 Task: Find a house in Seaford, Australia for 2 adults from 10th to 18th August with Wifi, Free parking, TV, self check-in, and host language English, within a price range of ₹10,000 to ₹14,000.
Action: Mouse moved to (575, 152)
Screenshot: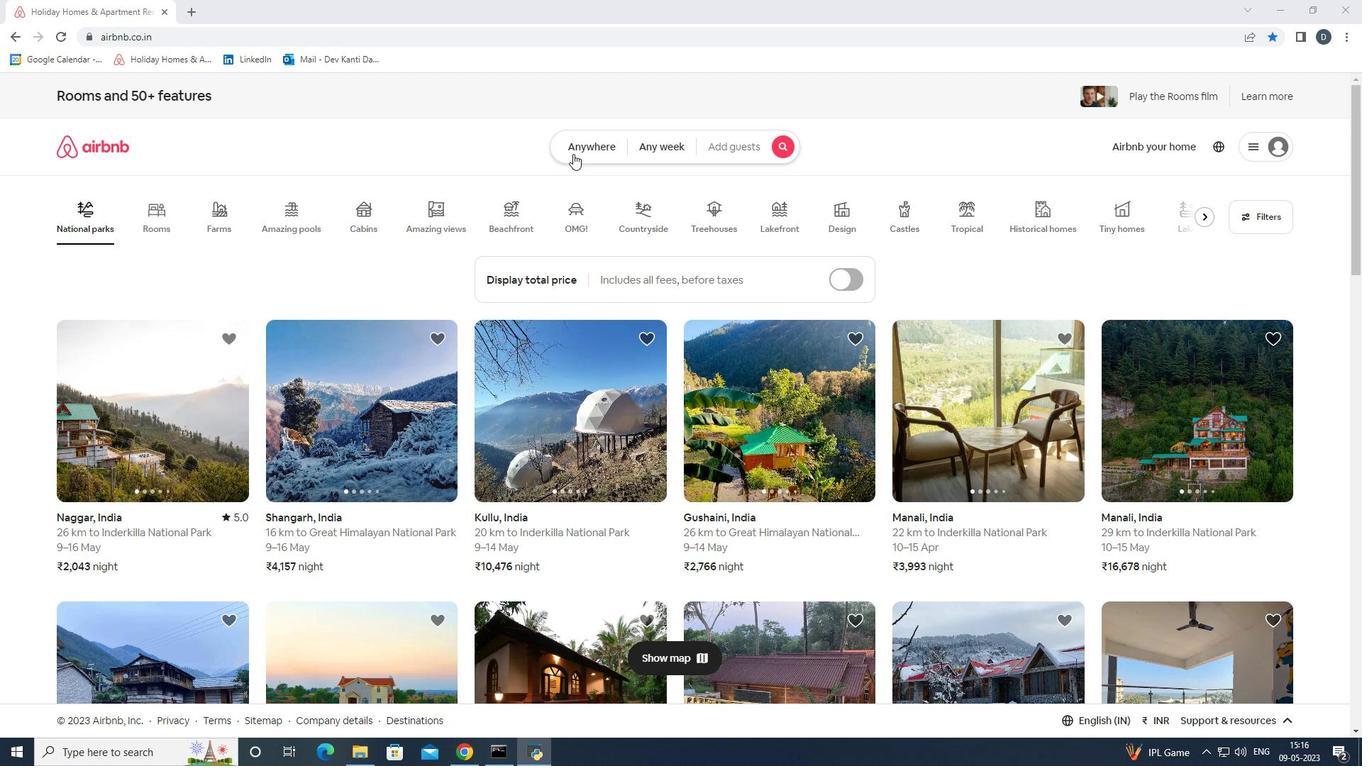 
Action: Mouse pressed left at (575, 152)
Screenshot: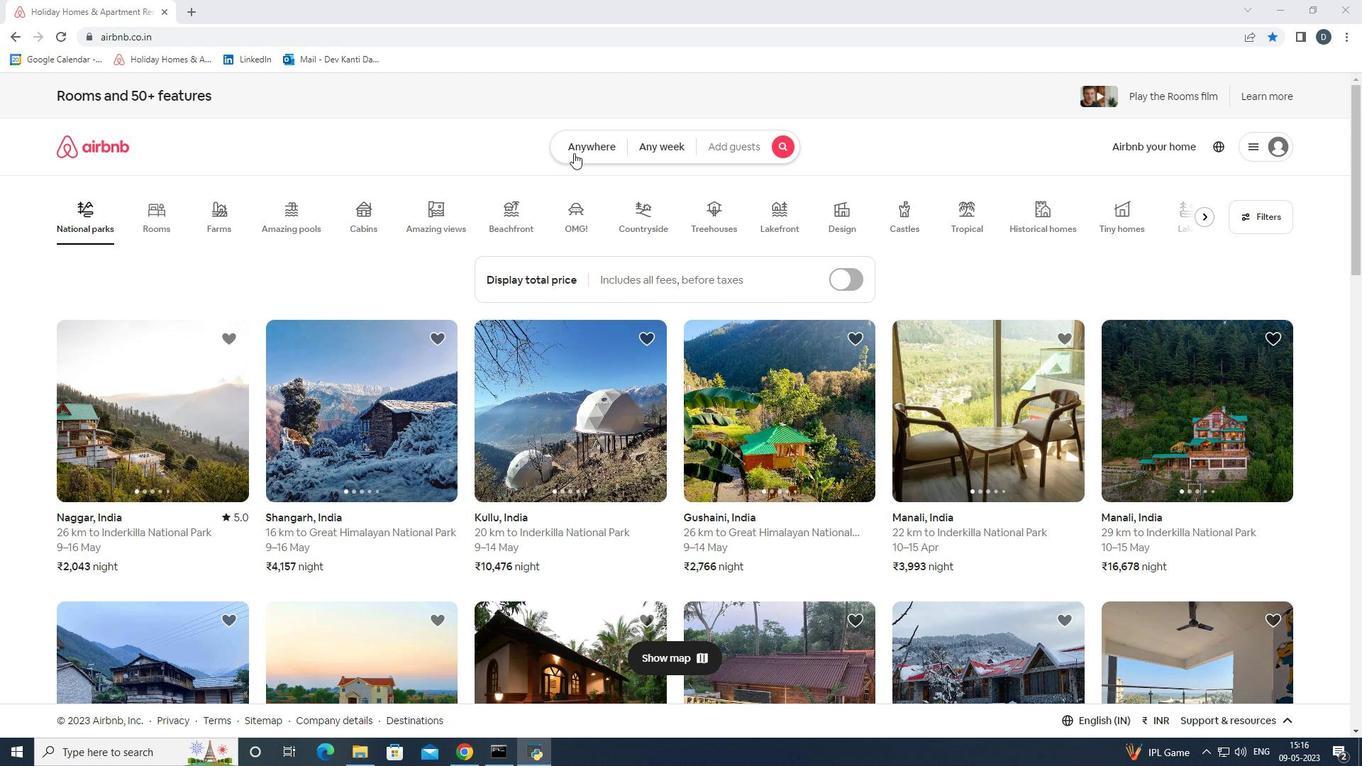 
Action: Mouse moved to (534, 209)
Screenshot: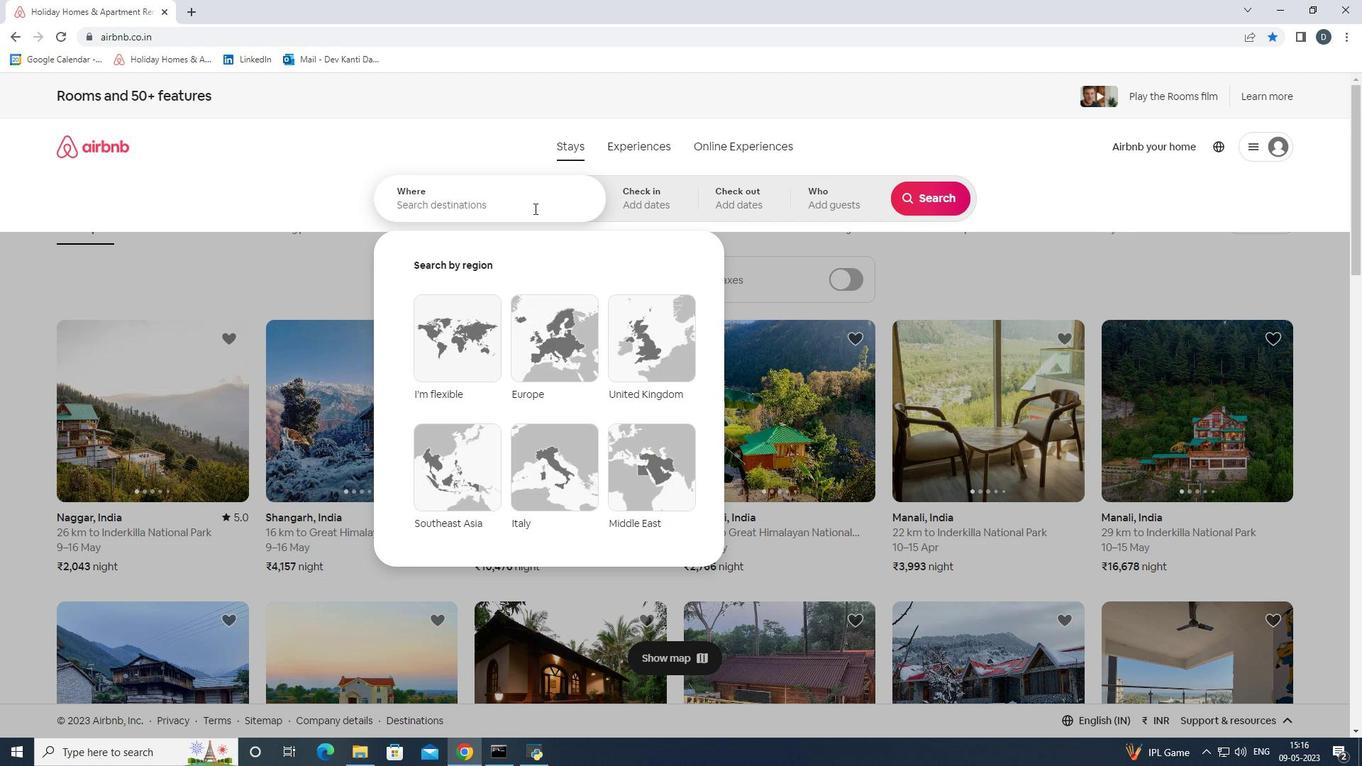 
Action: Mouse pressed left at (534, 209)
Screenshot: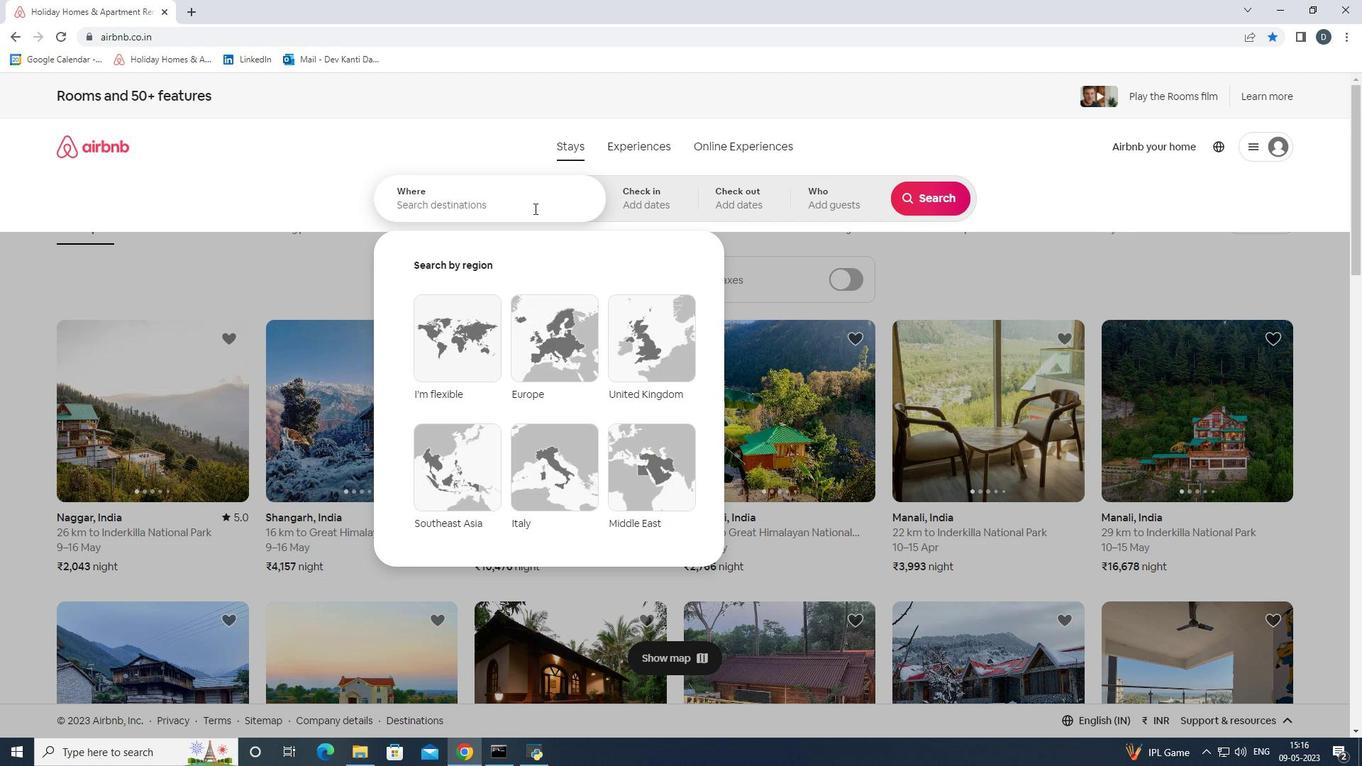 
Action: Key pressed <Key.shift><Key.shift>Seaford,<Key.space><Key.shift><Key.shift><Key.shift><Key.shift><Key.shift><Key.shift><Key.shift>Australia<Key.enter>
Screenshot: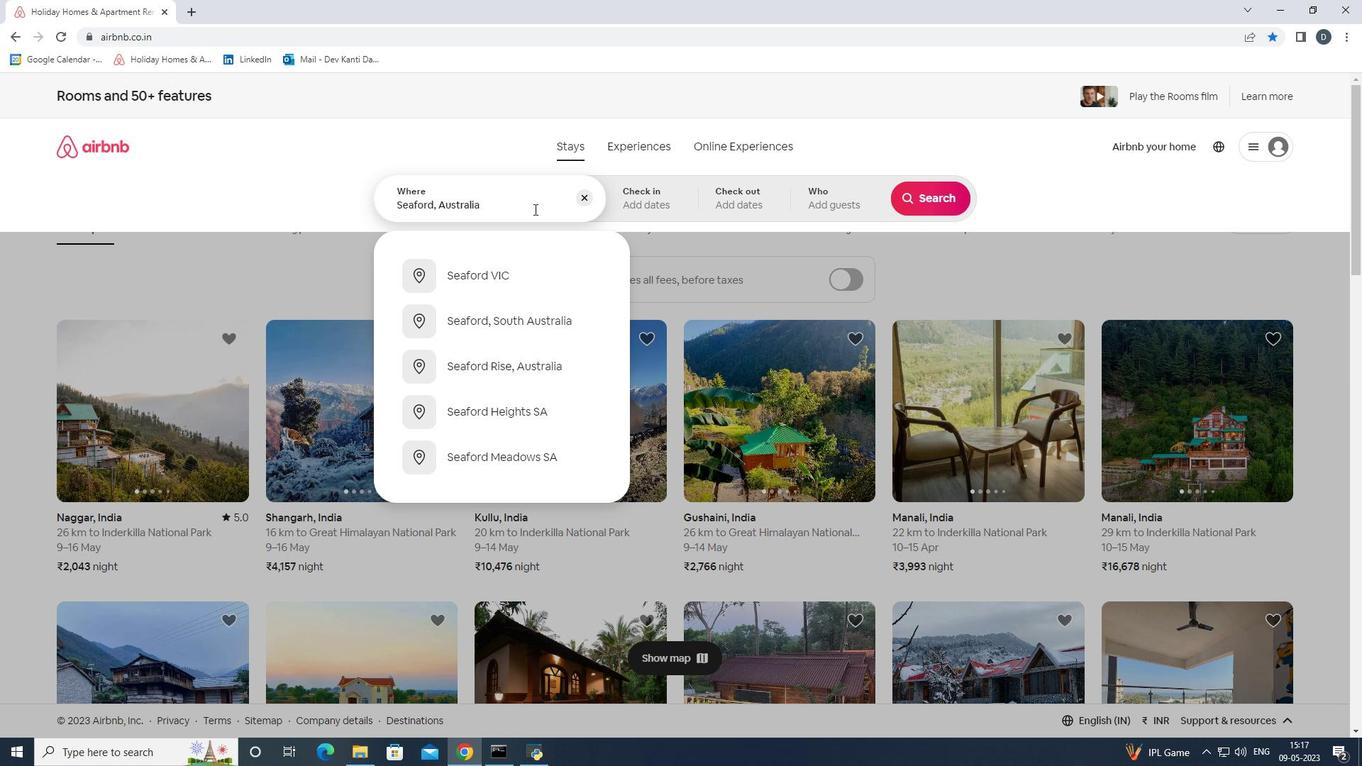 
Action: Mouse moved to (927, 313)
Screenshot: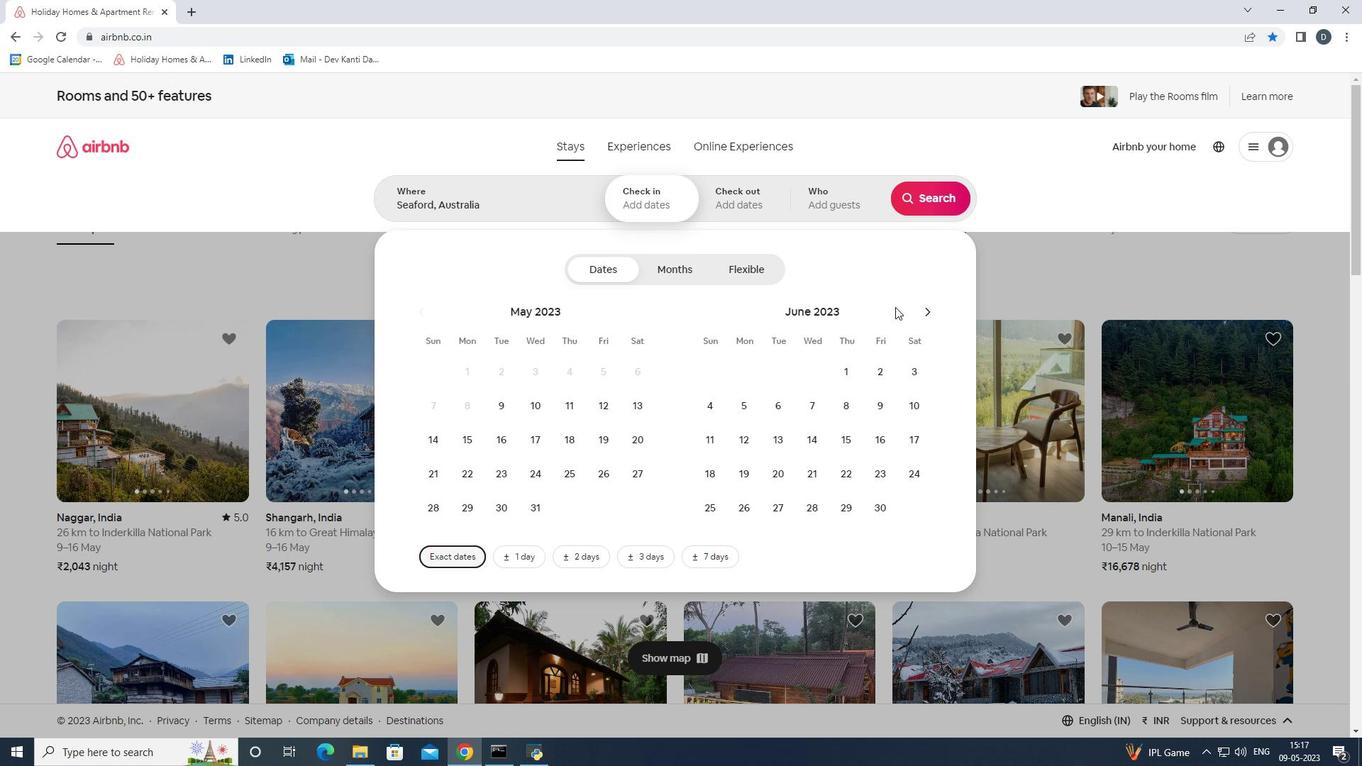 
Action: Mouse pressed left at (927, 313)
Screenshot: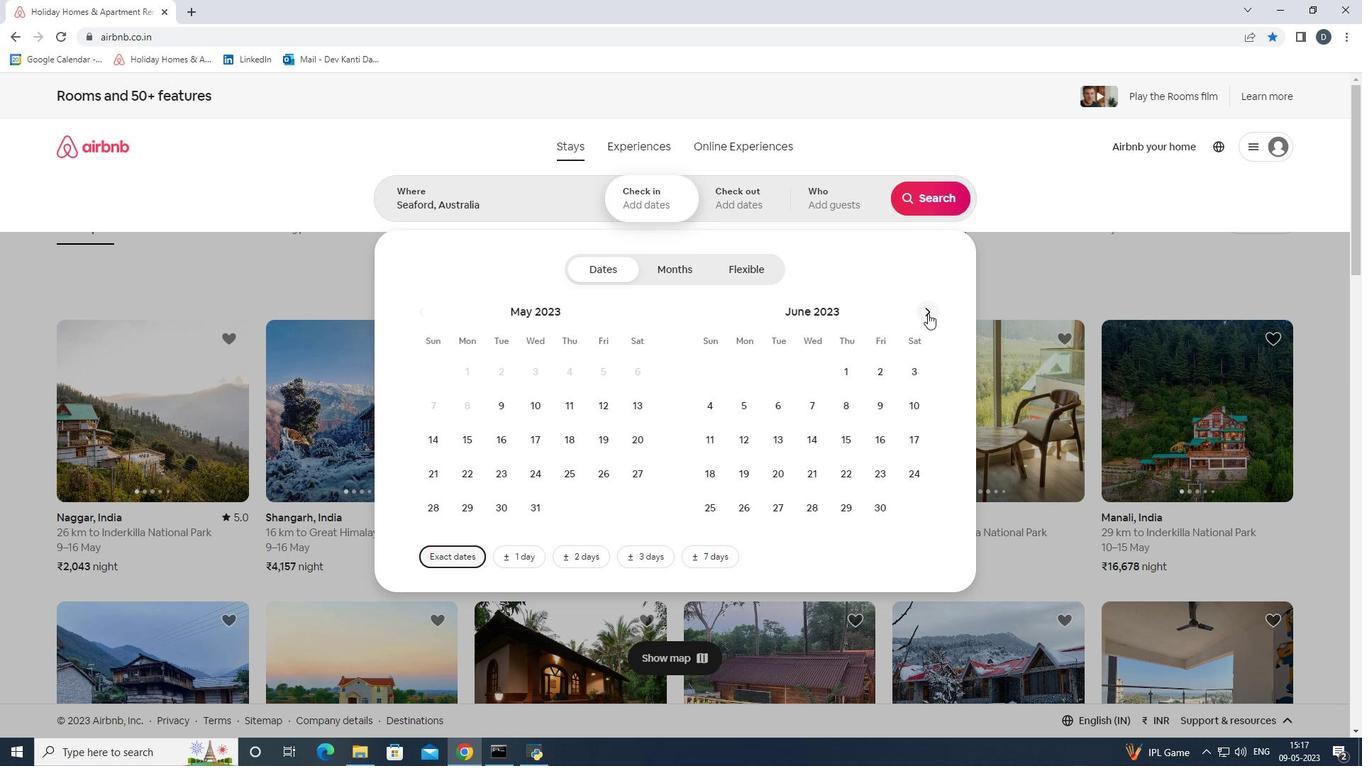 
Action: Mouse pressed left at (927, 313)
Screenshot: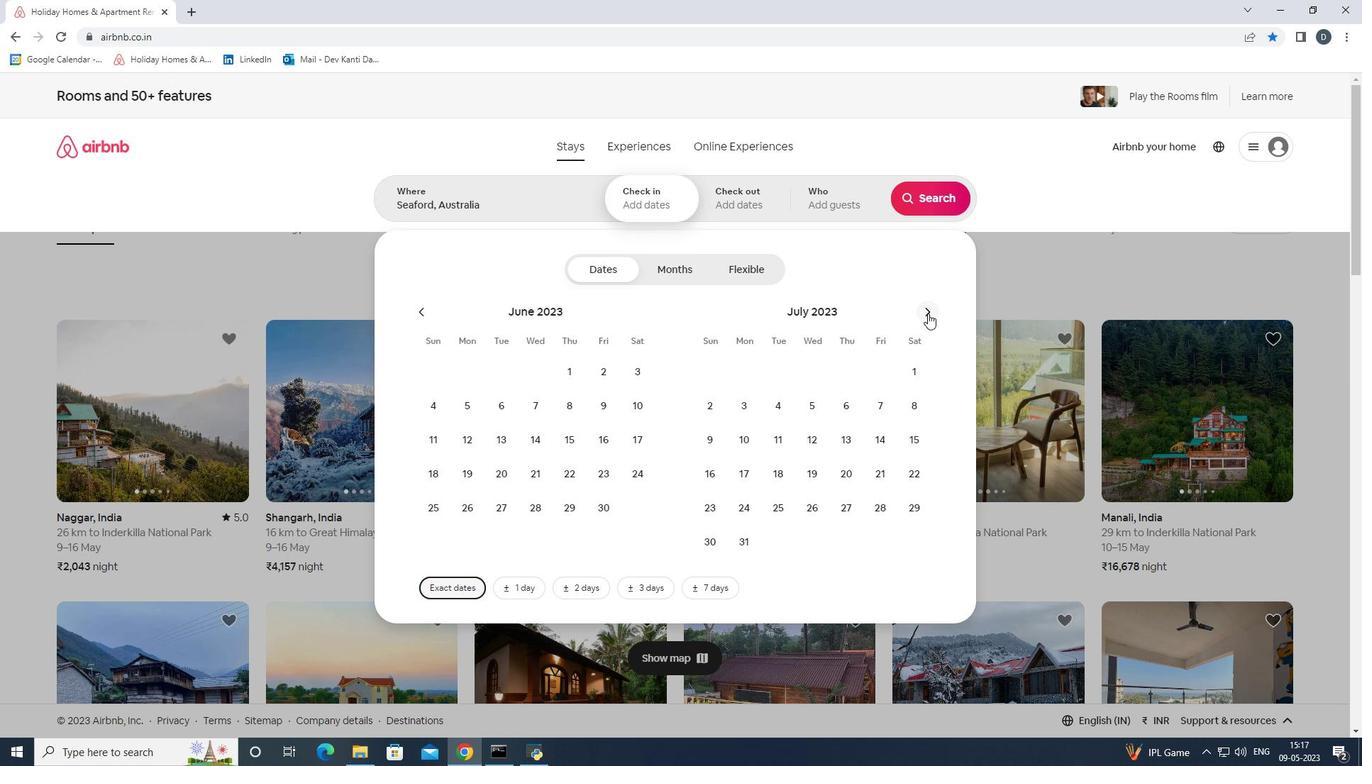 
Action: Mouse moved to (854, 402)
Screenshot: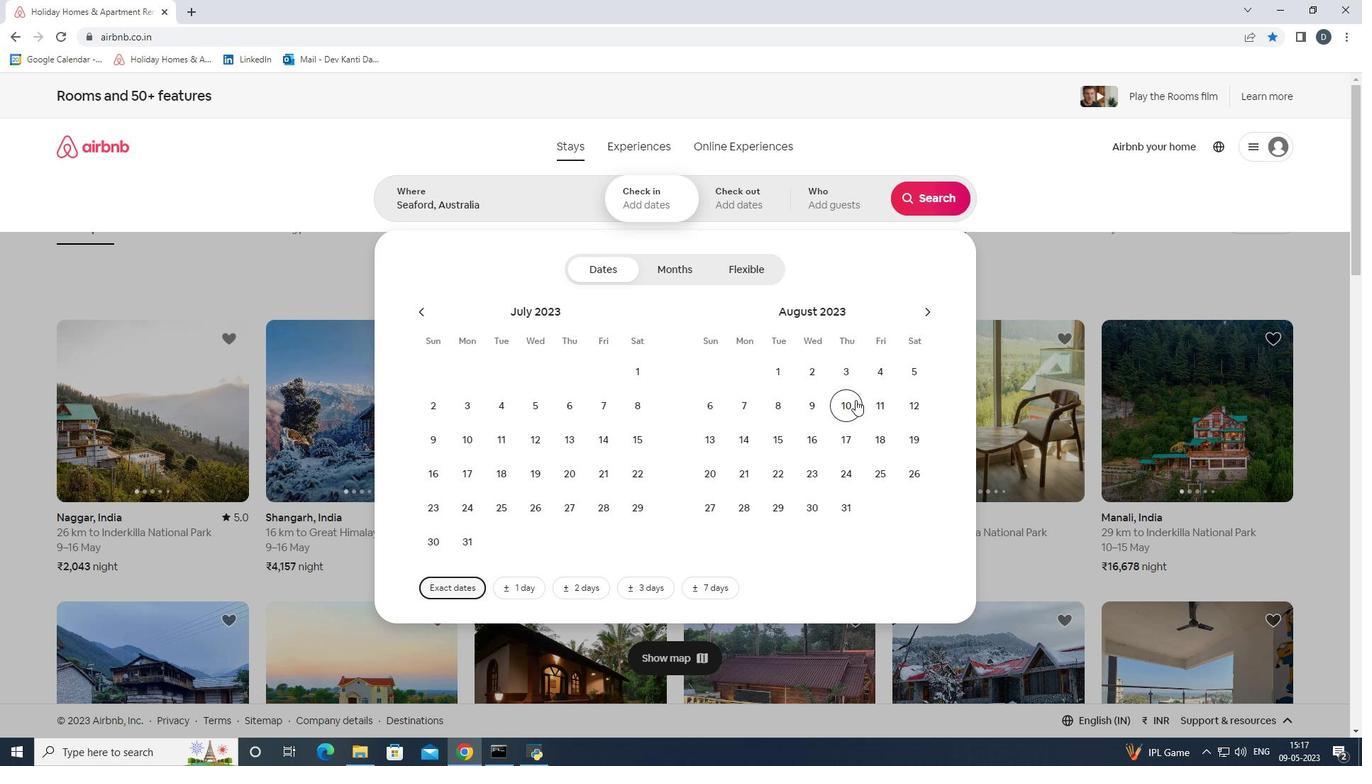 
Action: Mouse pressed left at (854, 402)
Screenshot: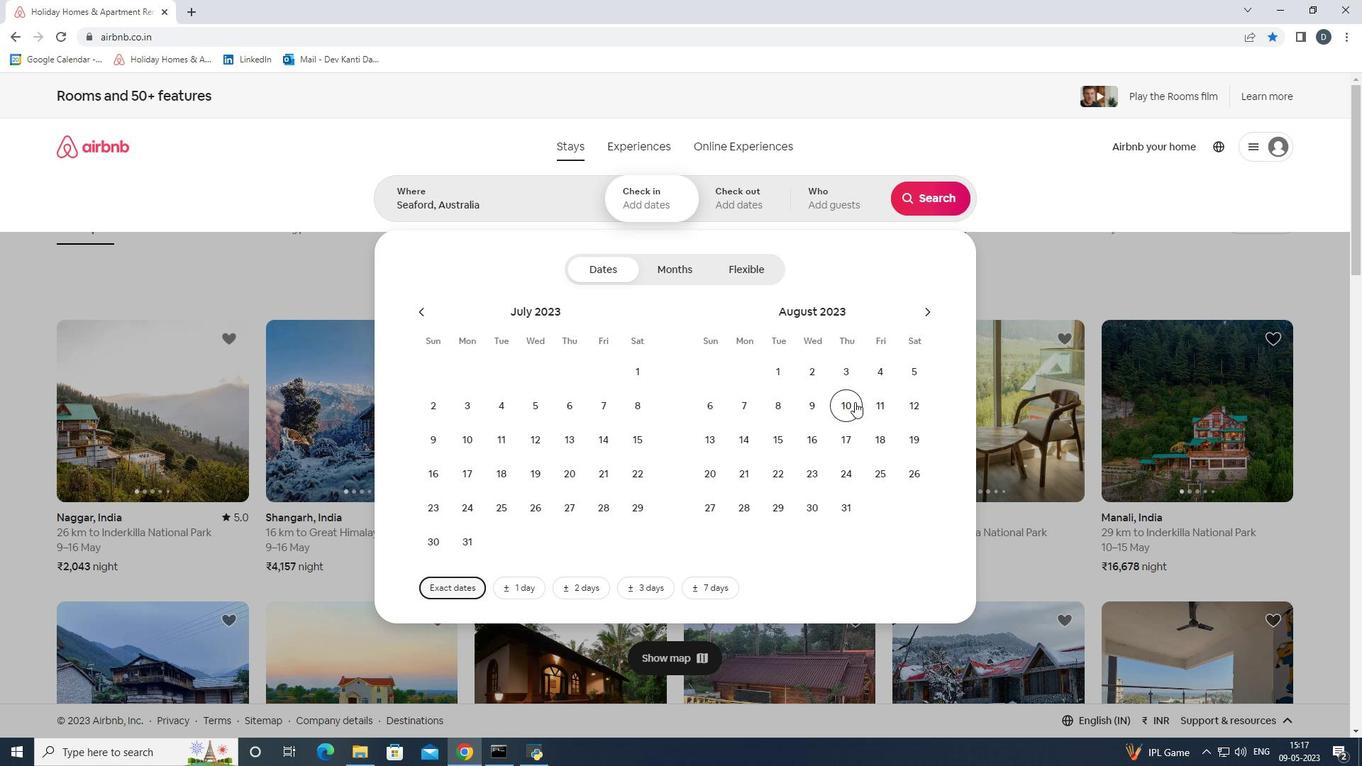 
Action: Mouse moved to (877, 434)
Screenshot: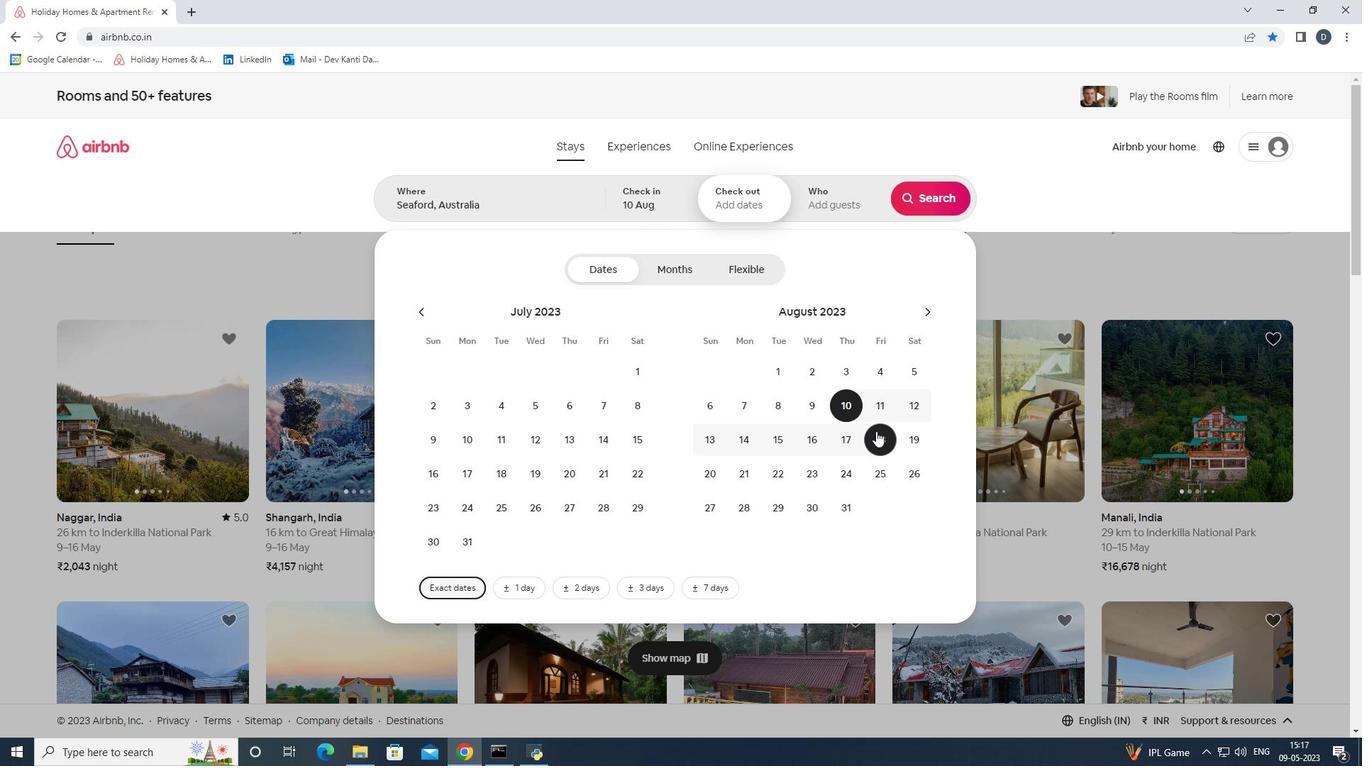 
Action: Mouse pressed left at (877, 434)
Screenshot: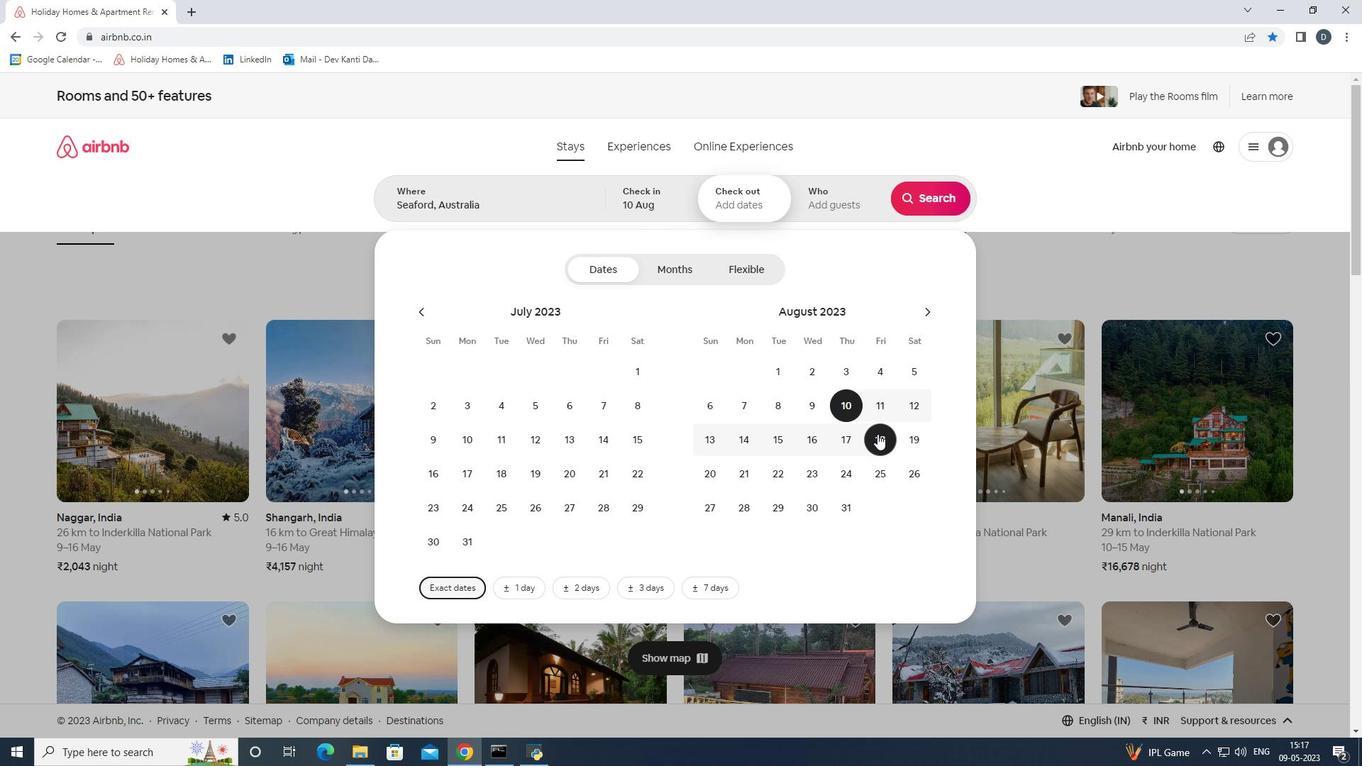 
Action: Mouse moved to (840, 212)
Screenshot: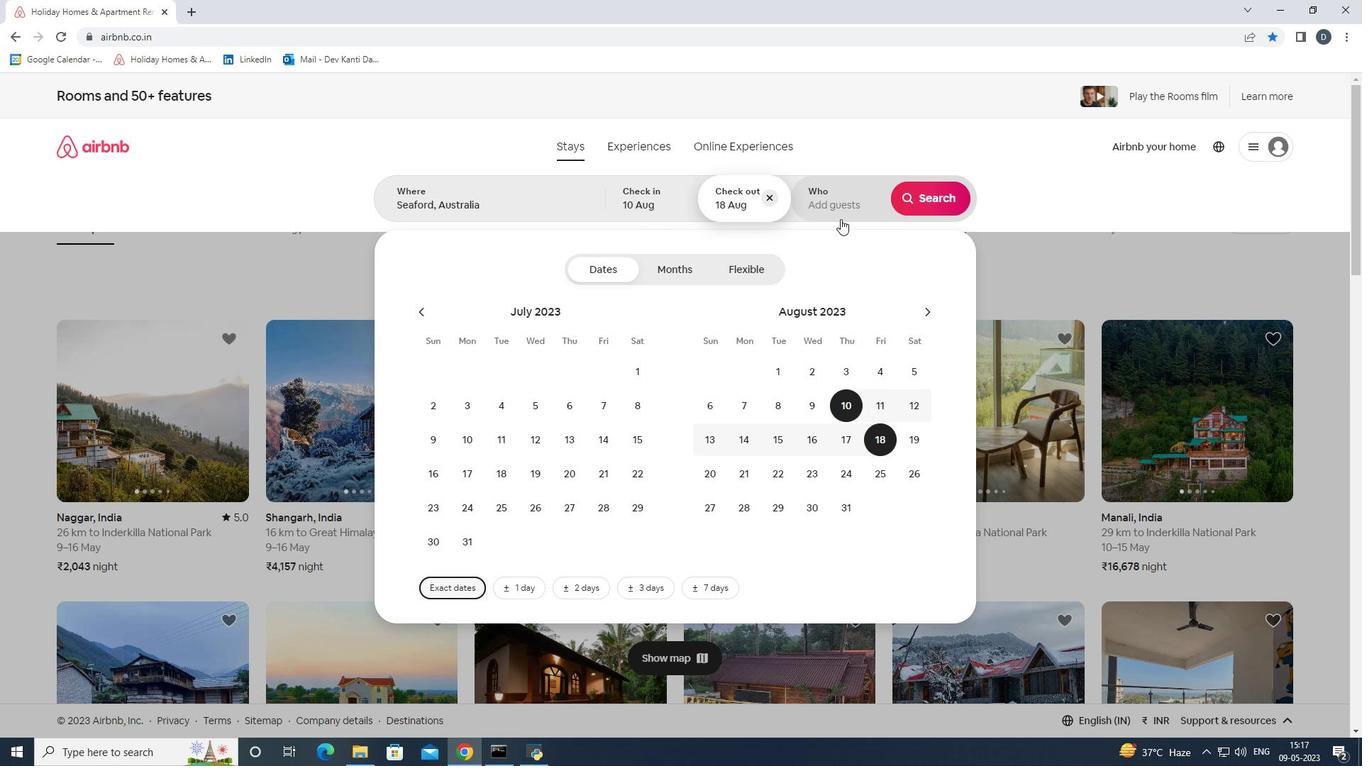 
Action: Mouse pressed left at (840, 212)
Screenshot: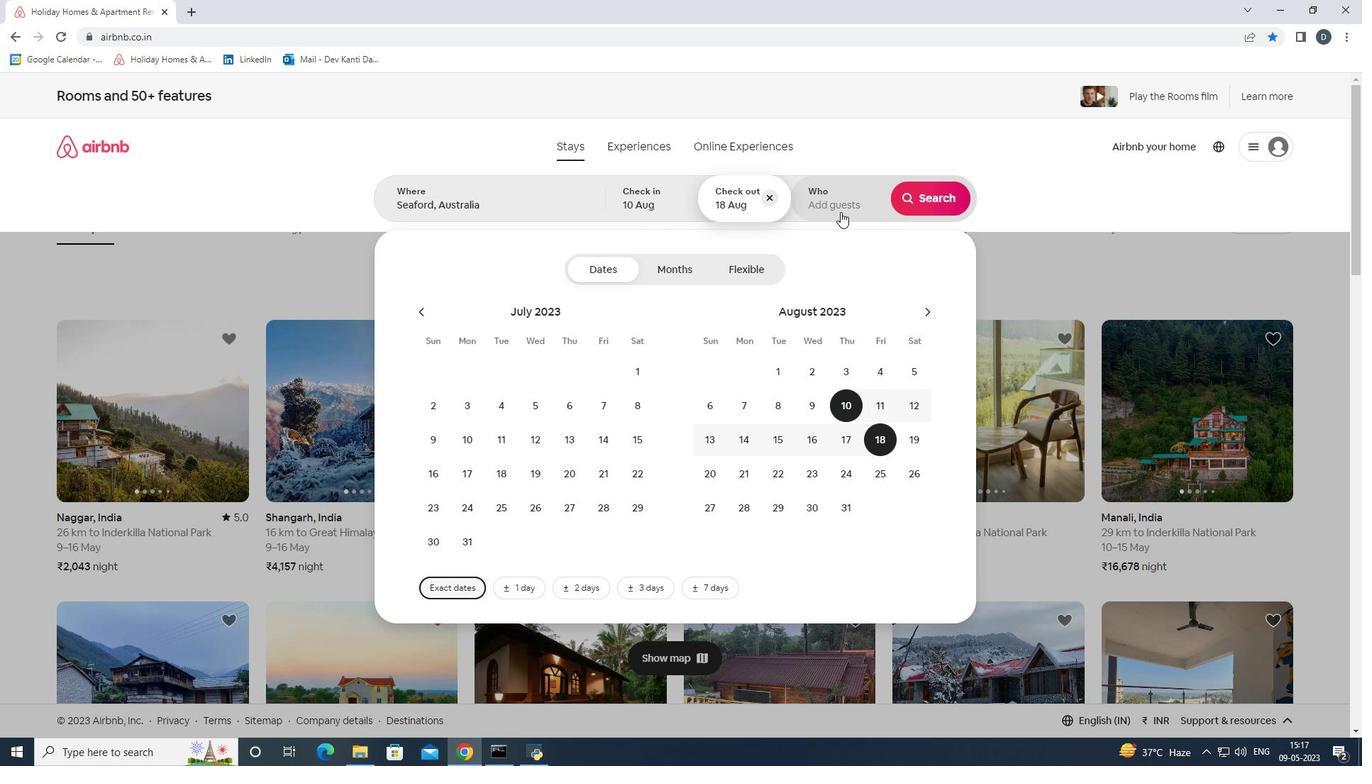 
Action: Mouse moved to (929, 274)
Screenshot: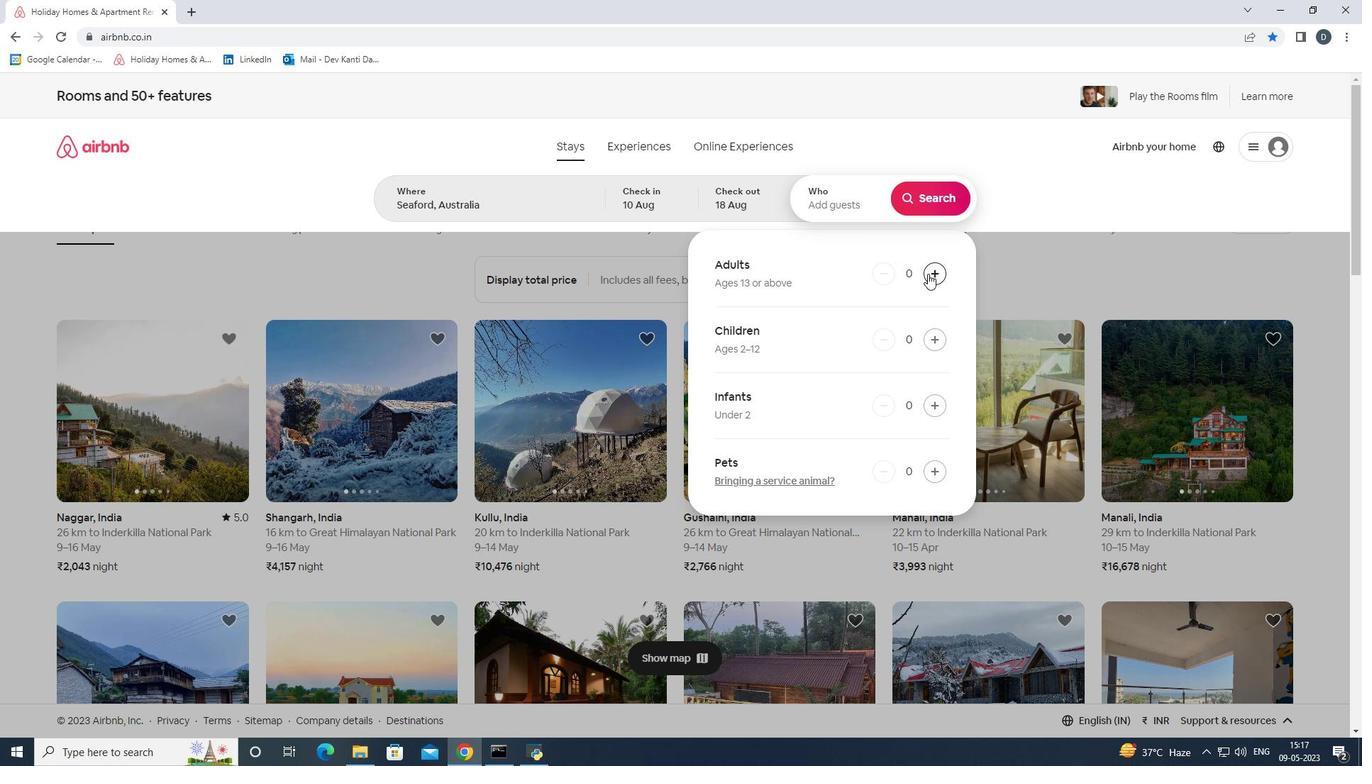
Action: Mouse pressed left at (929, 274)
Screenshot: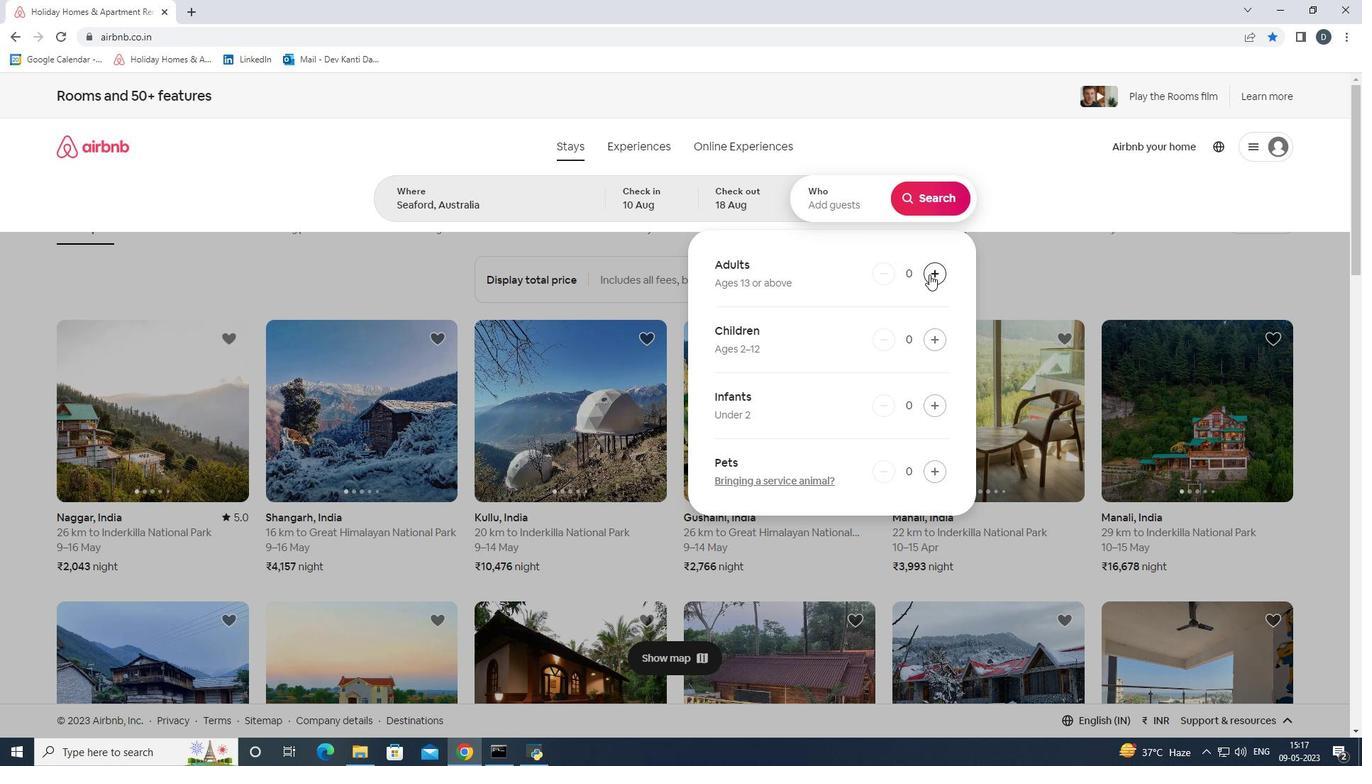 
Action: Mouse pressed left at (929, 274)
Screenshot: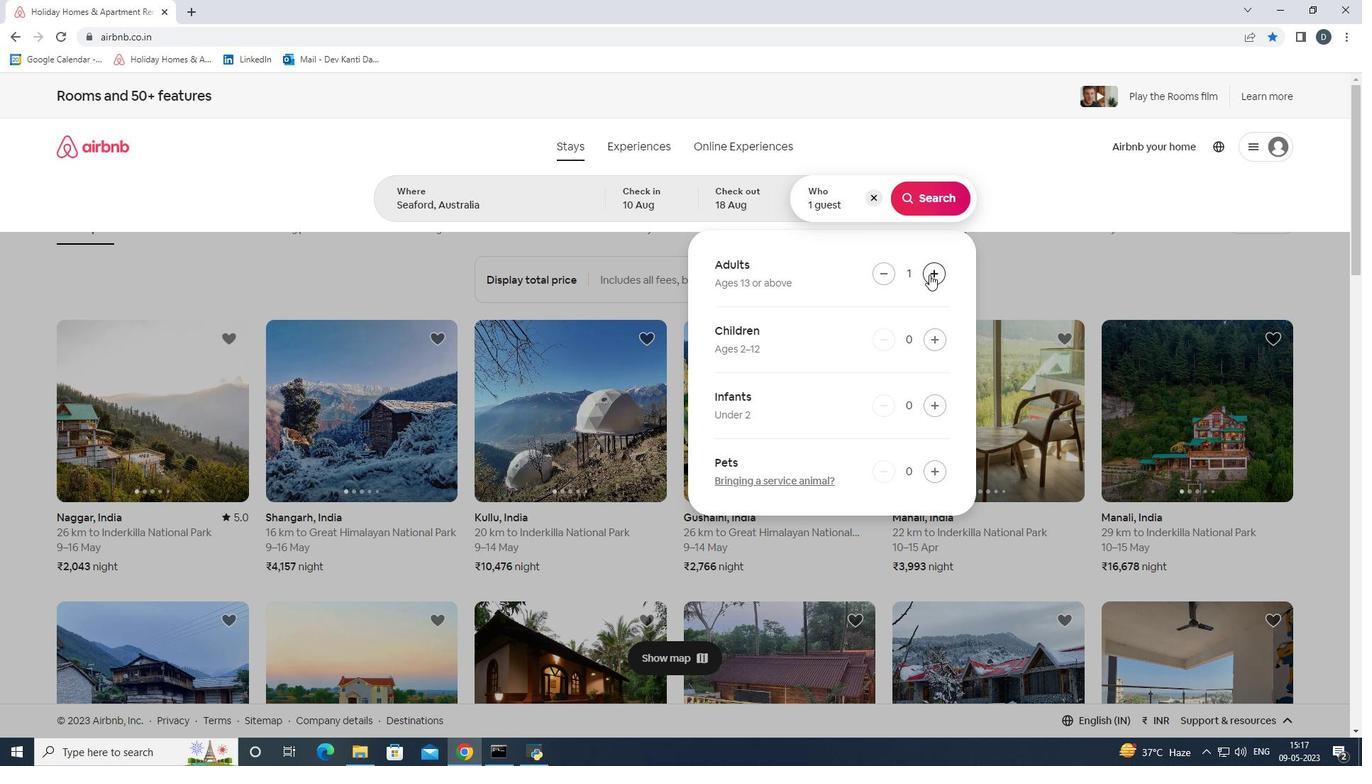 
Action: Mouse moved to (931, 209)
Screenshot: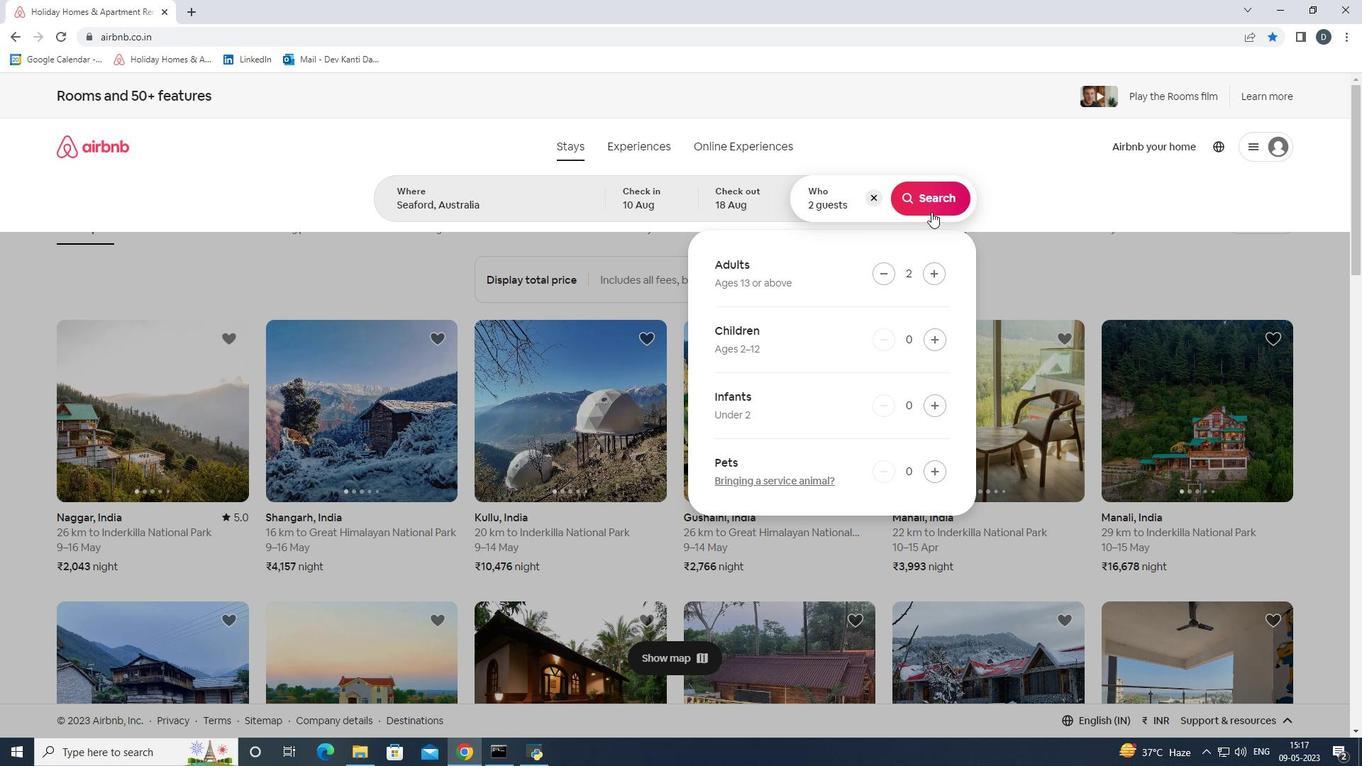 
Action: Mouse pressed left at (931, 209)
Screenshot: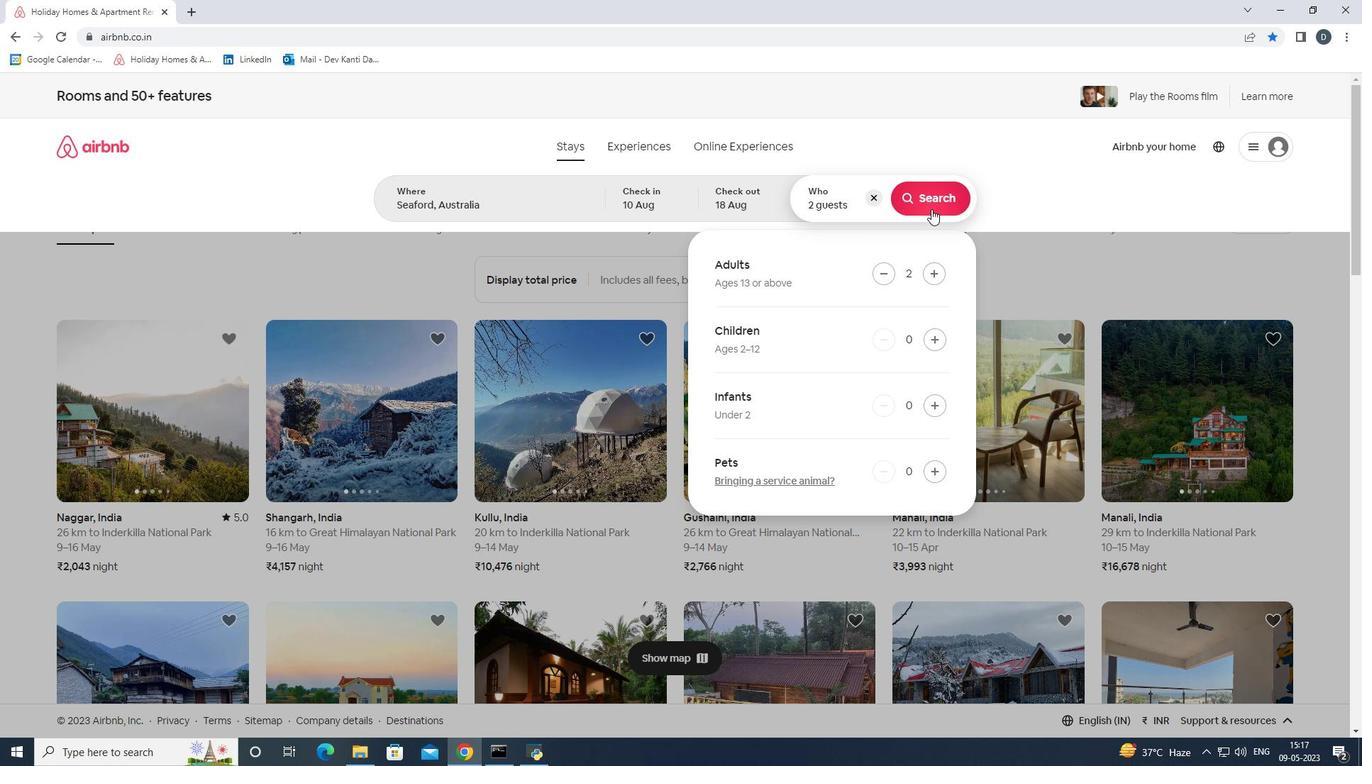 
Action: Mouse moved to (1290, 164)
Screenshot: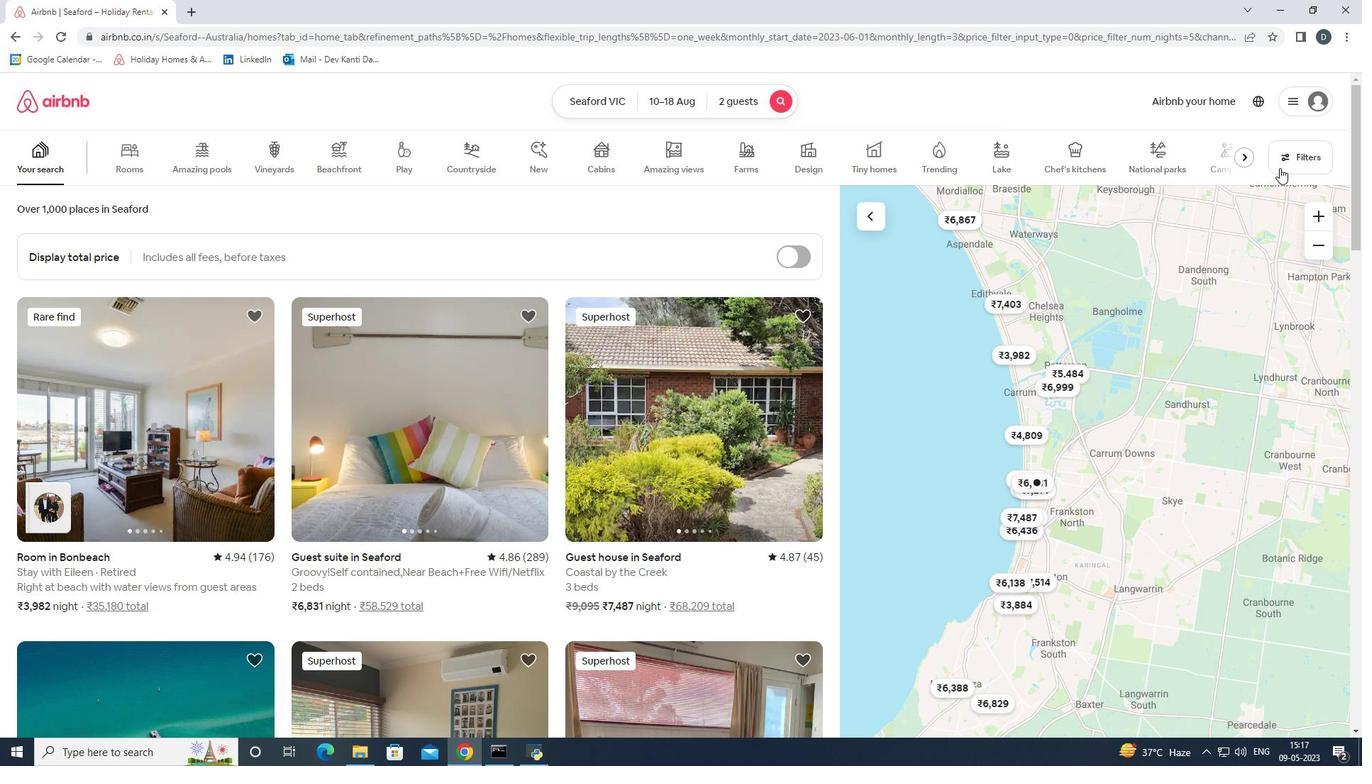 
Action: Mouse pressed left at (1290, 164)
Screenshot: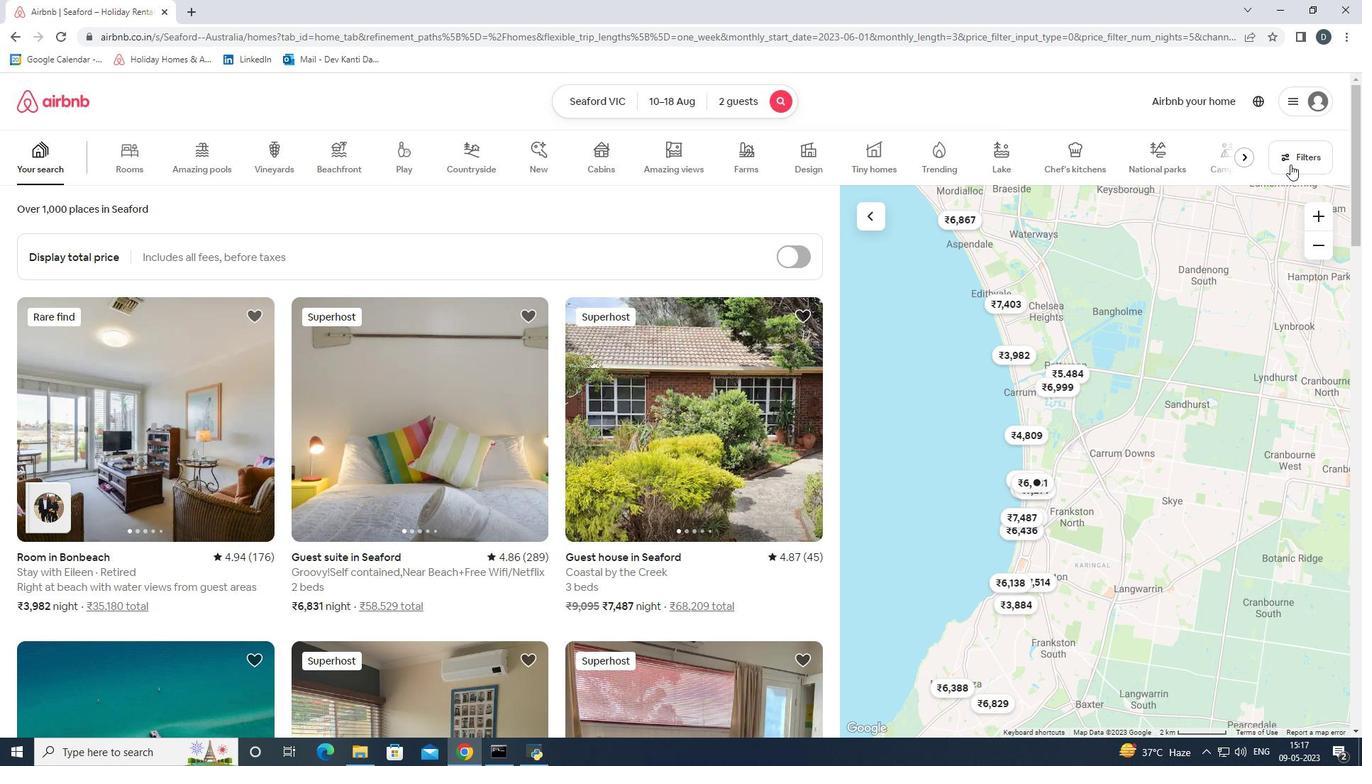 
Action: Mouse moved to (629, 508)
Screenshot: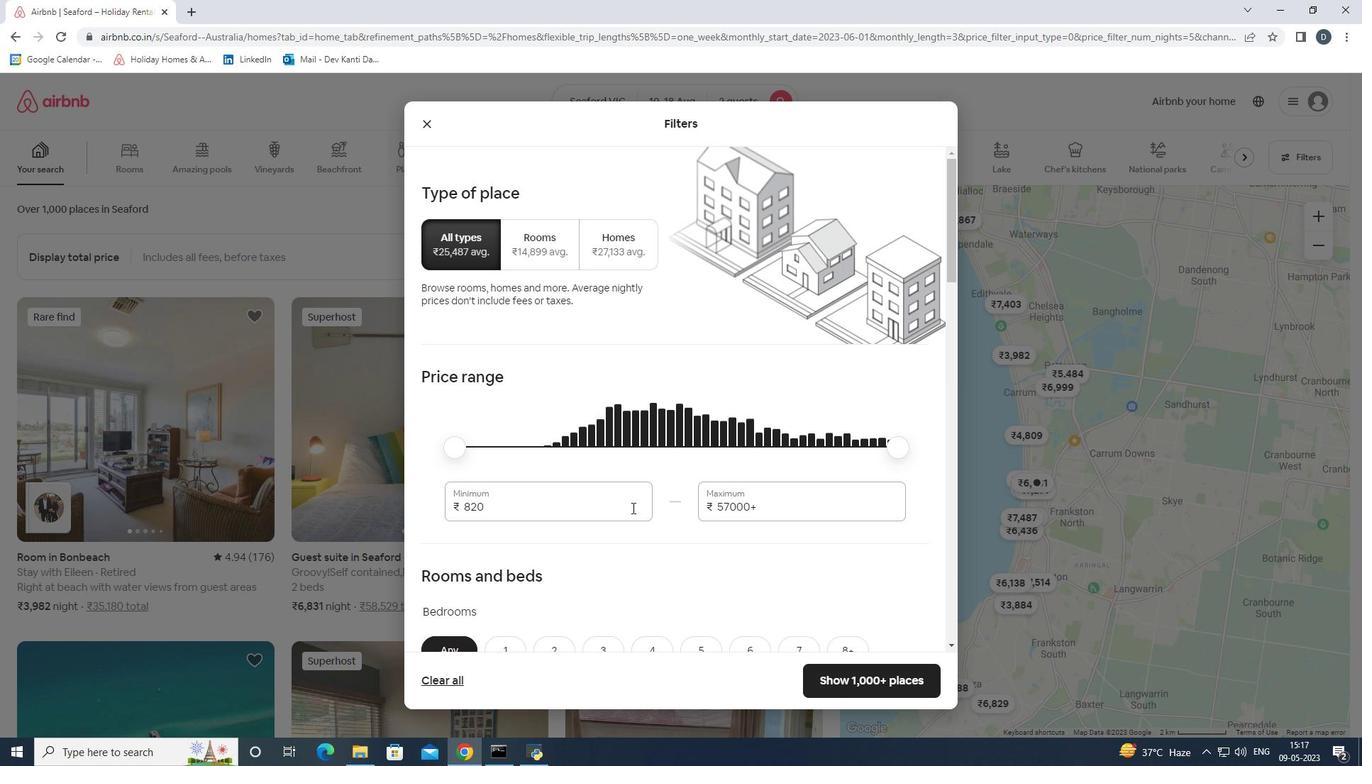 
Action: Mouse pressed left at (629, 508)
Screenshot: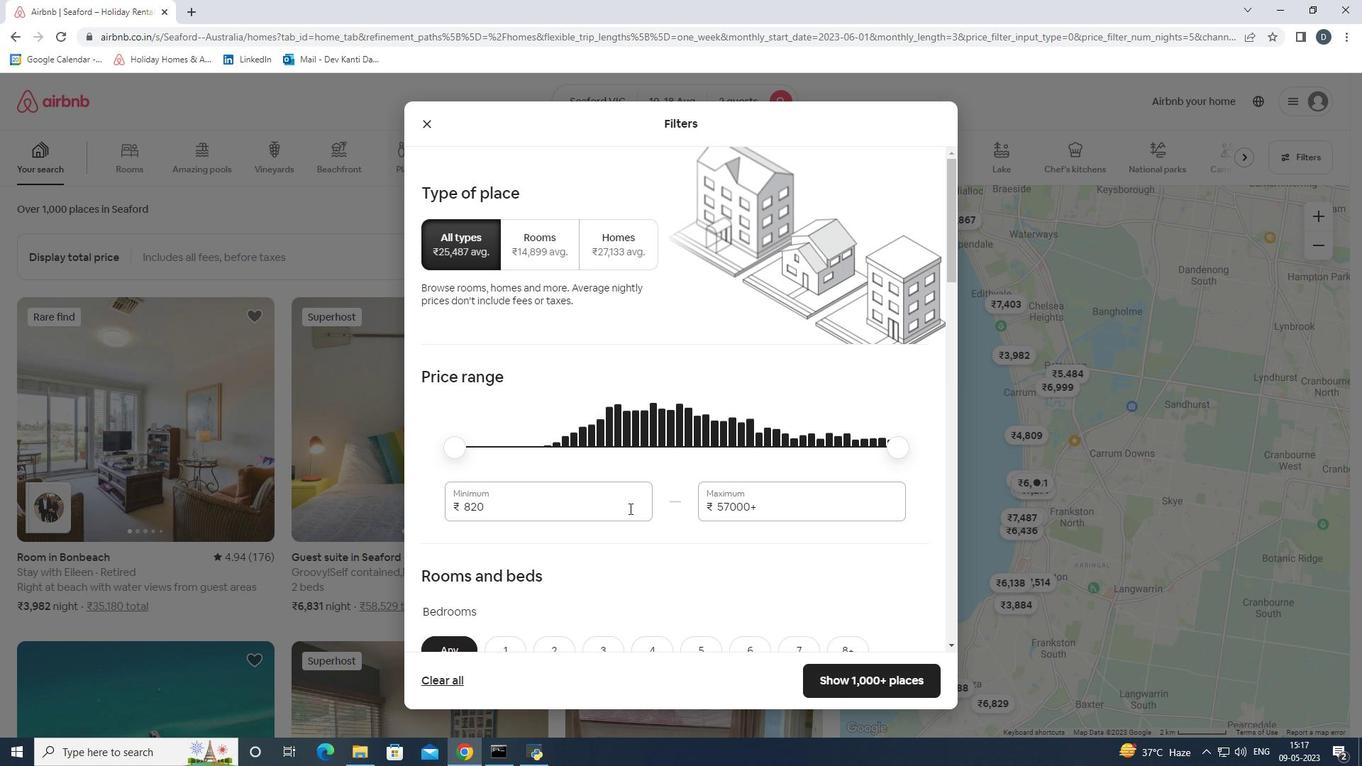 
Action: Mouse pressed left at (629, 508)
Screenshot: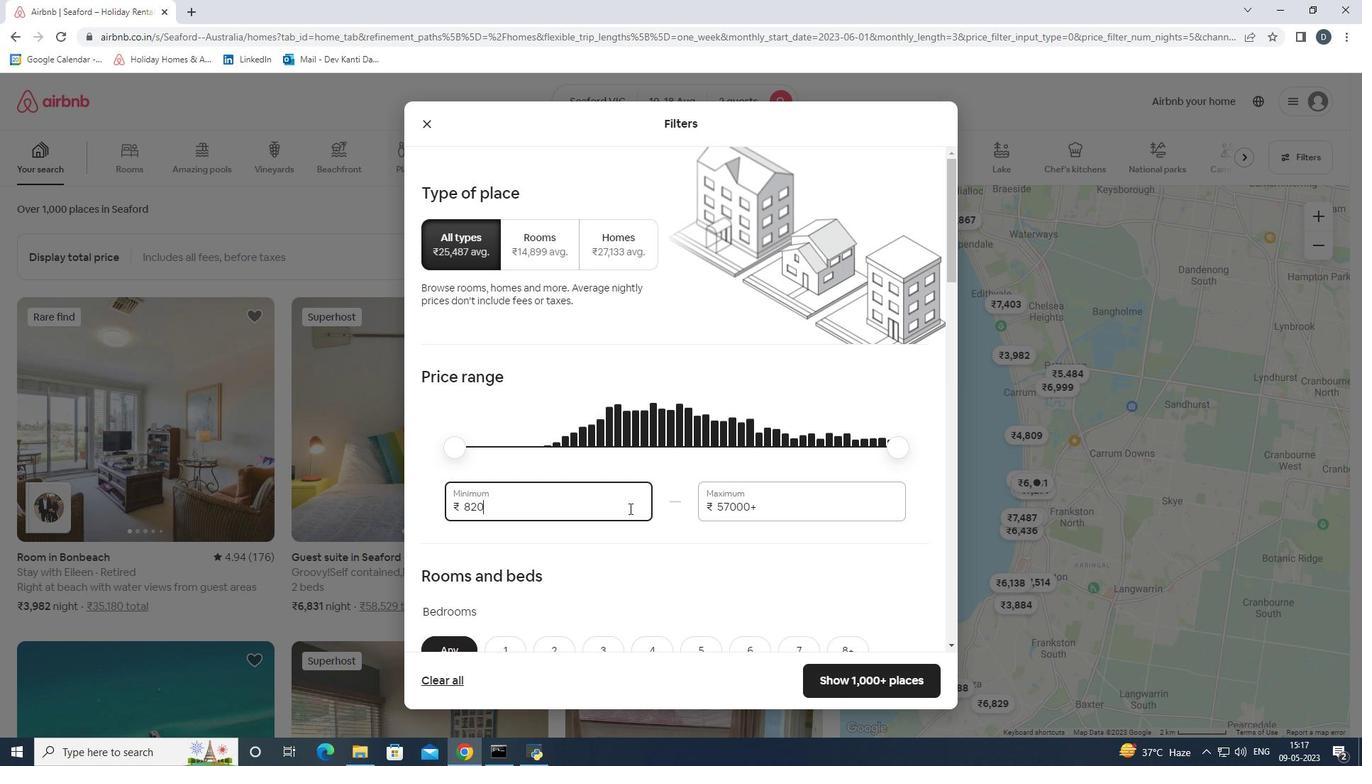 
Action: Mouse moved to (627, 507)
Screenshot: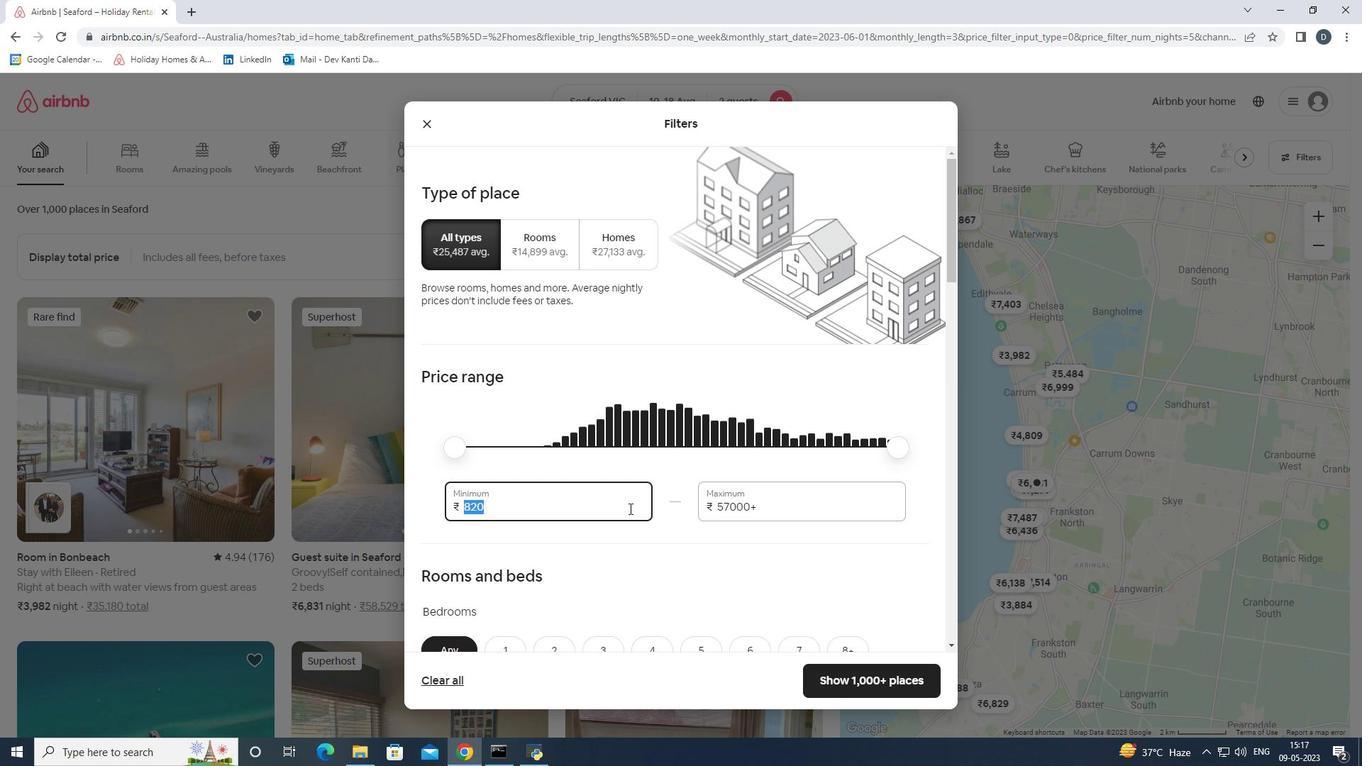 
Action: Key pressed 10000<Key.tab>14000
Screenshot: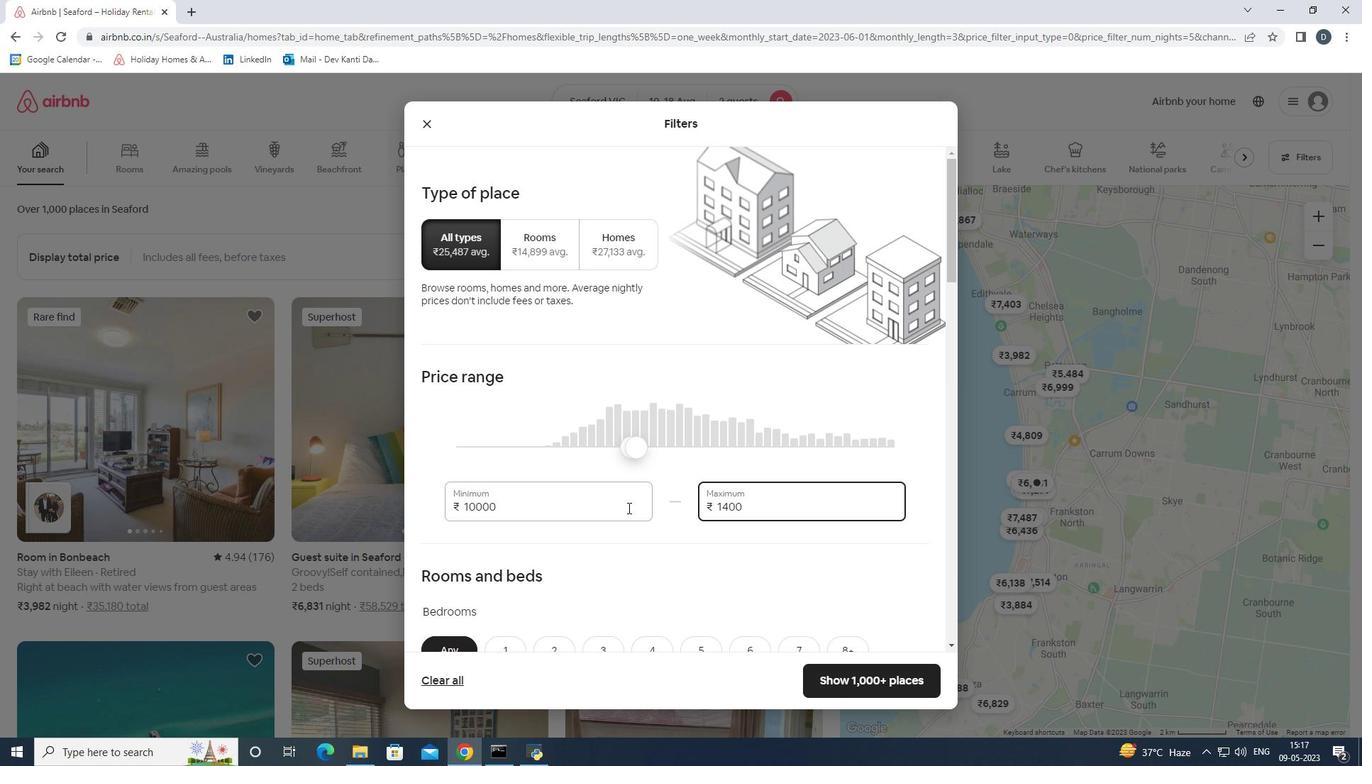 
Action: Mouse scrolled (627, 507) with delta (0, 0)
Screenshot: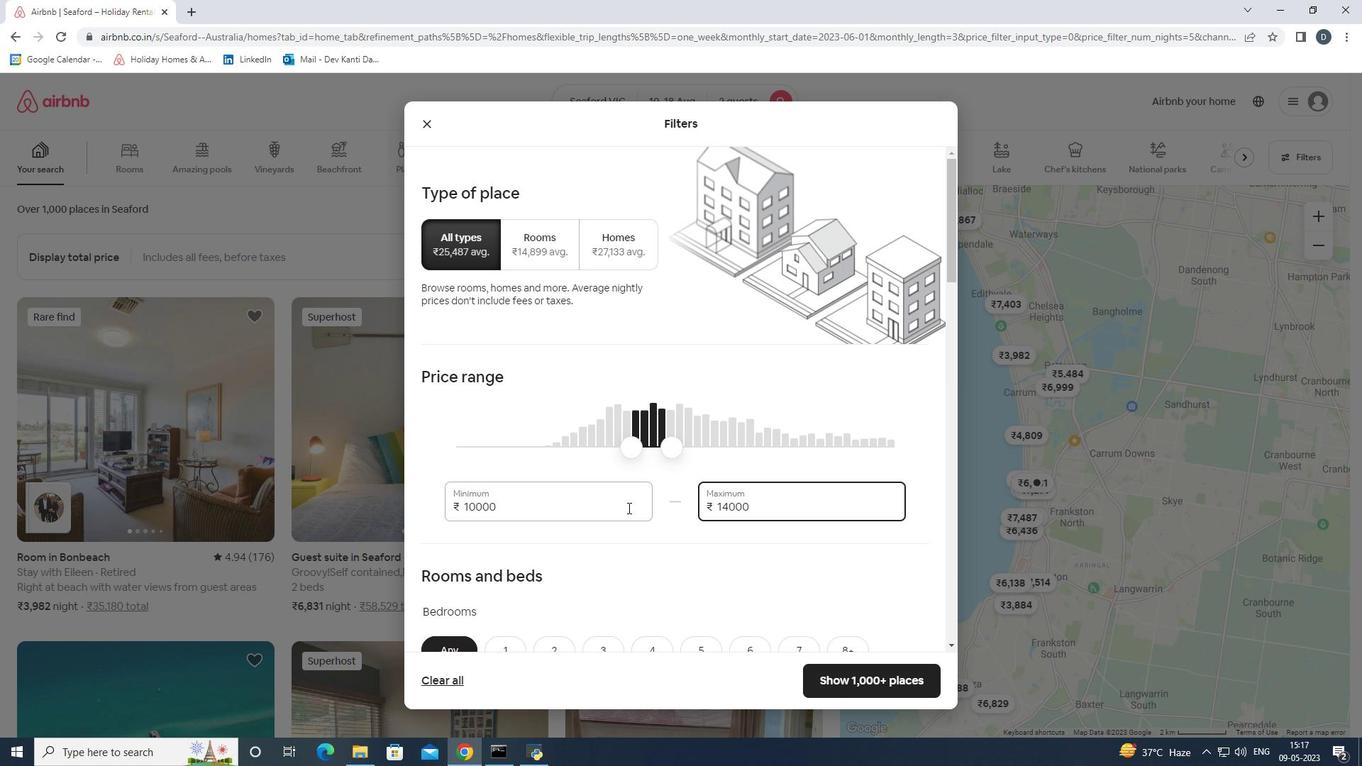 
Action: Mouse scrolled (627, 507) with delta (0, 0)
Screenshot: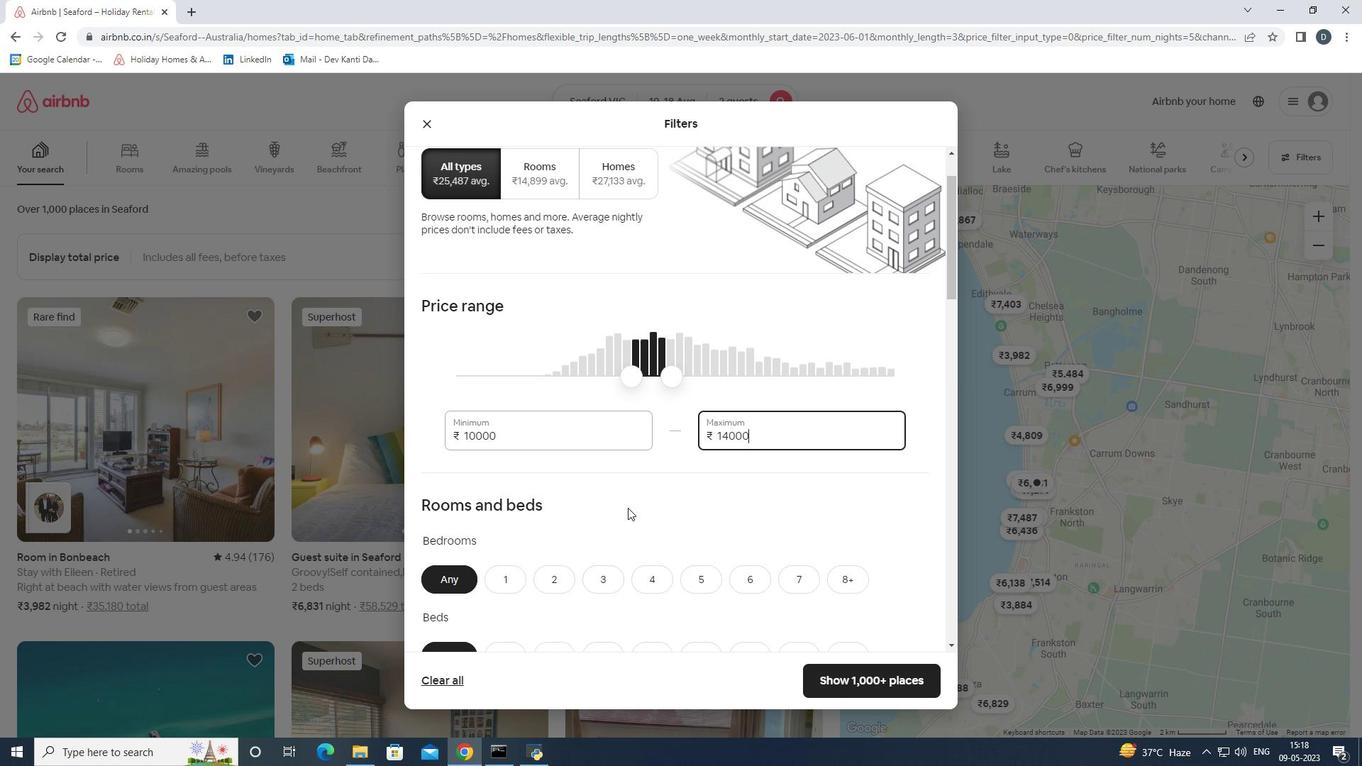 
Action: Mouse scrolled (627, 507) with delta (0, 0)
Screenshot: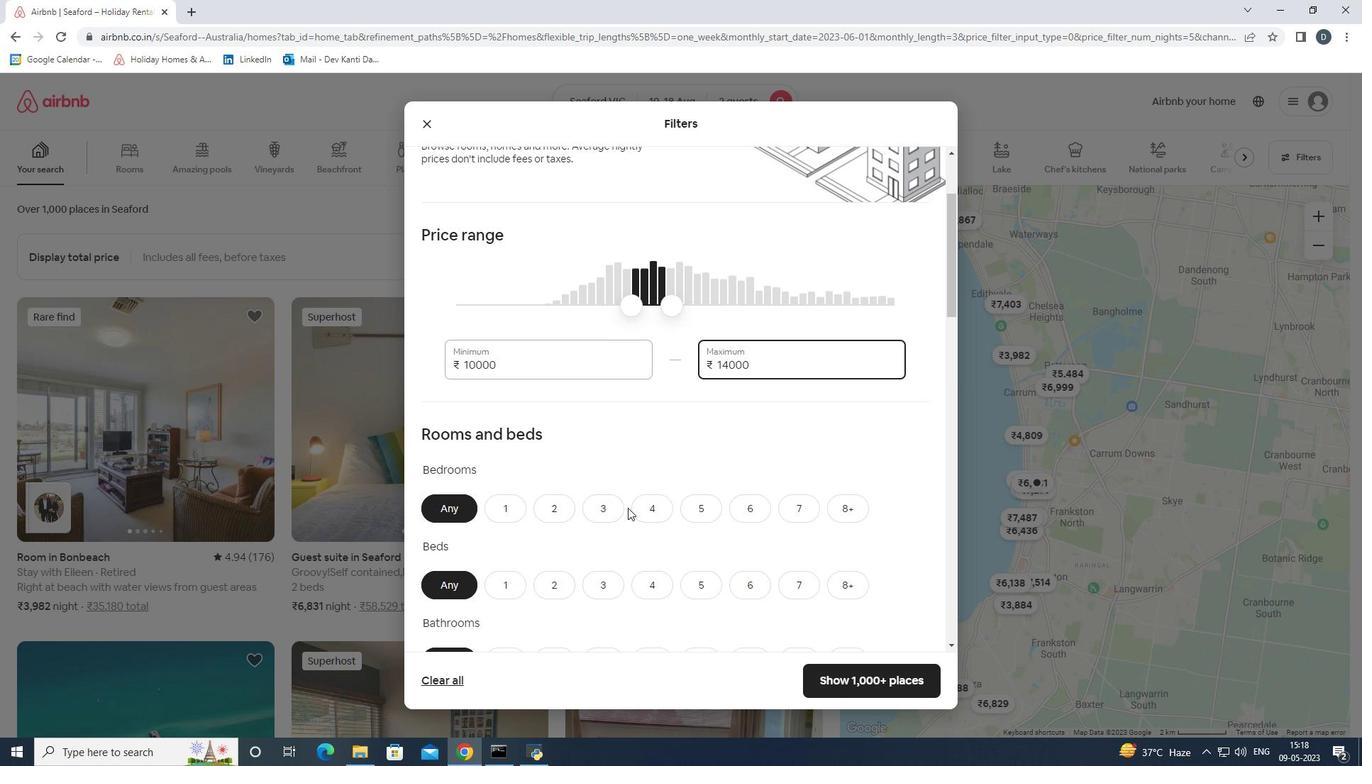 
Action: Mouse moved to (508, 446)
Screenshot: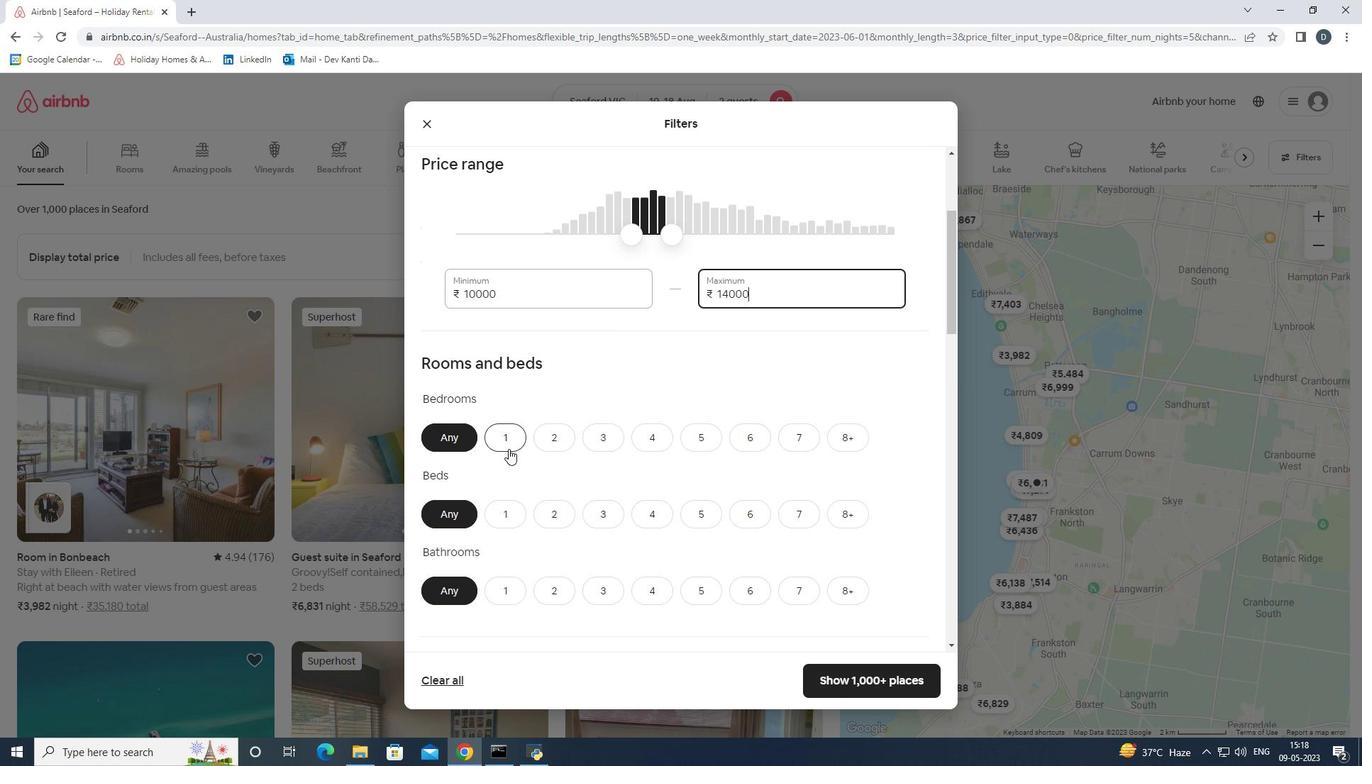 
Action: Mouse pressed left at (508, 446)
Screenshot: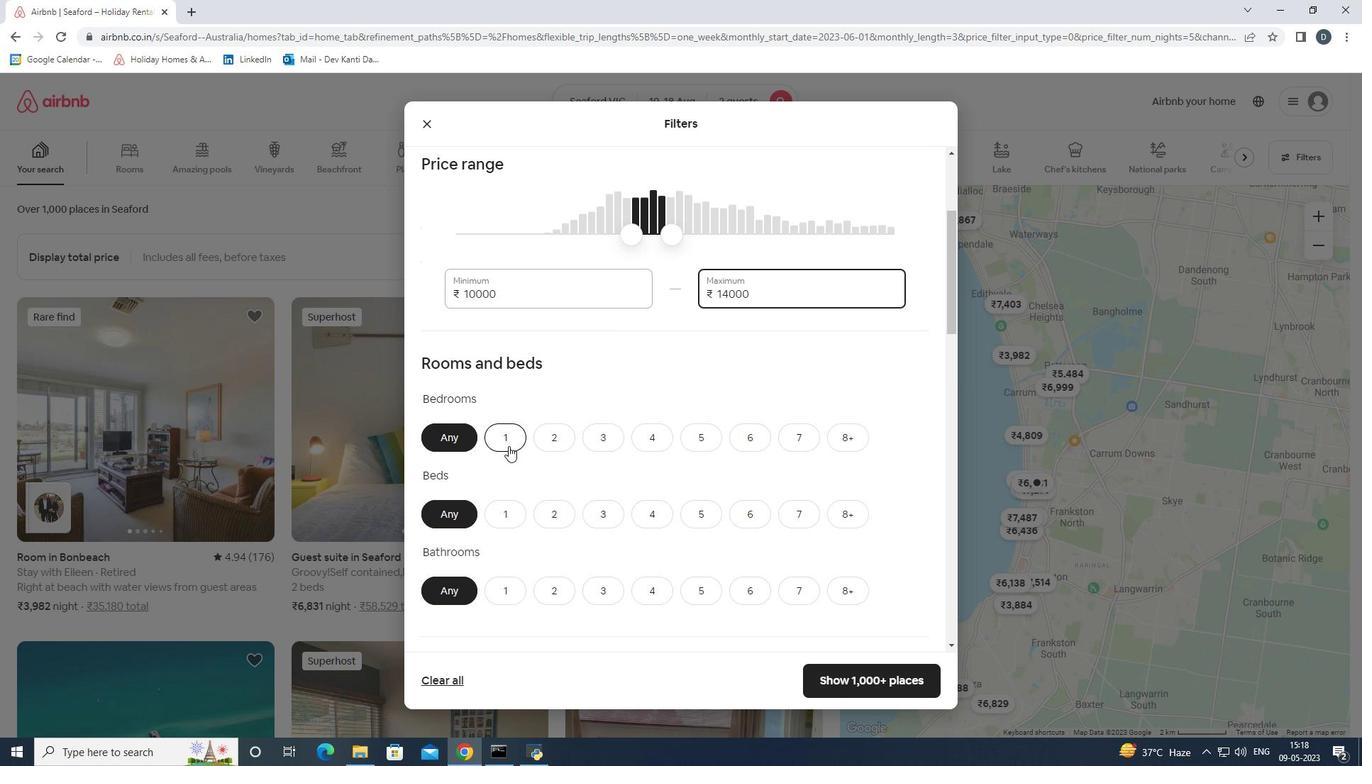 
Action: Mouse moved to (517, 510)
Screenshot: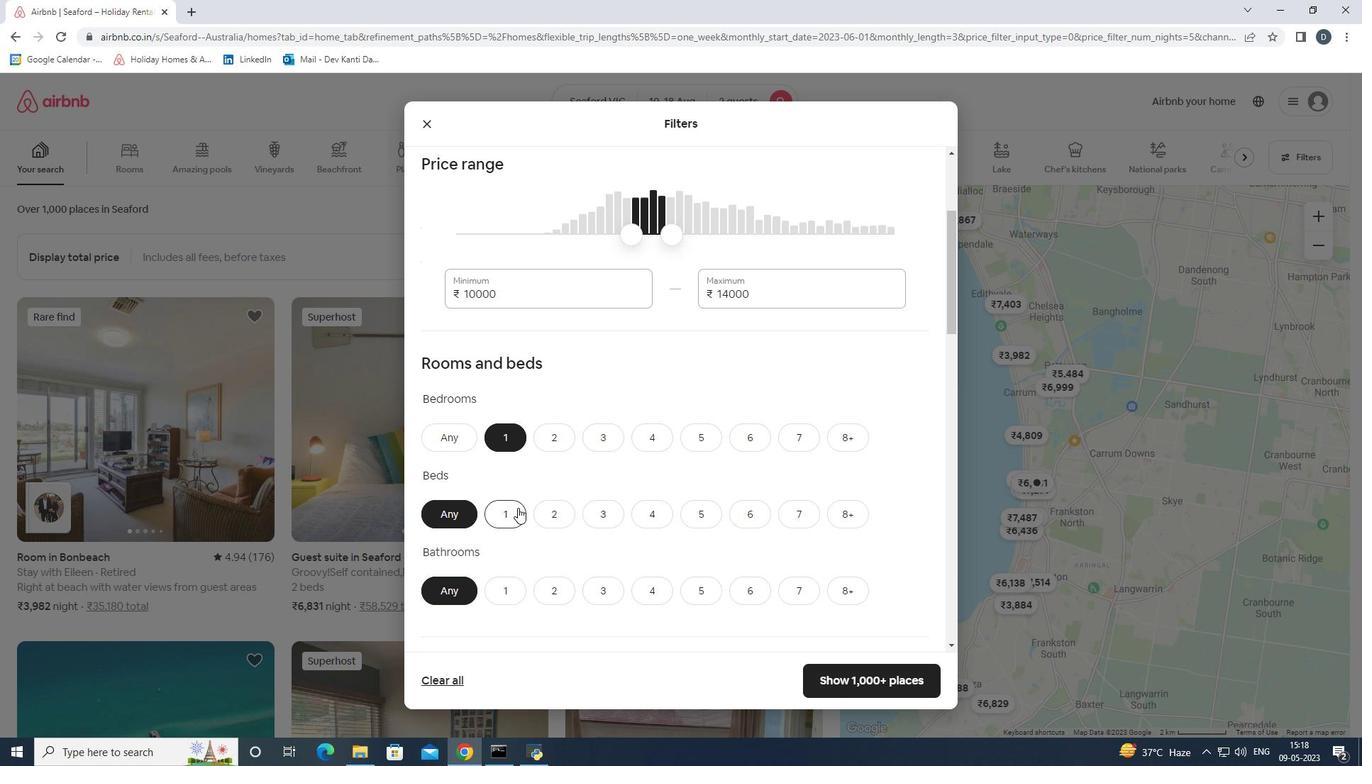 
Action: Mouse pressed left at (517, 510)
Screenshot: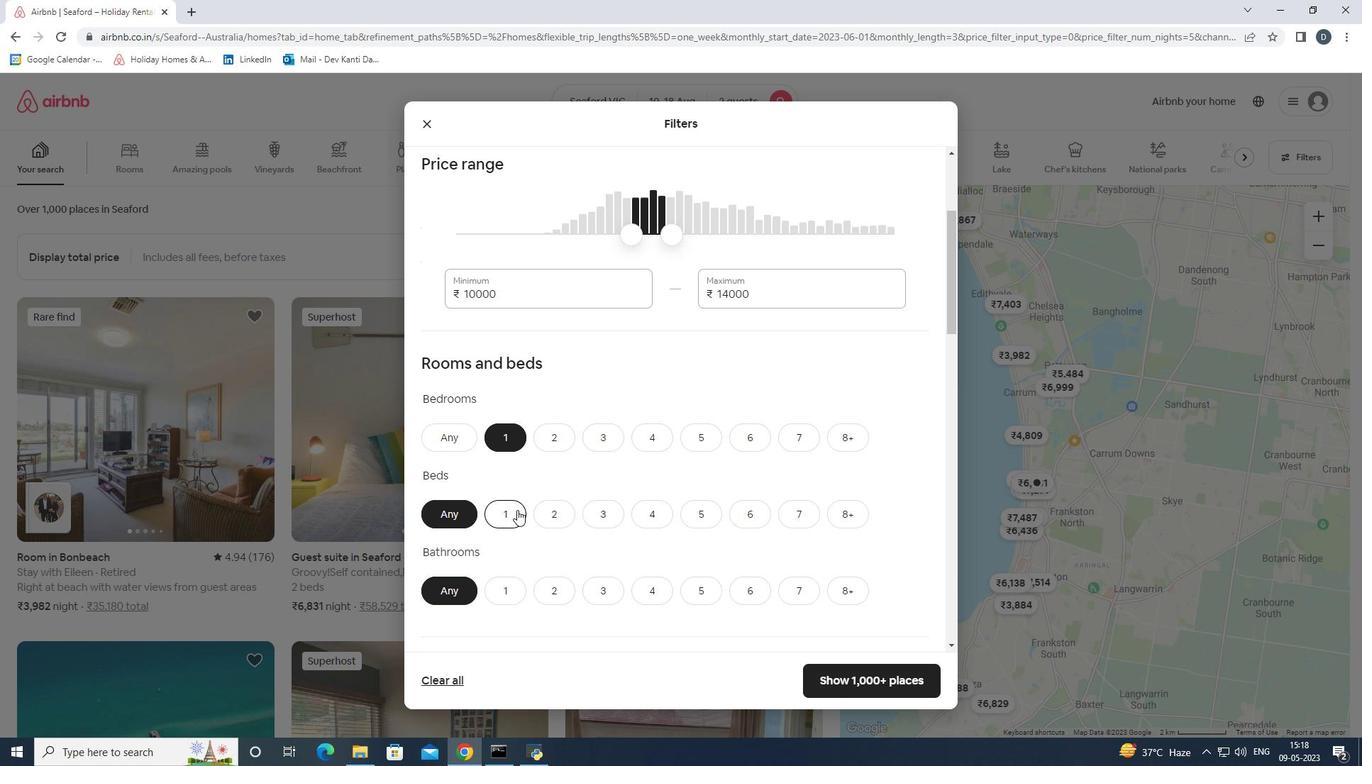 
Action: Mouse moved to (503, 578)
Screenshot: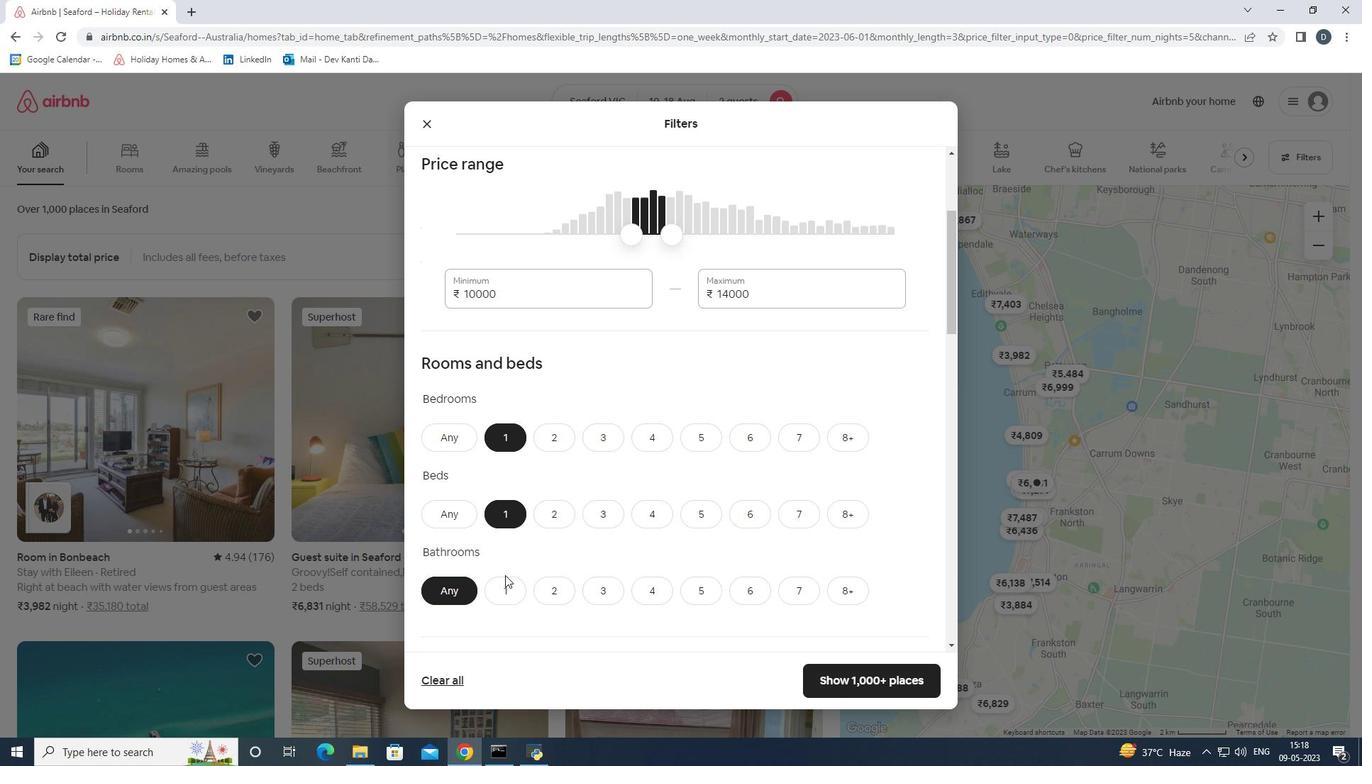 
Action: Mouse pressed left at (503, 578)
Screenshot: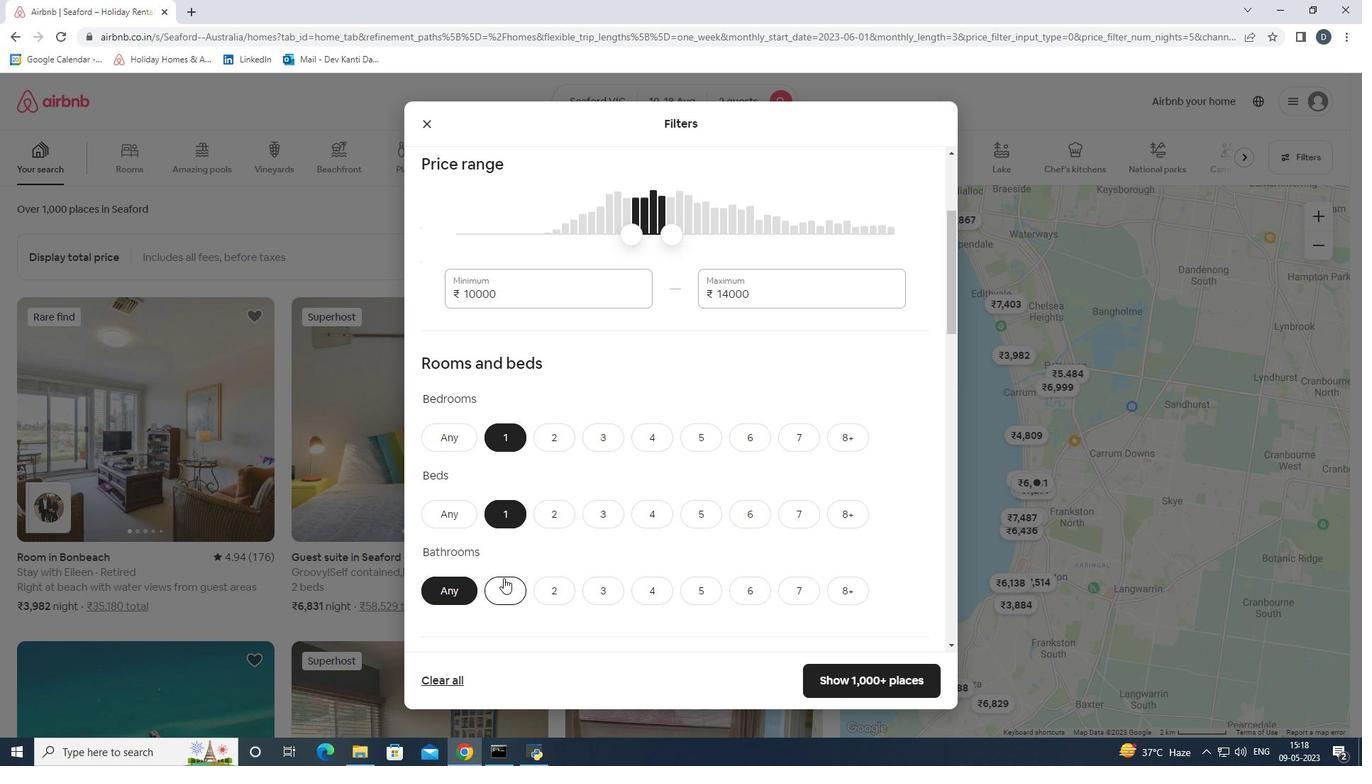 
Action: Mouse scrolled (503, 577) with delta (0, 0)
Screenshot: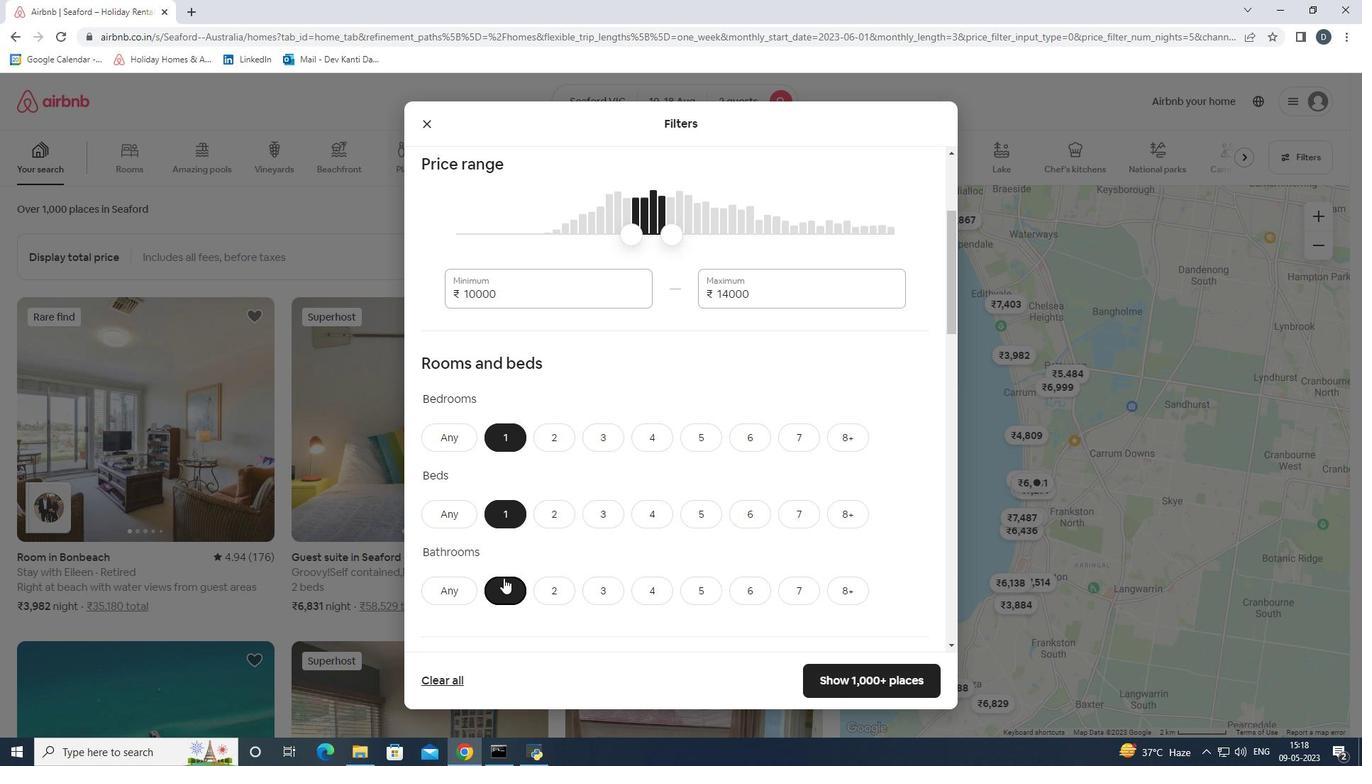 
Action: Mouse scrolled (503, 577) with delta (0, 0)
Screenshot: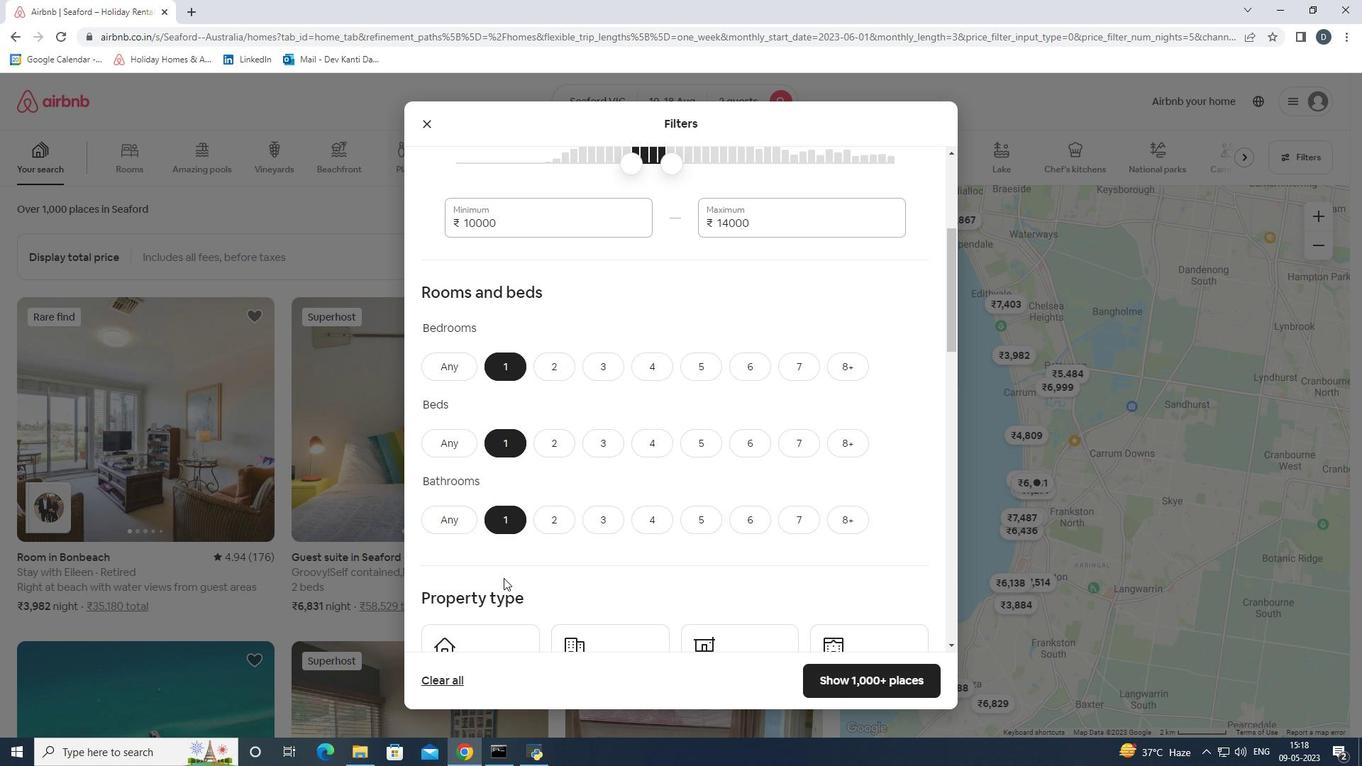 
Action: Mouse moved to (513, 576)
Screenshot: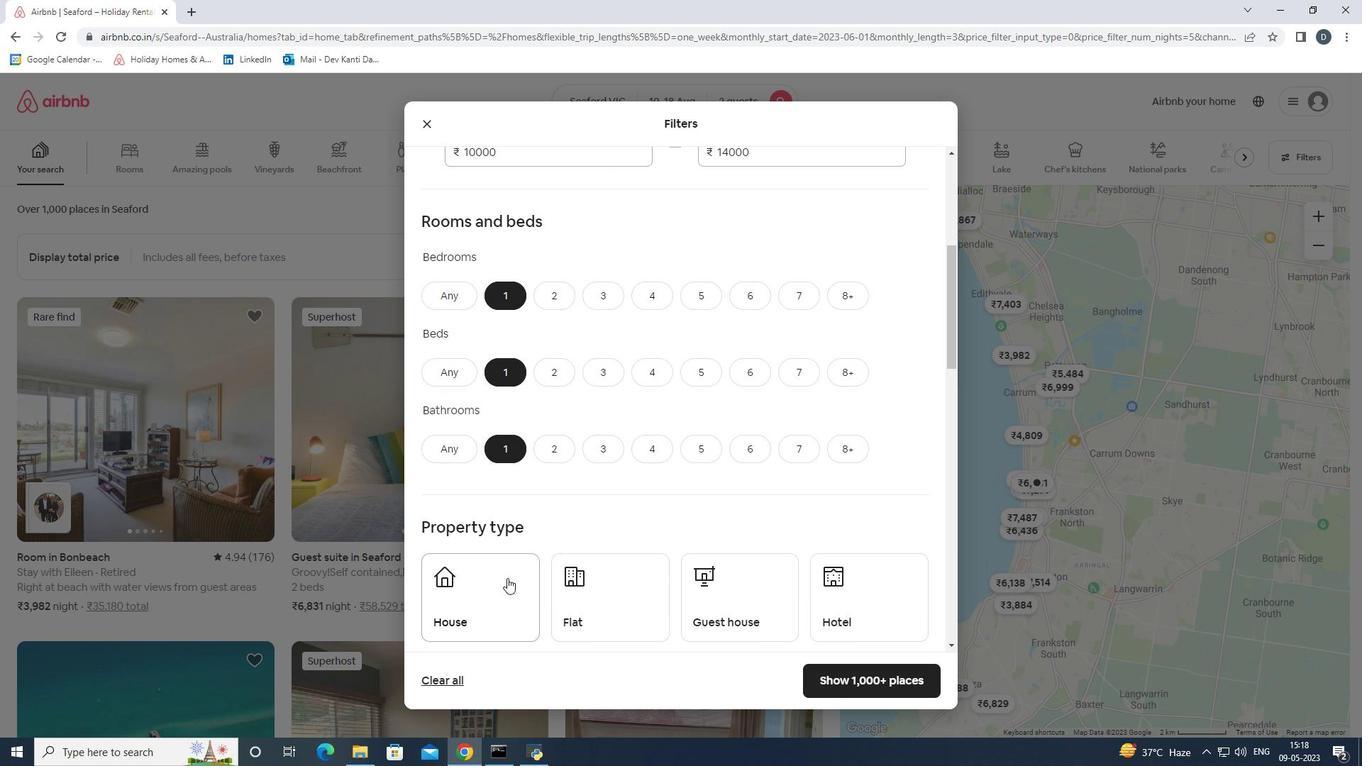 
Action: Mouse scrolled (513, 576) with delta (0, 0)
Screenshot: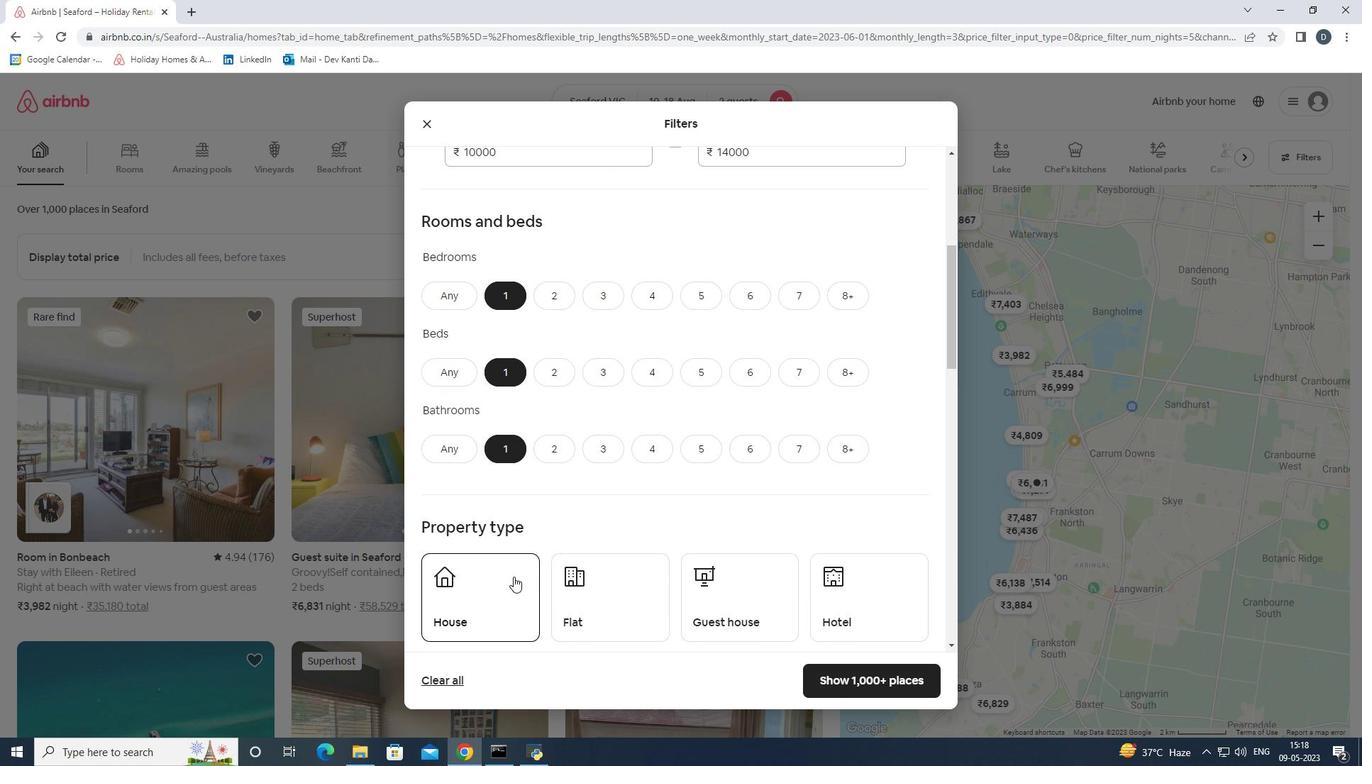 
Action: Mouse moved to (522, 544)
Screenshot: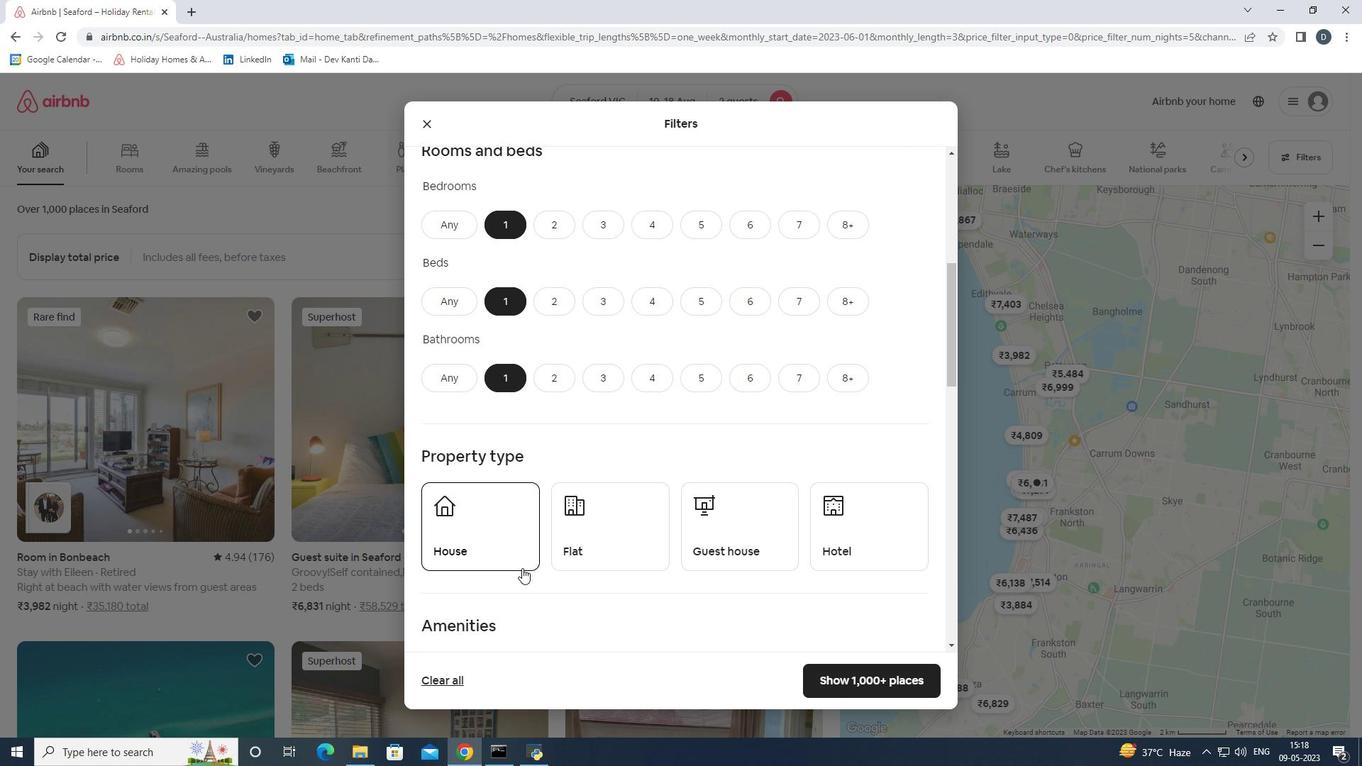 
Action: Mouse pressed left at (522, 544)
Screenshot: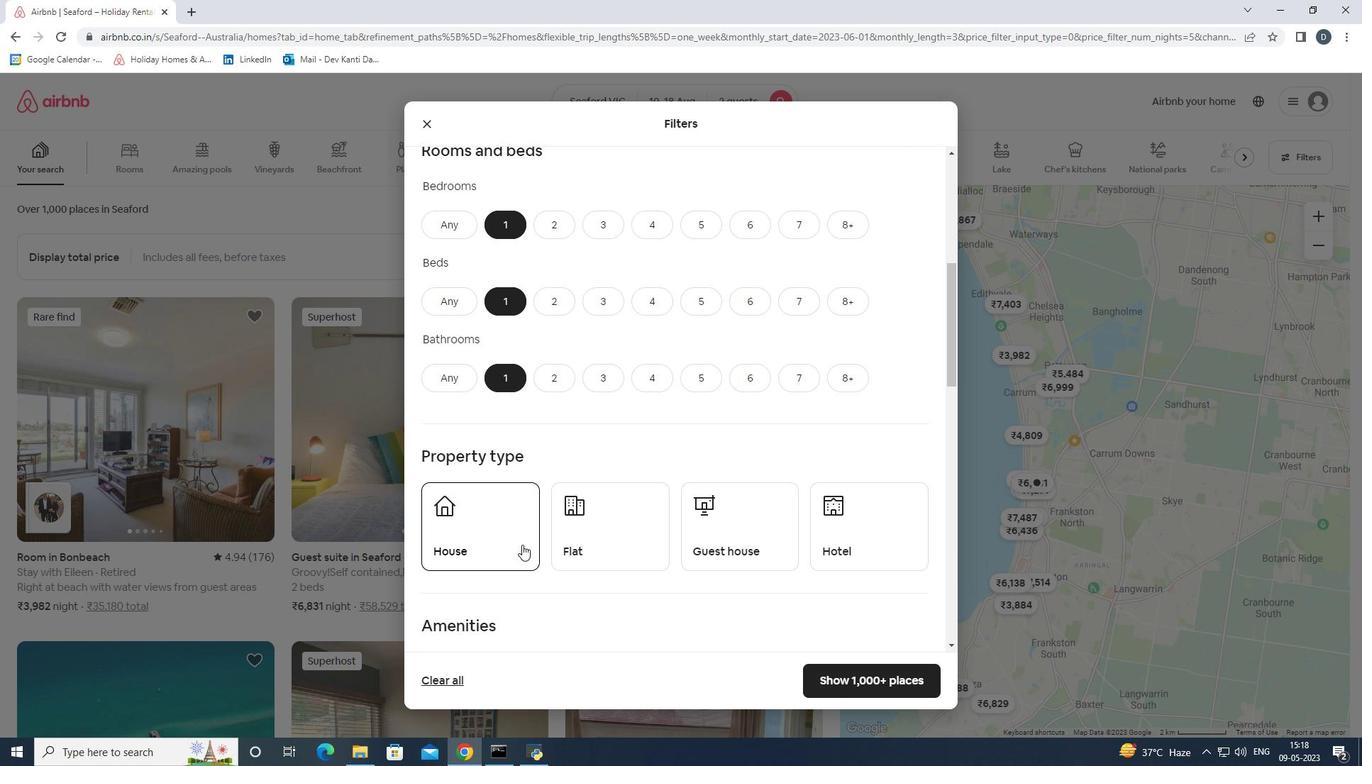
Action: Mouse moved to (602, 537)
Screenshot: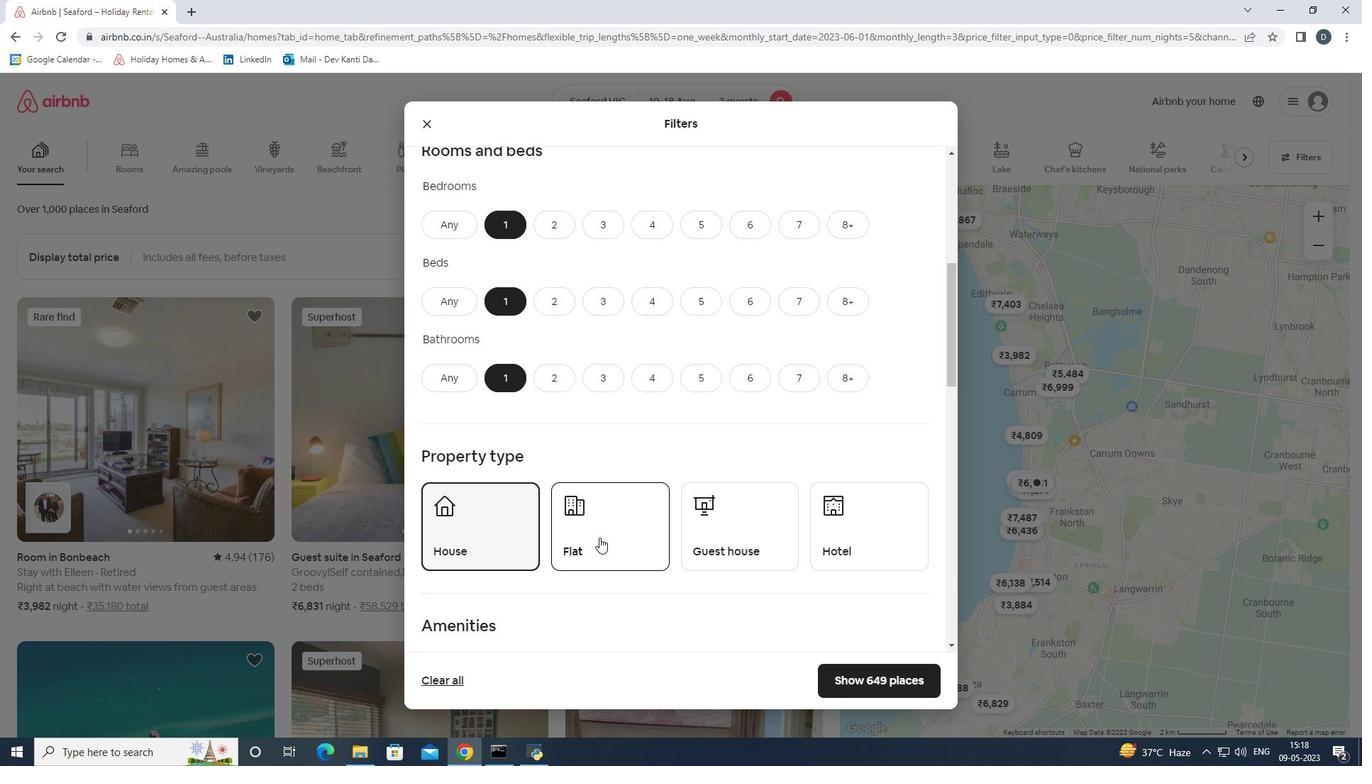 
Action: Mouse pressed left at (602, 537)
Screenshot: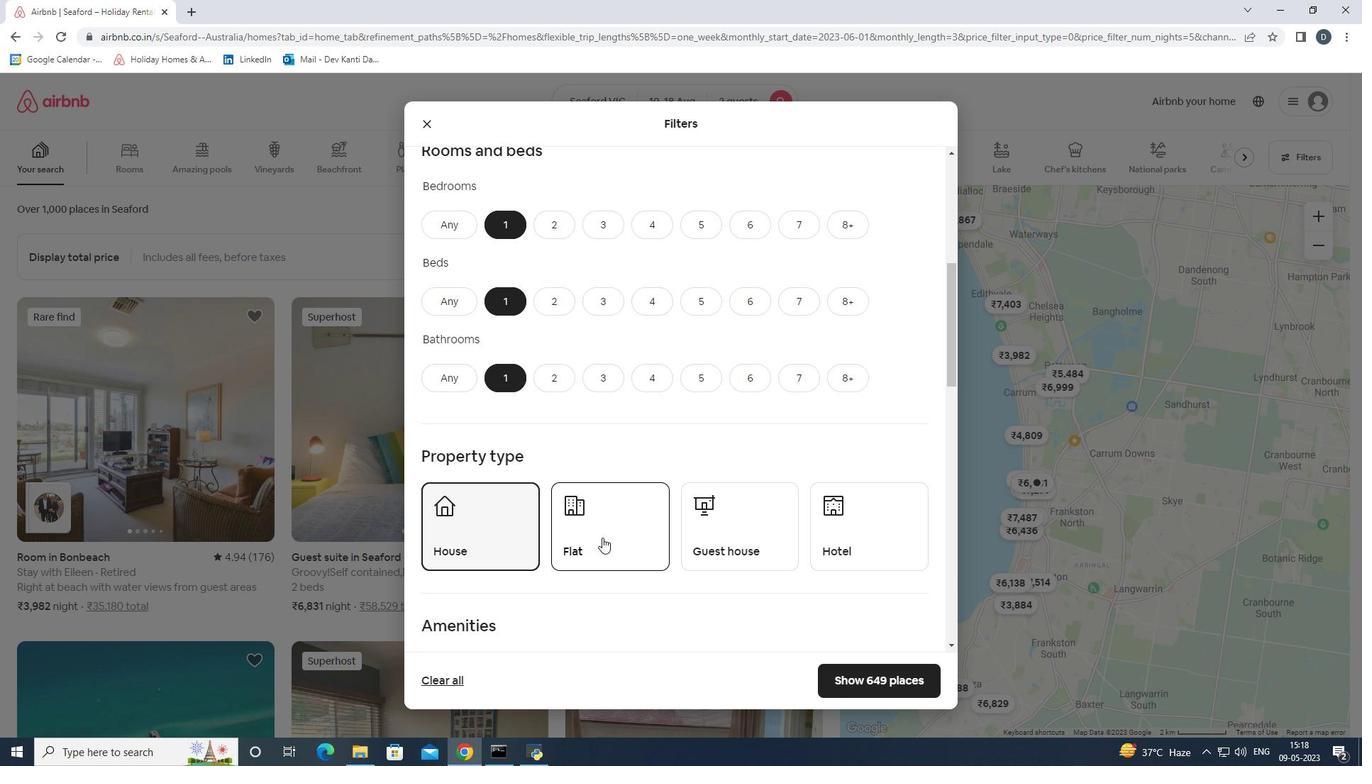 
Action: Mouse moved to (725, 532)
Screenshot: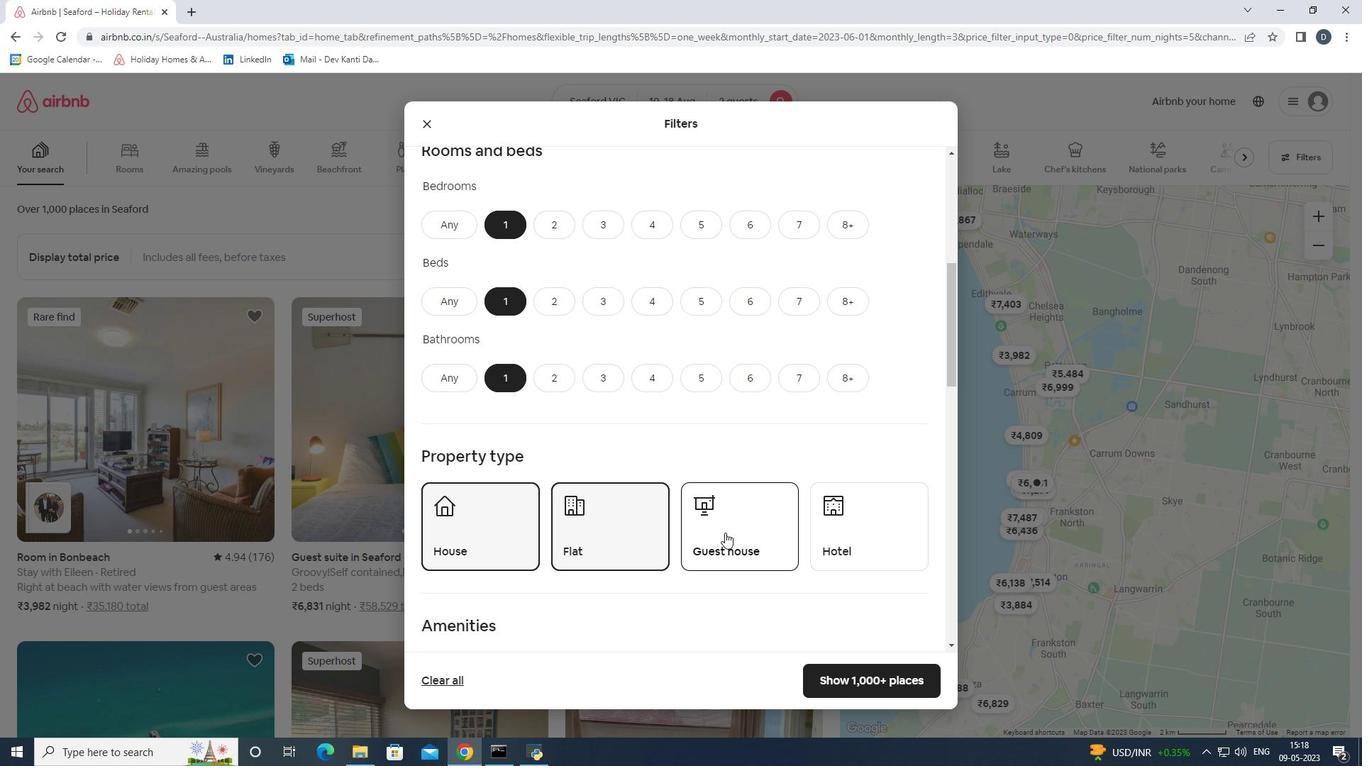 
Action: Mouse pressed left at (725, 532)
Screenshot: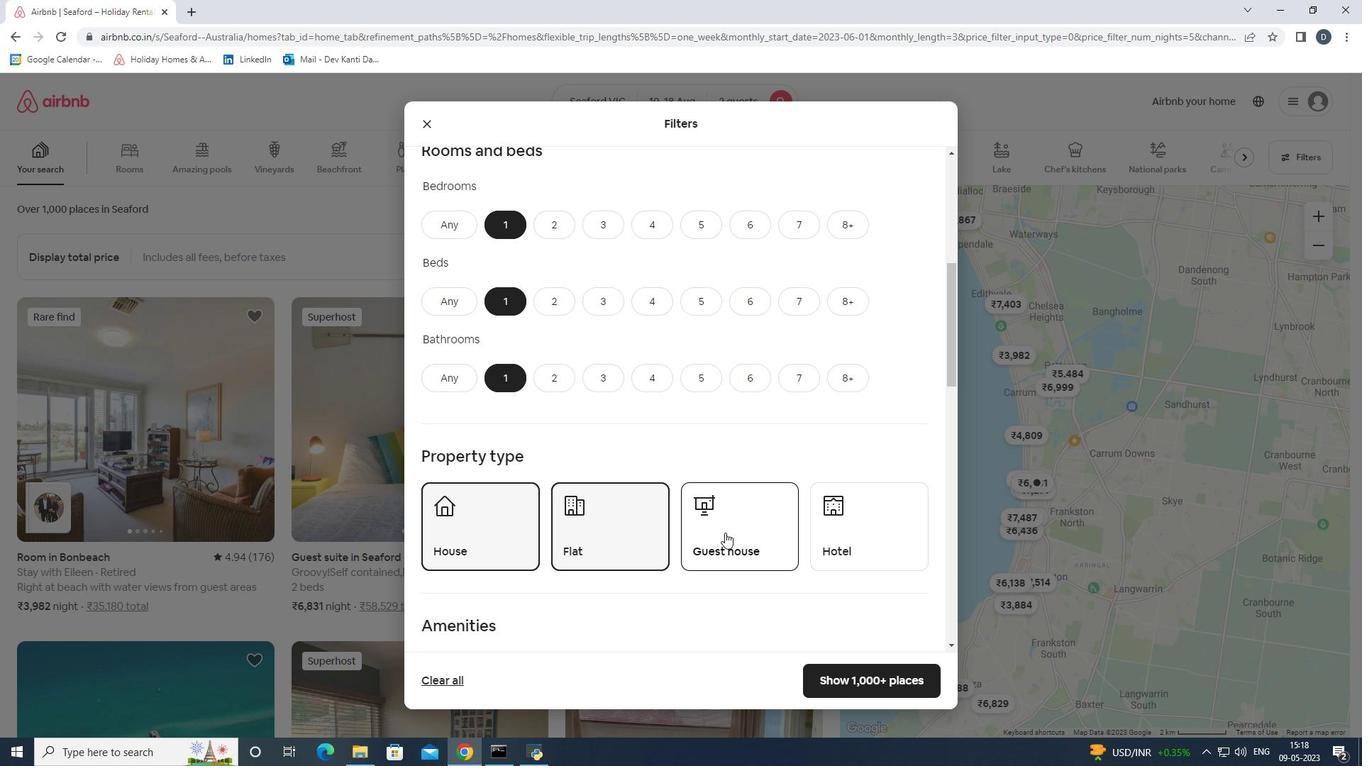 
Action: Mouse moved to (727, 532)
Screenshot: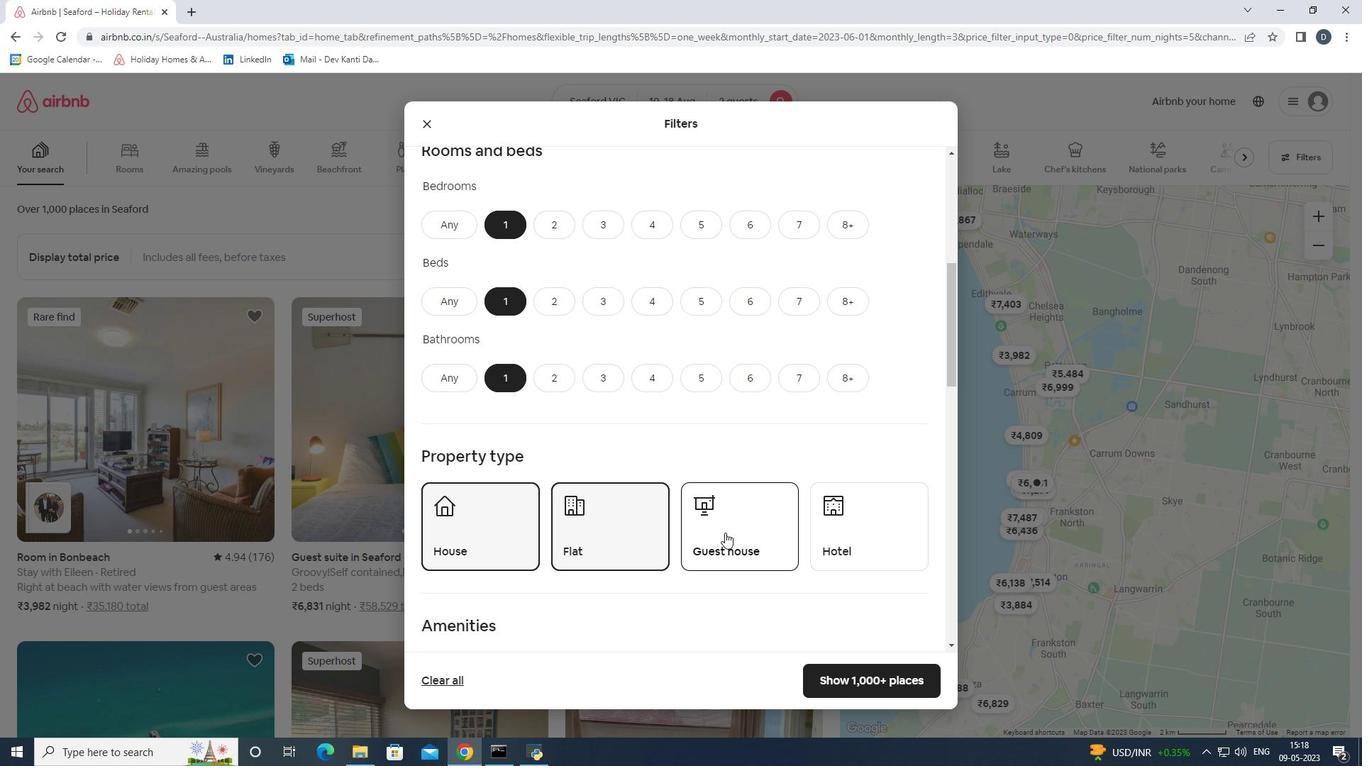
Action: Mouse scrolled (727, 532) with delta (0, 0)
Screenshot: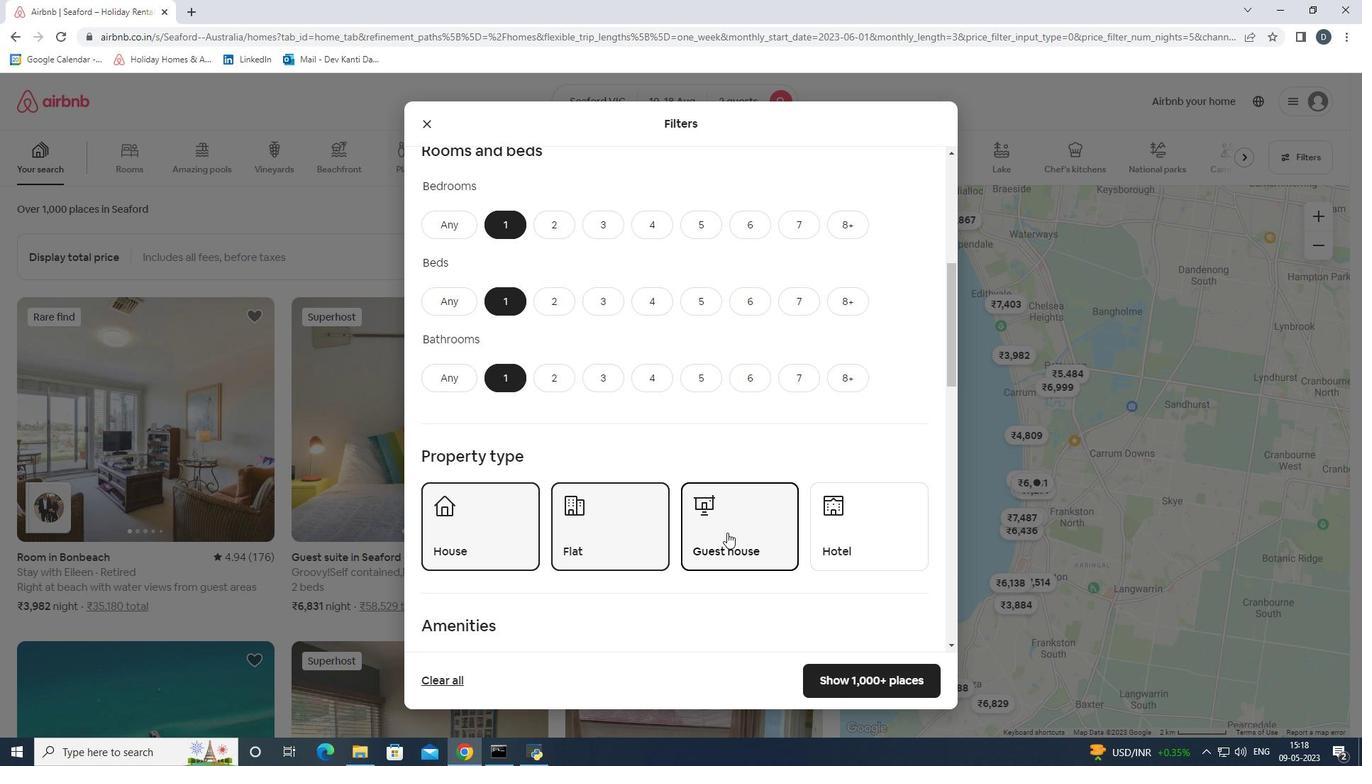 
Action: Mouse scrolled (727, 532) with delta (0, 0)
Screenshot: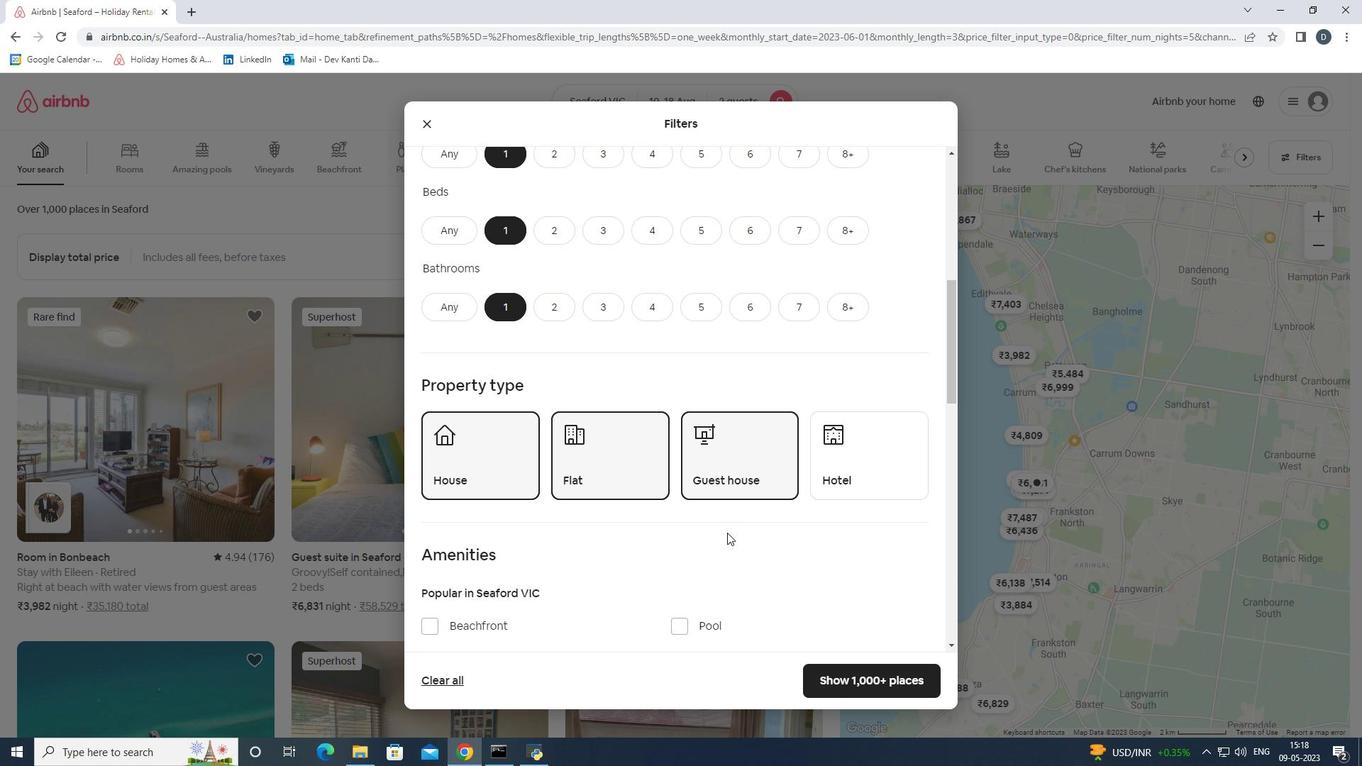 
Action: Mouse moved to (727, 533)
Screenshot: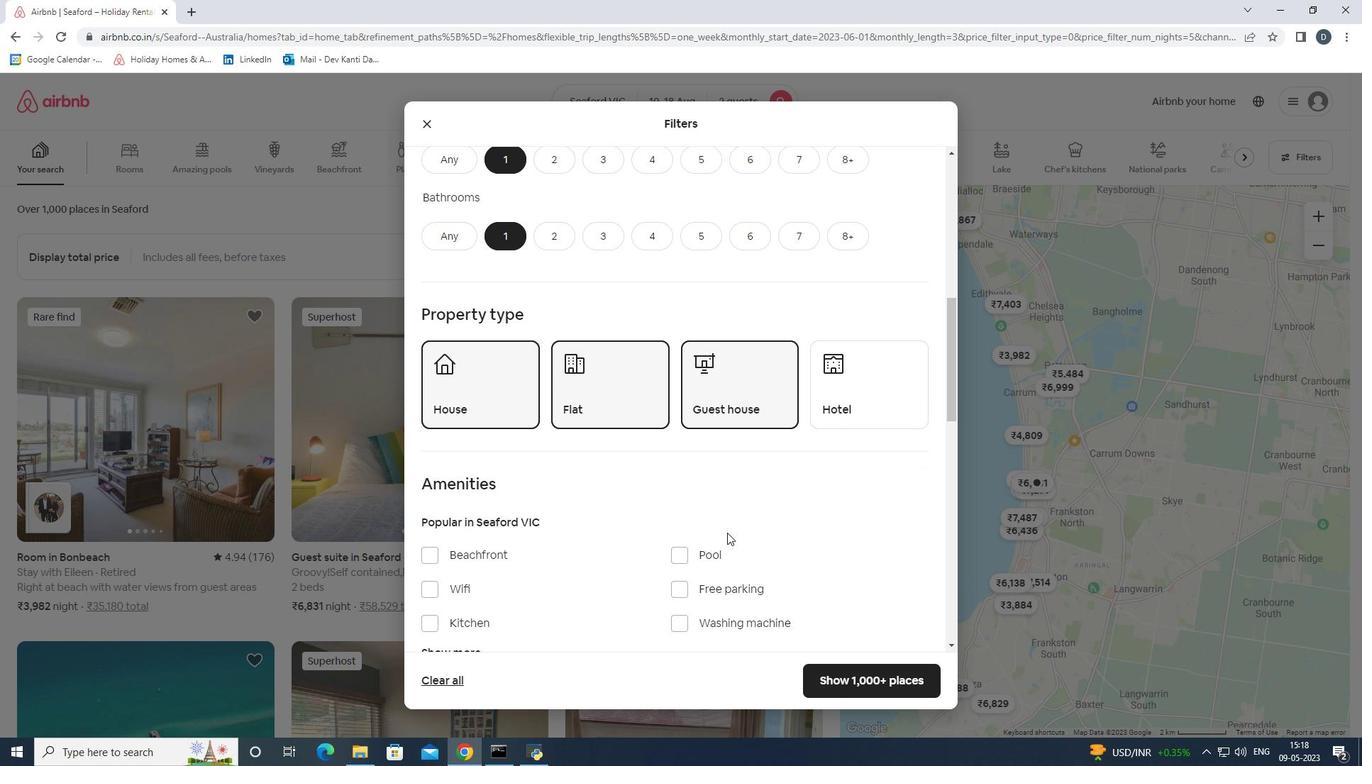 
Action: Mouse scrolled (727, 532) with delta (0, 0)
Screenshot: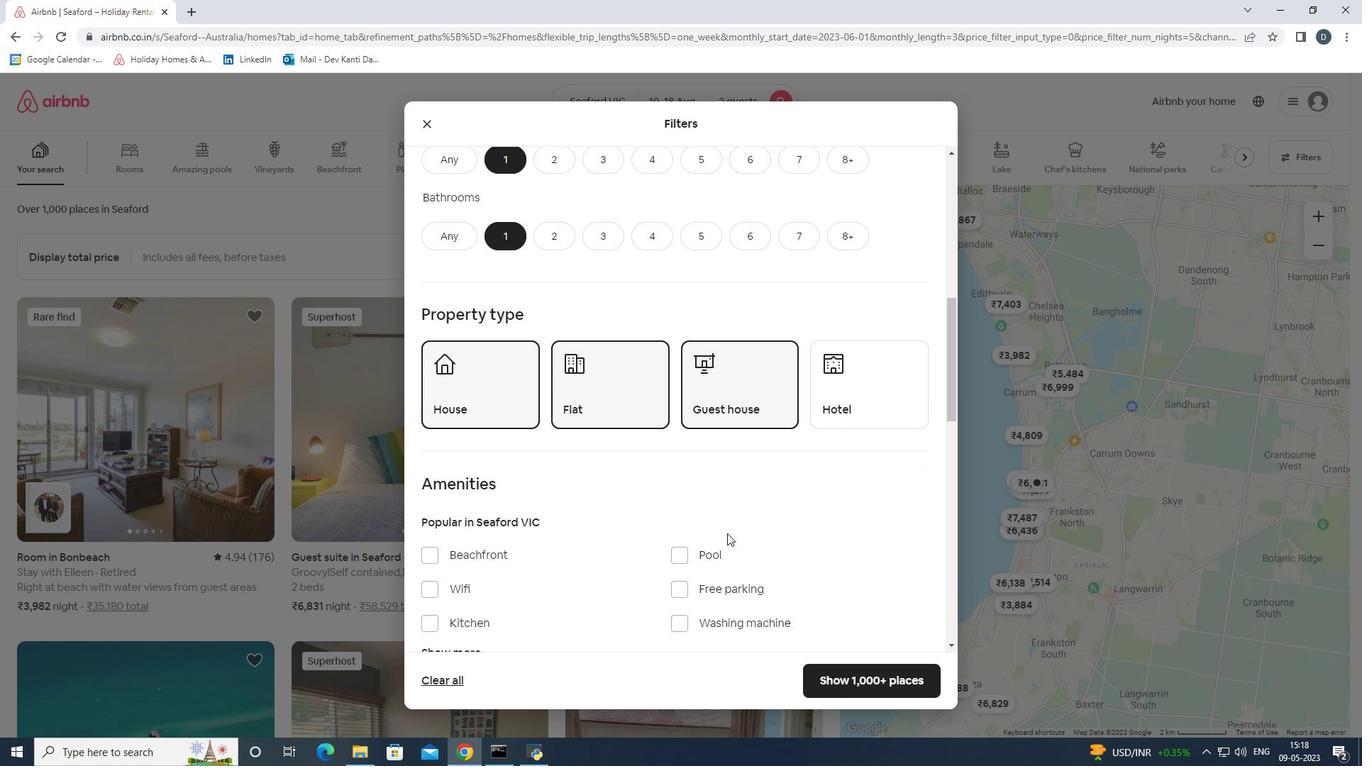 
Action: Mouse scrolled (727, 532) with delta (0, 0)
Screenshot: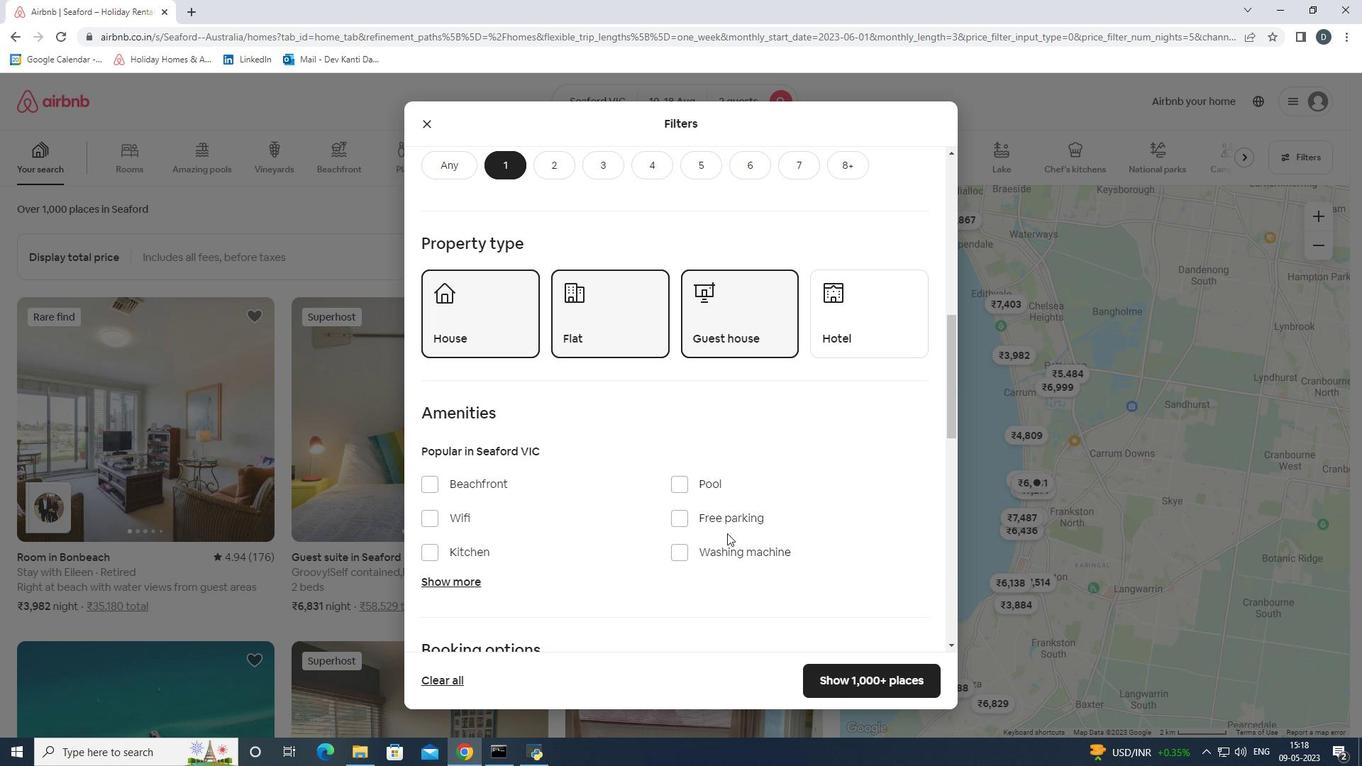 
Action: Mouse moved to (673, 443)
Screenshot: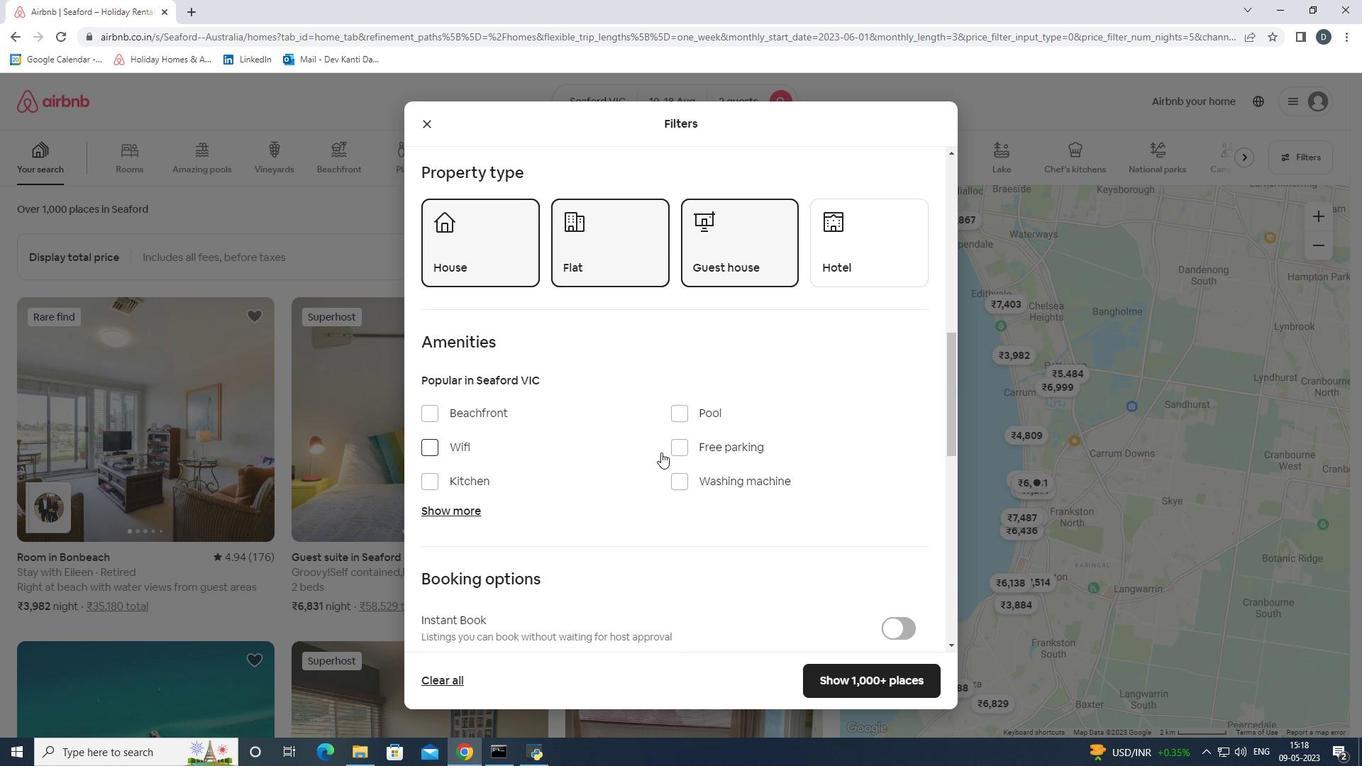 
Action: Mouse pressed left at (673, 443)
Screenshot: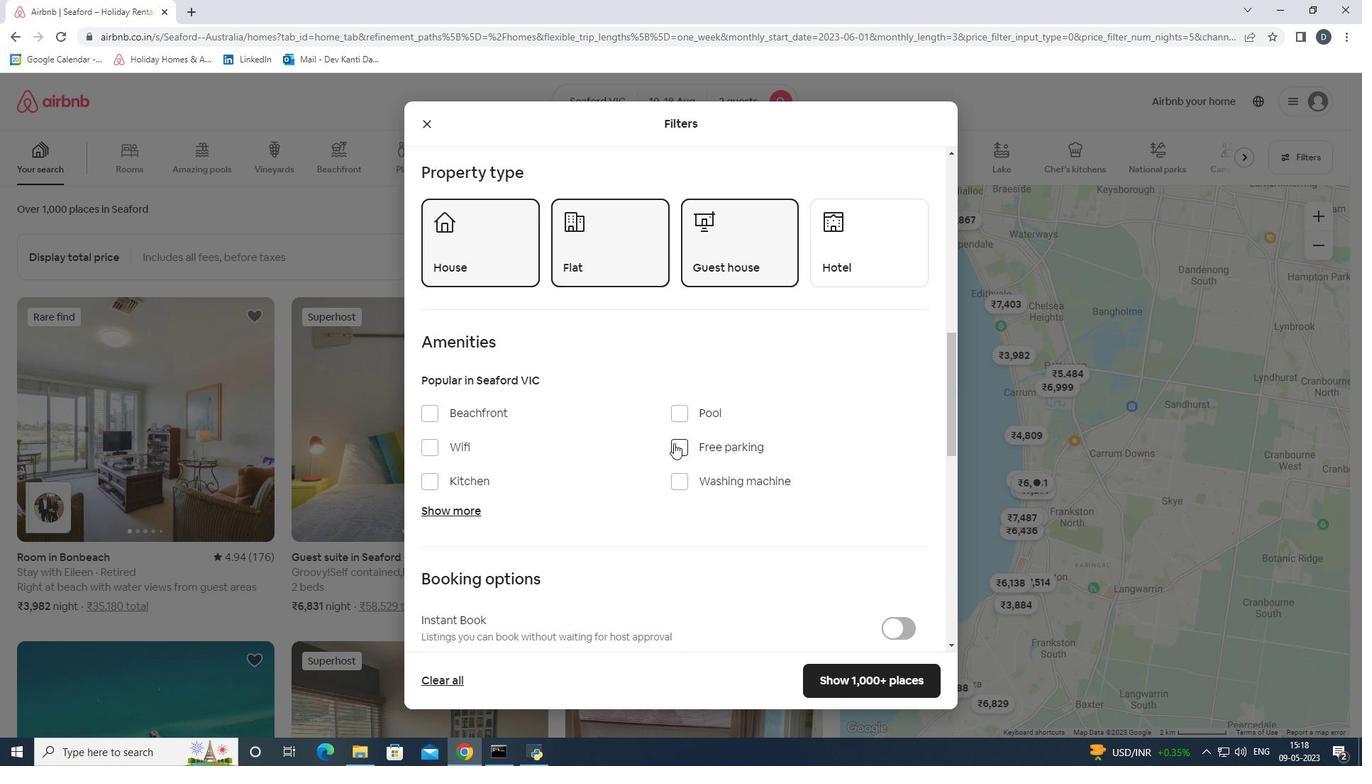 
Action: Mouse moved to (434, 446)
Screenshot: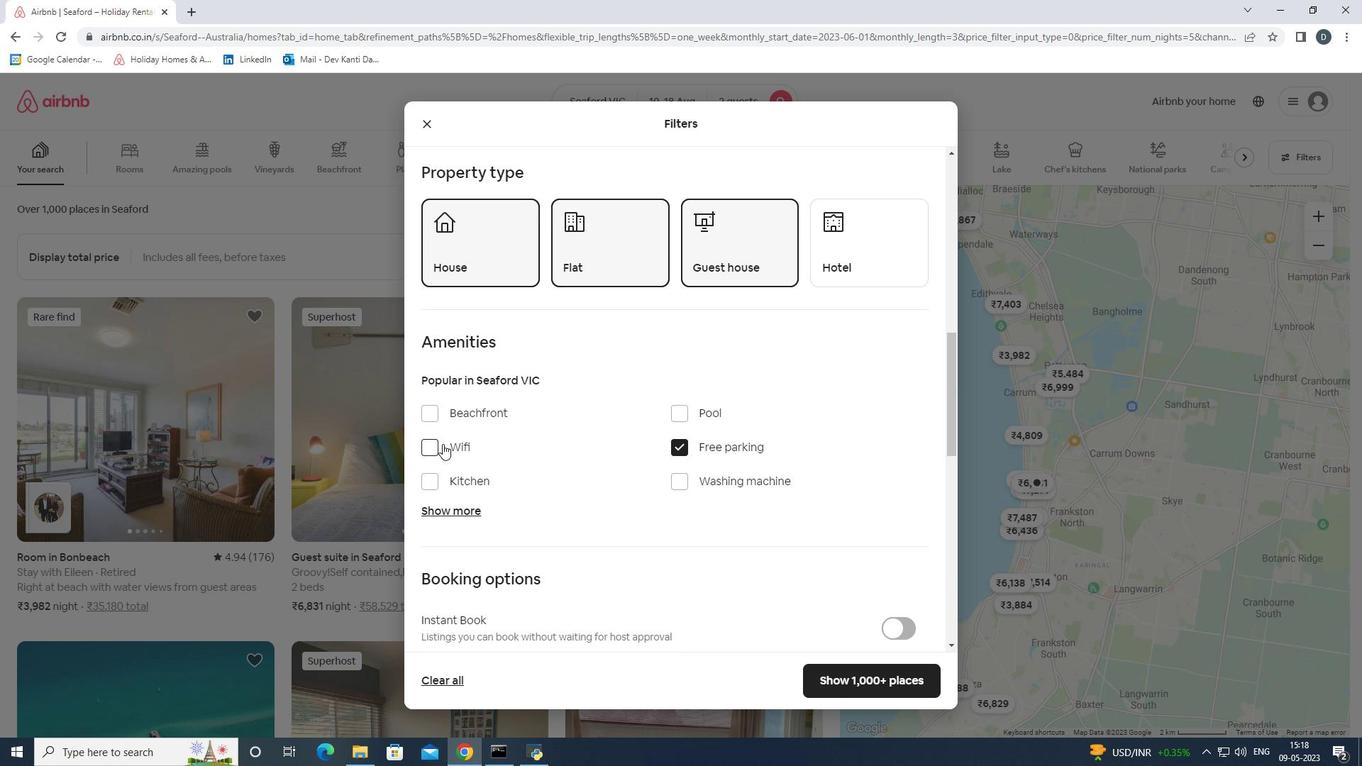 
Action: Mouse pressed left at (434, 446)
Screenshot: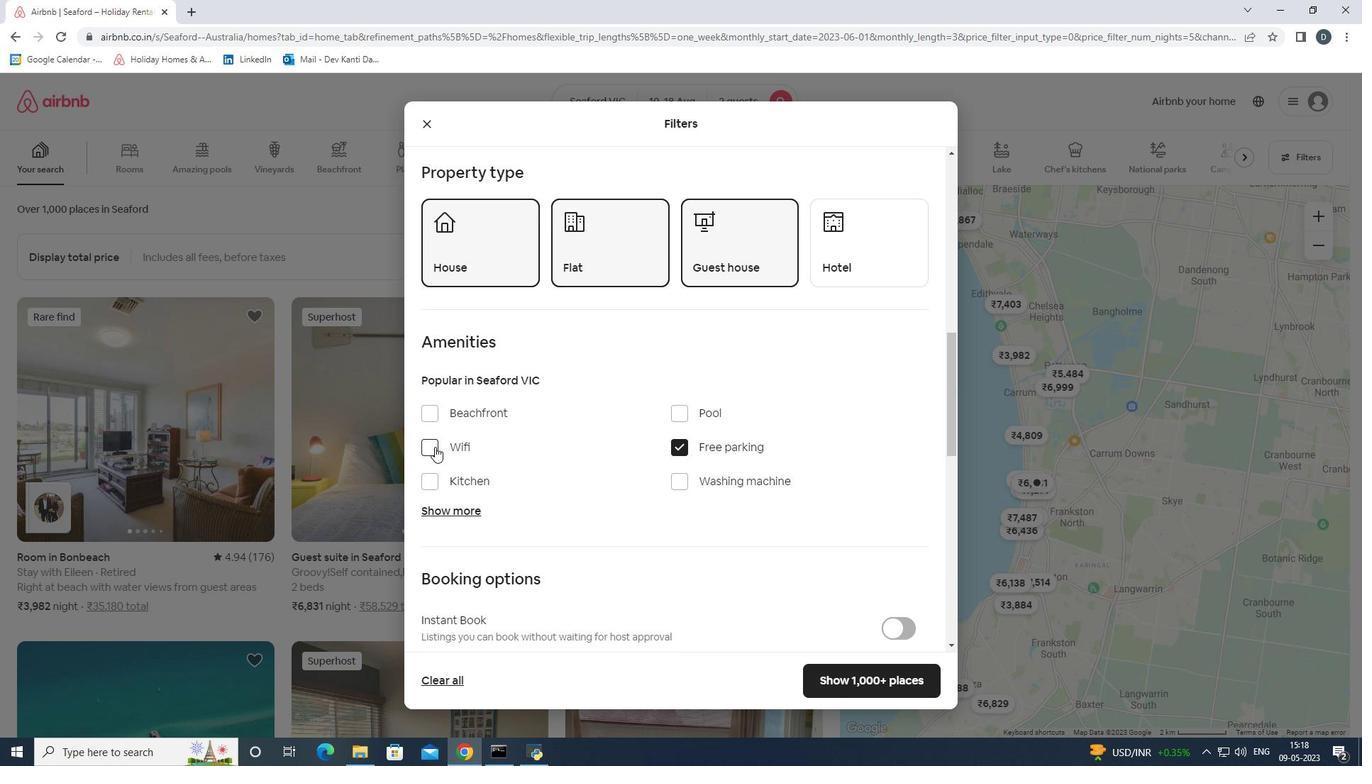 
Action: Mouse moved to (459, 506)
Screenshot: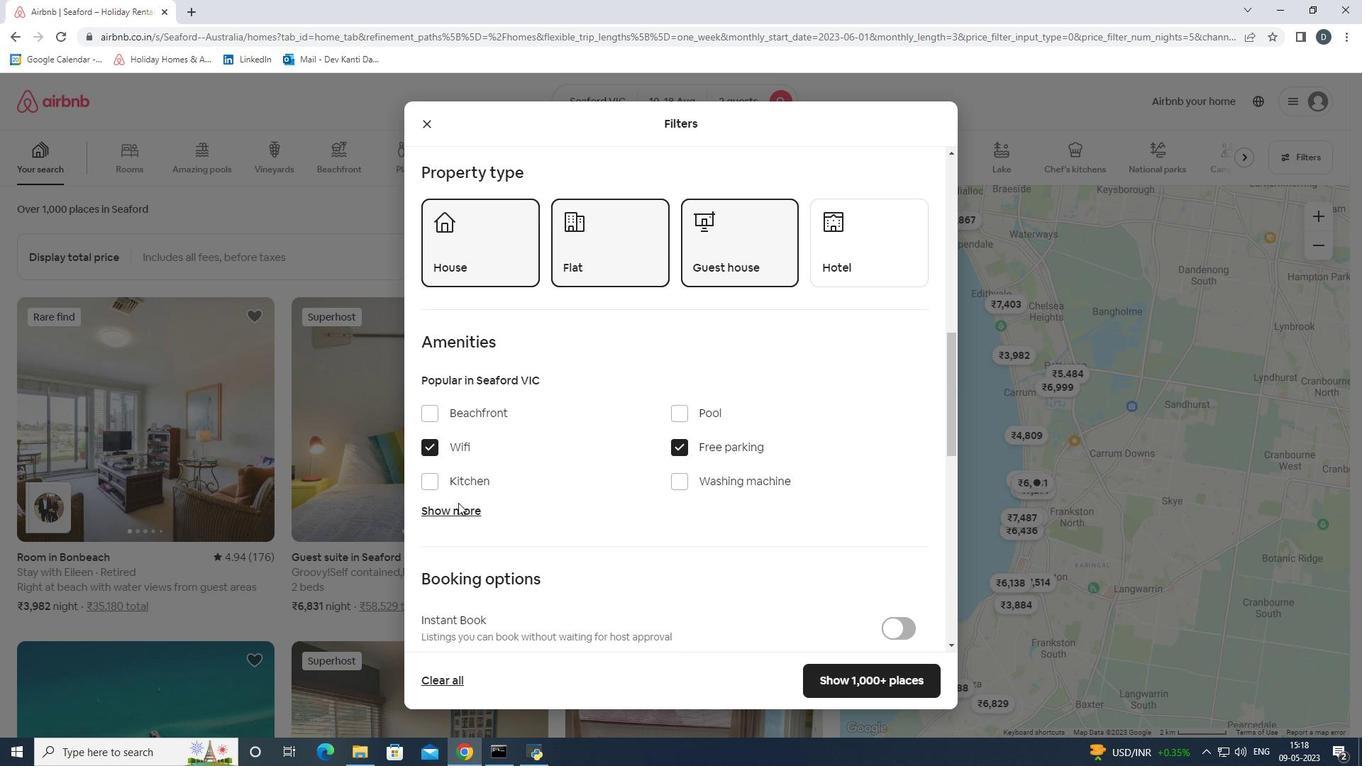 
Action: Mouse pressed left at (459, 506)
Screenshot: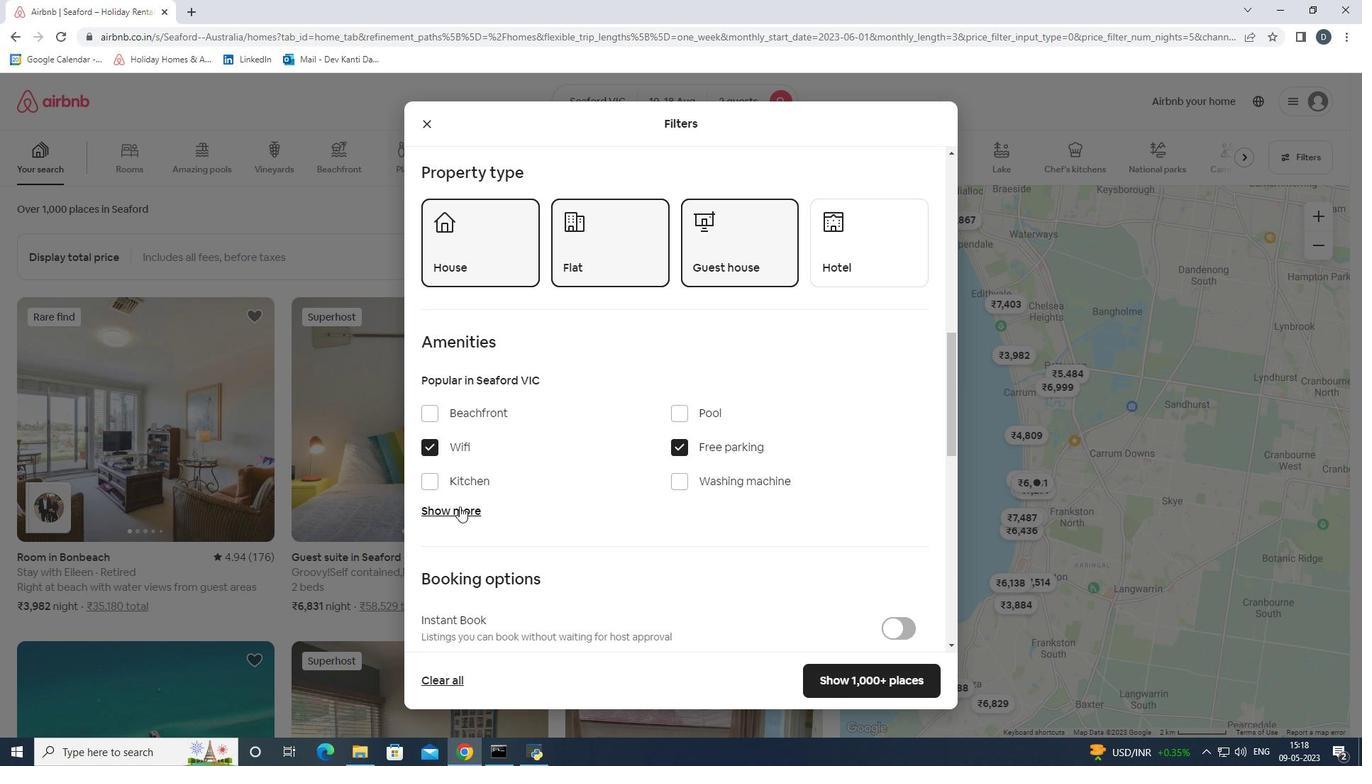 
Action: Mouse scrolled (459, 505) with delta (0, 0)
Screenshot: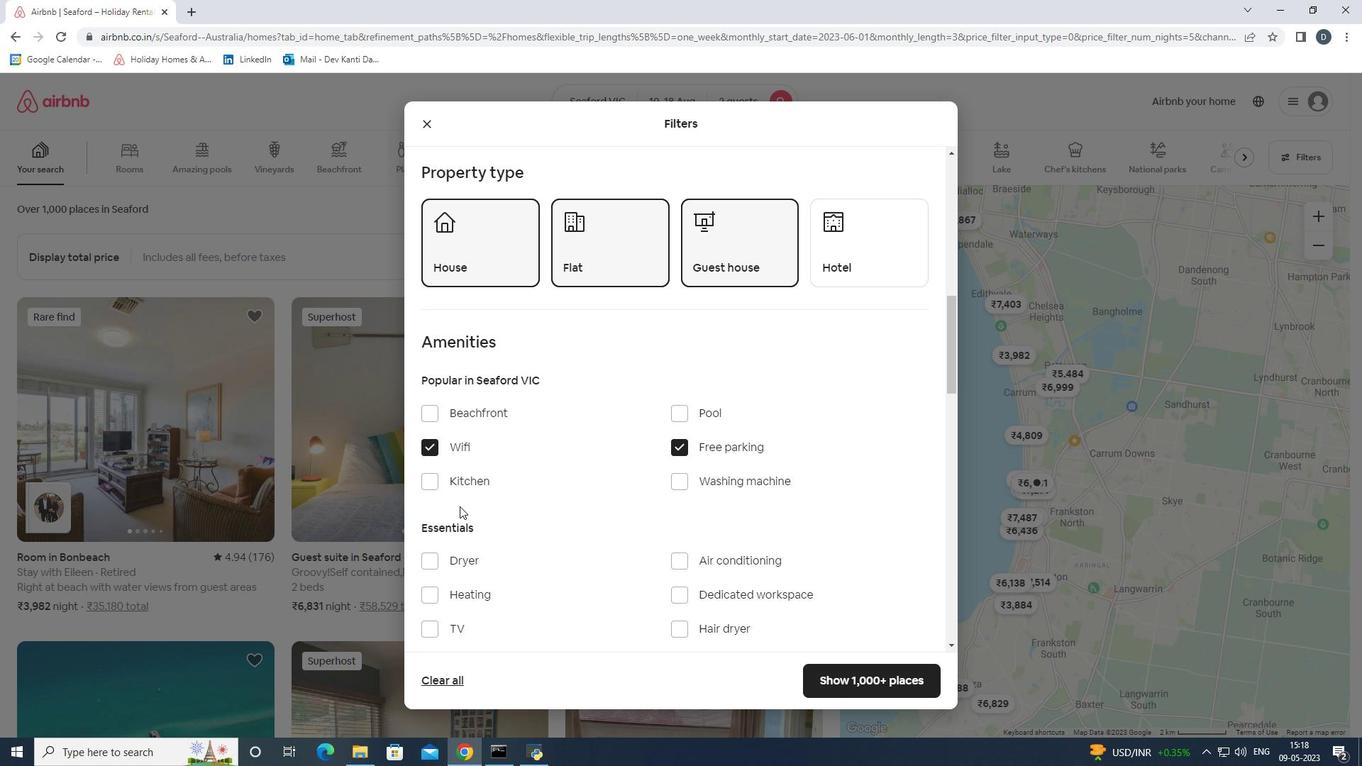 
Action: Mouse scrolled (459, 505) with delta (0, 0)
Screenshot: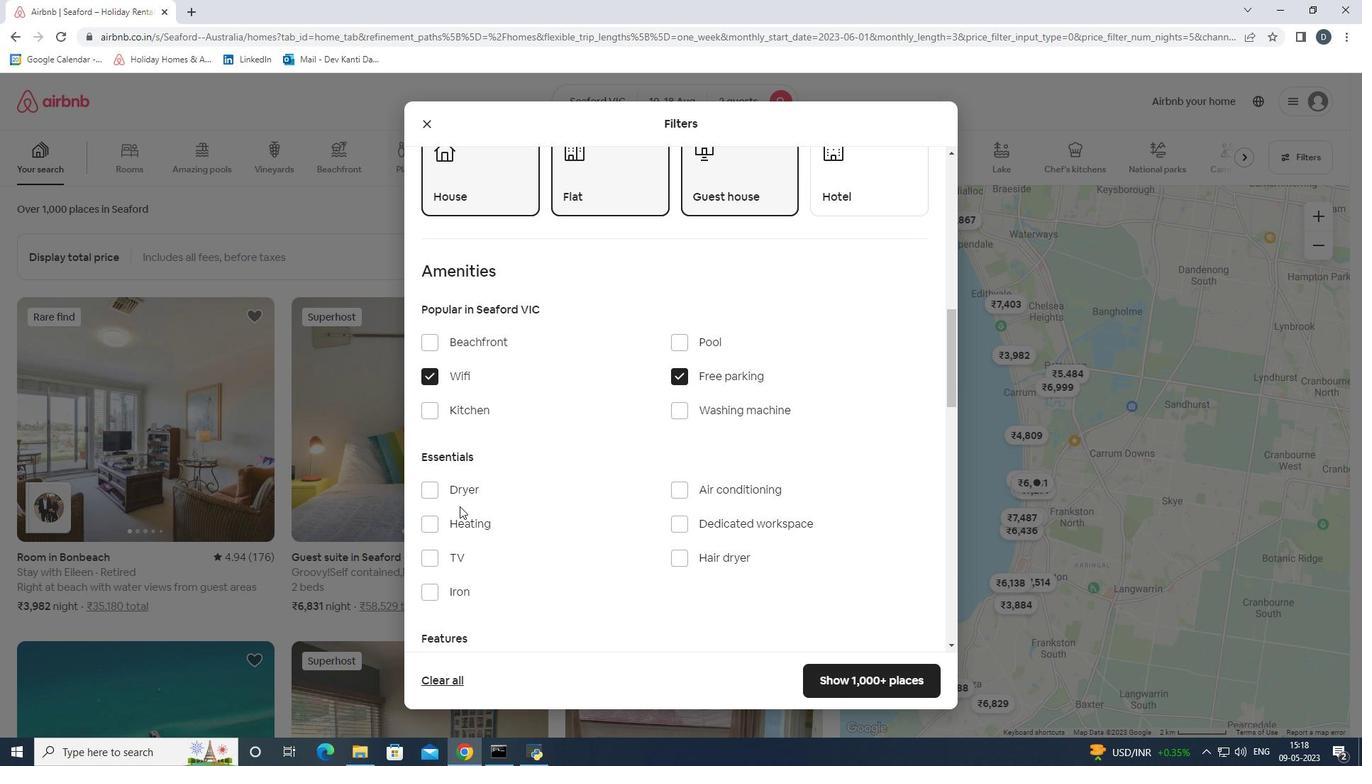 
Action: Mouse moved to (459, 491)
Screenshot: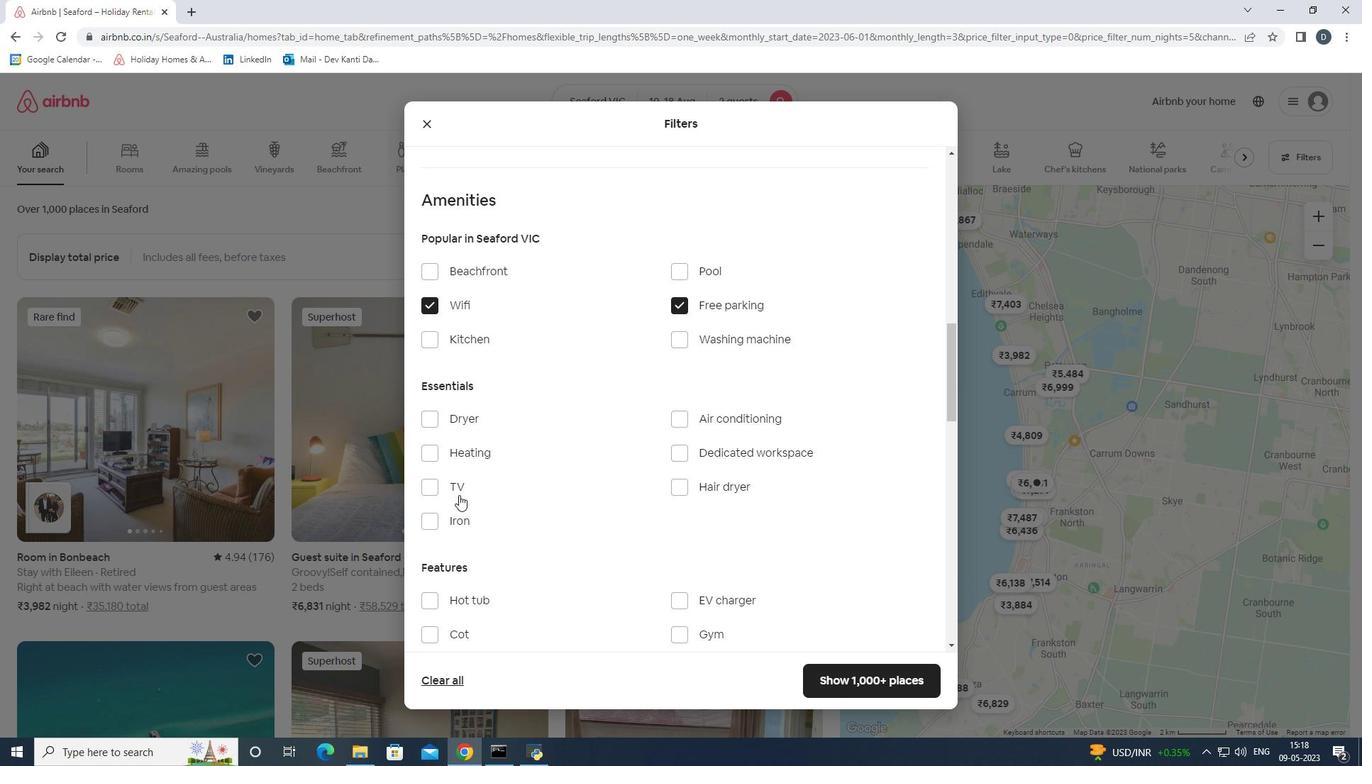 
Action: Mouse pressed left at (459, 491)
Screenshot: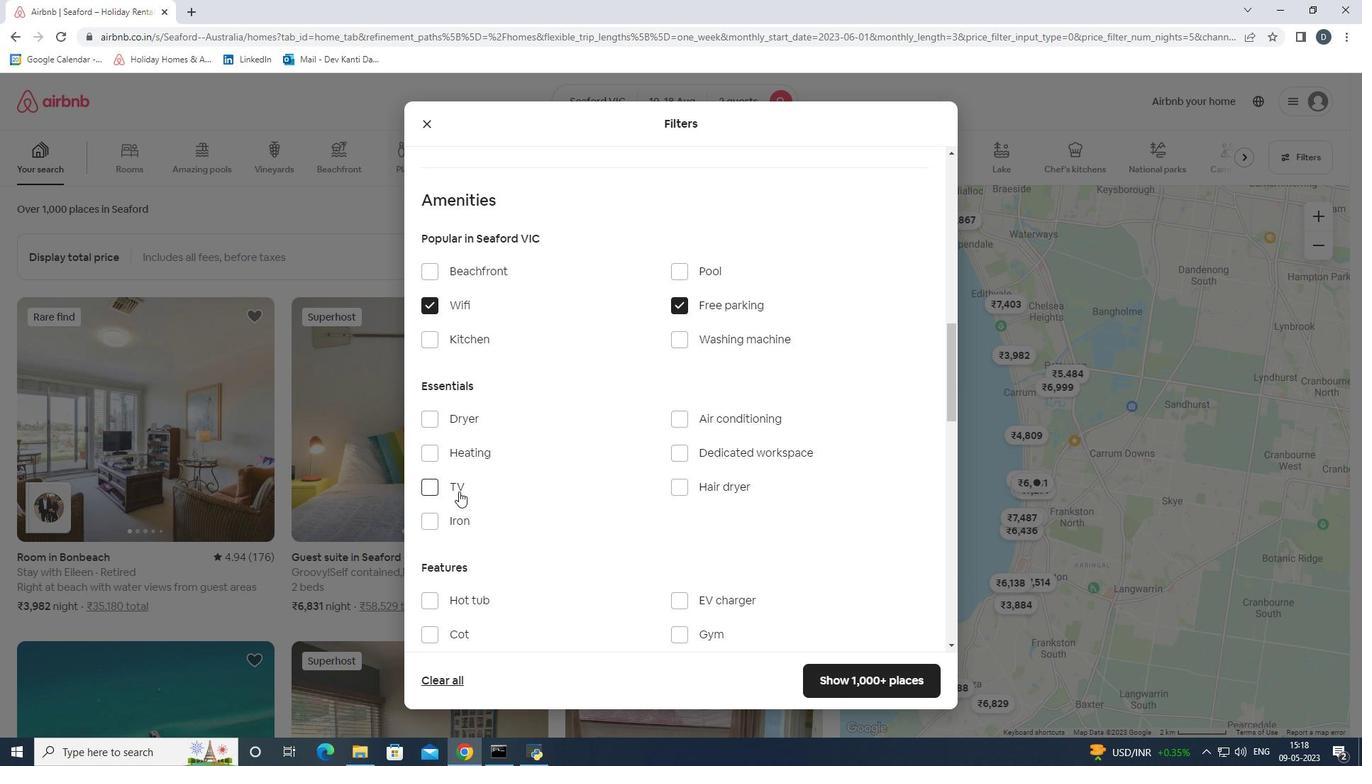 
Action: Mouse scrolled (459, 490) with delta (0, 0)
Screenshot: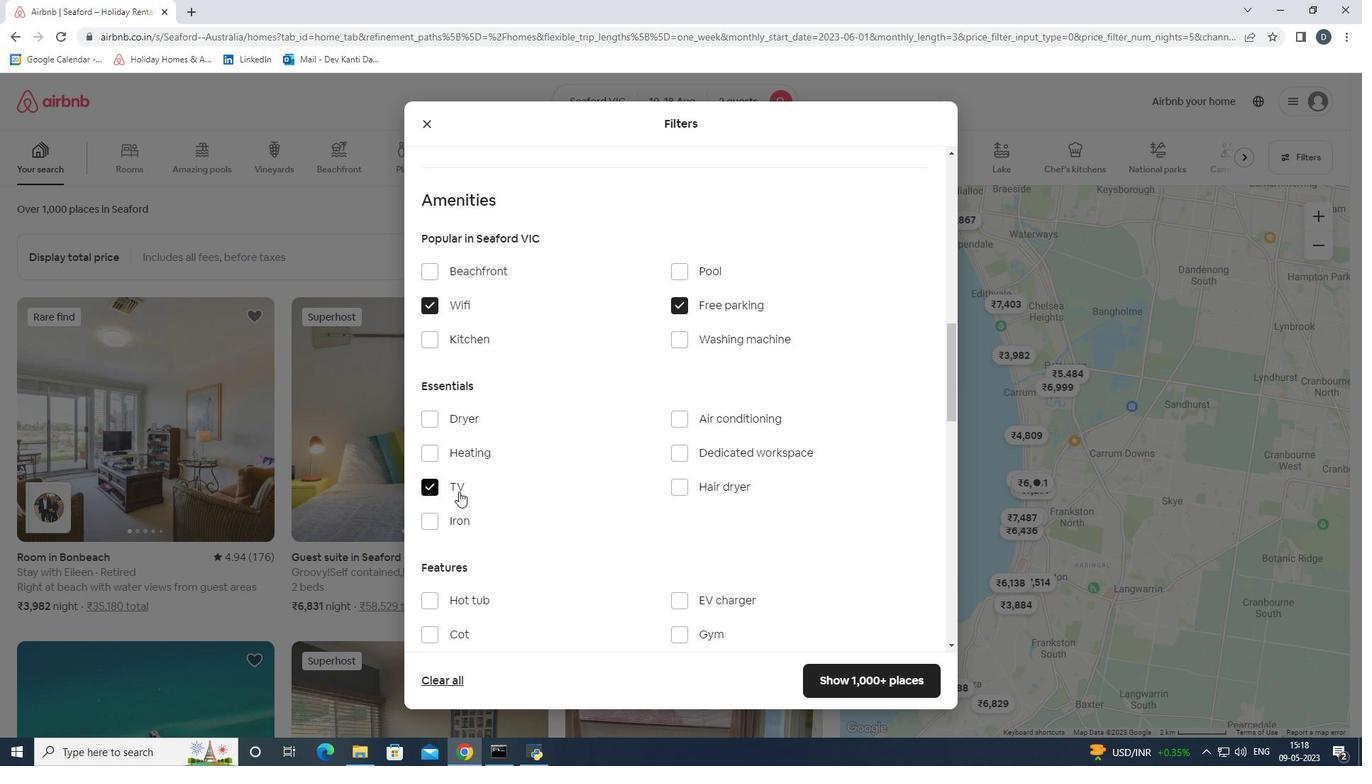
Action: Mouse scrolled (459, 490) with delta (0, 0)
Screenshot: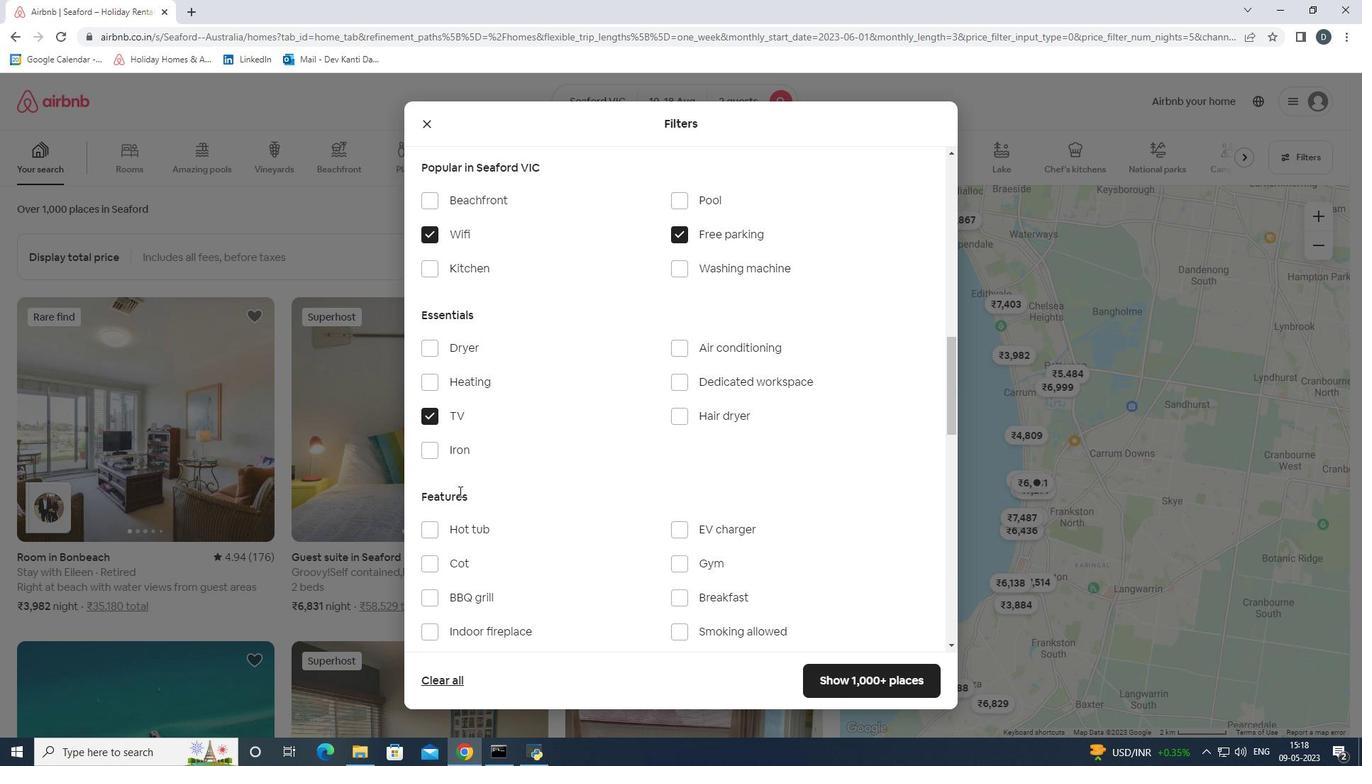
Action: Mouse scrolled (459, 490) with delta (0, 0)
Screenshot: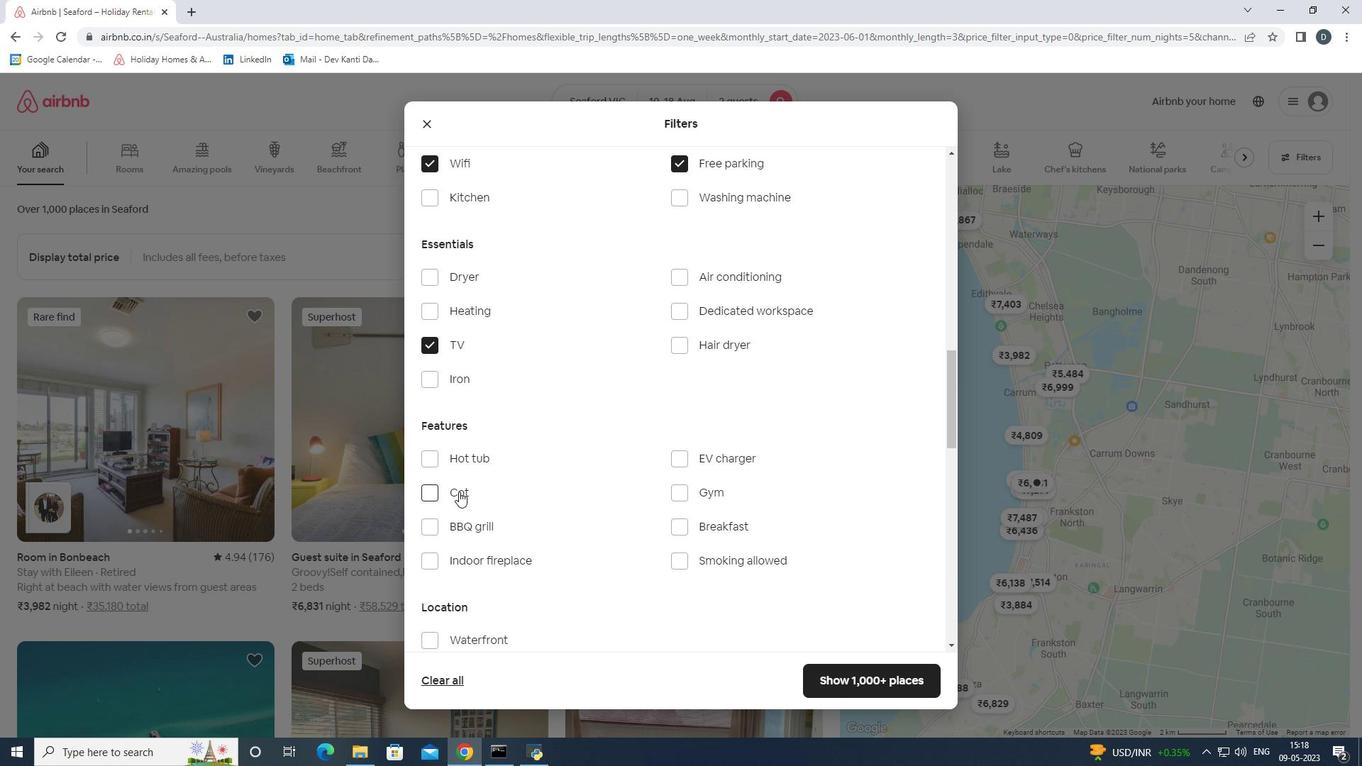
Action: Mouse moved to (677, 427)
Screenshot: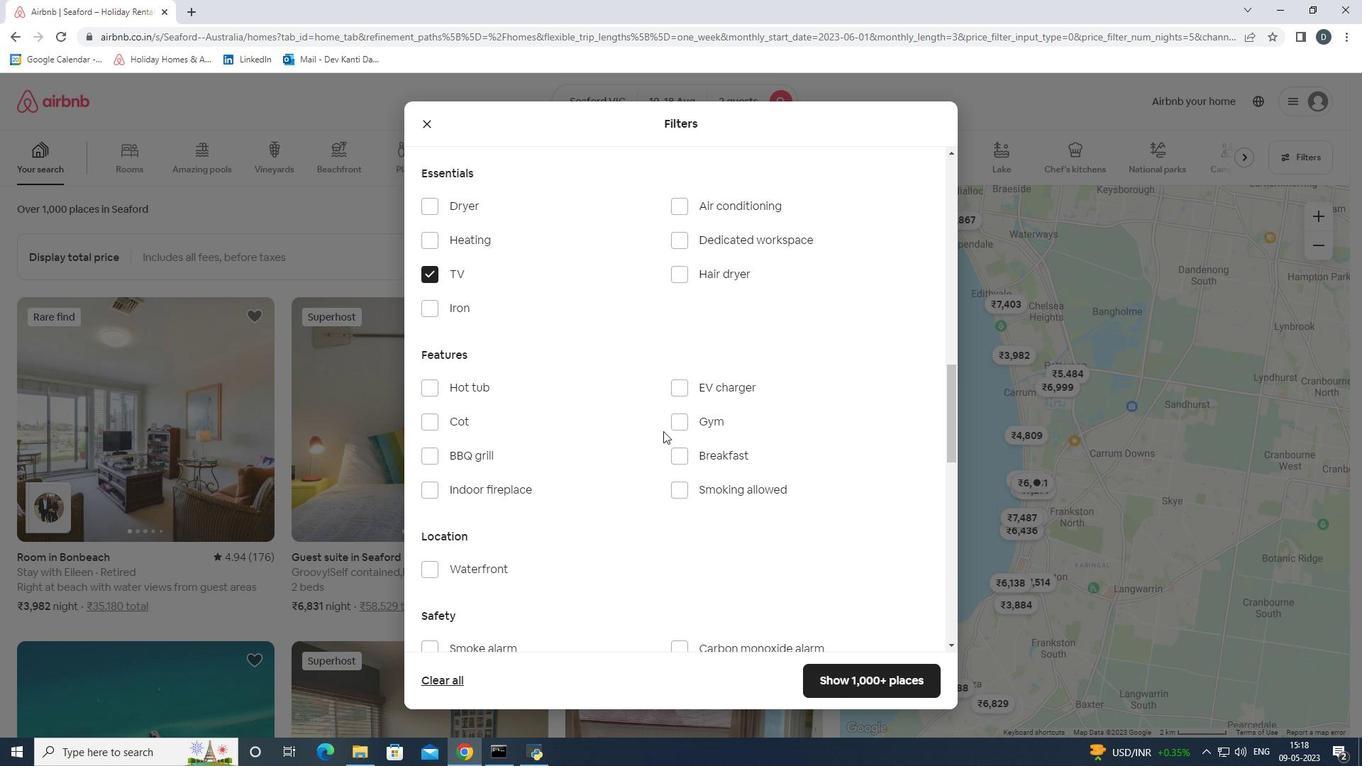 
Action: Mouse pressed left at (677, 427)
Screenshot: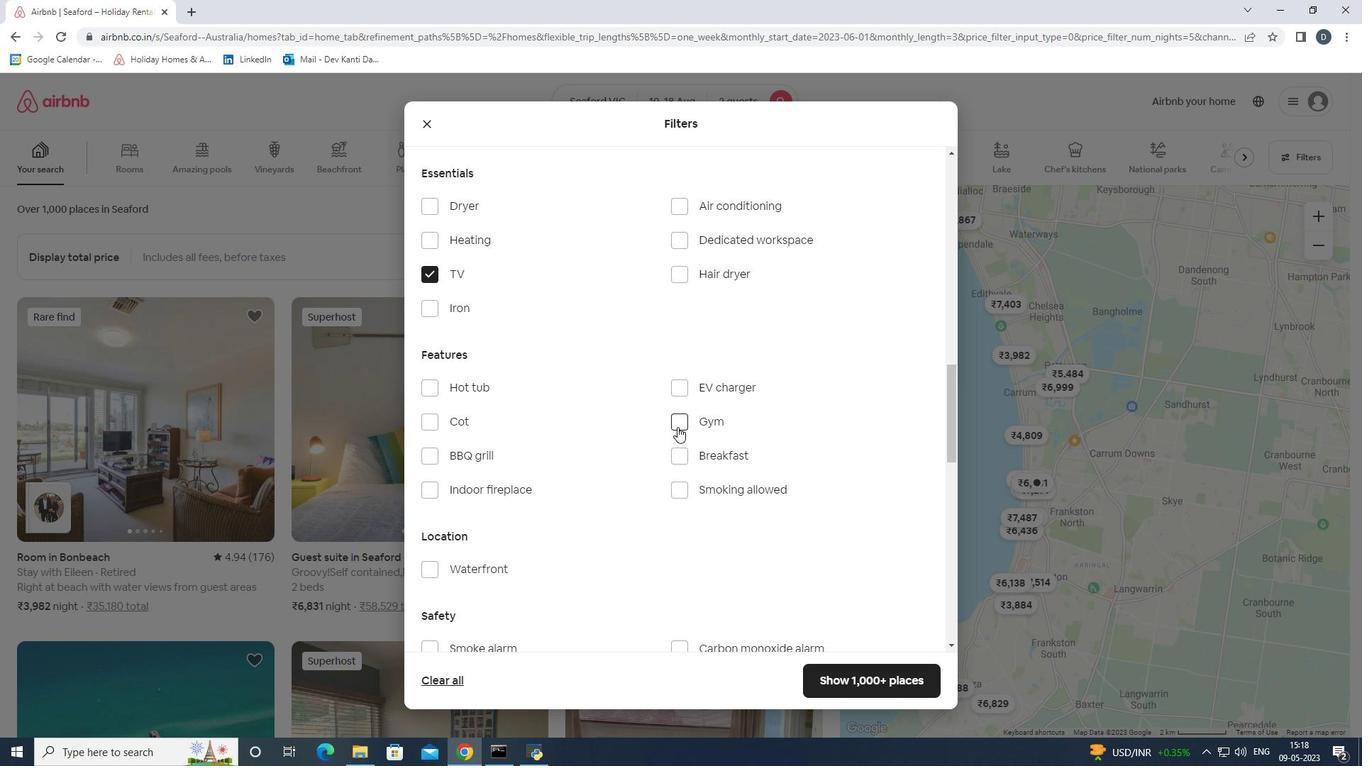
Action: Mouse moved to (683, 449)
Screenshot: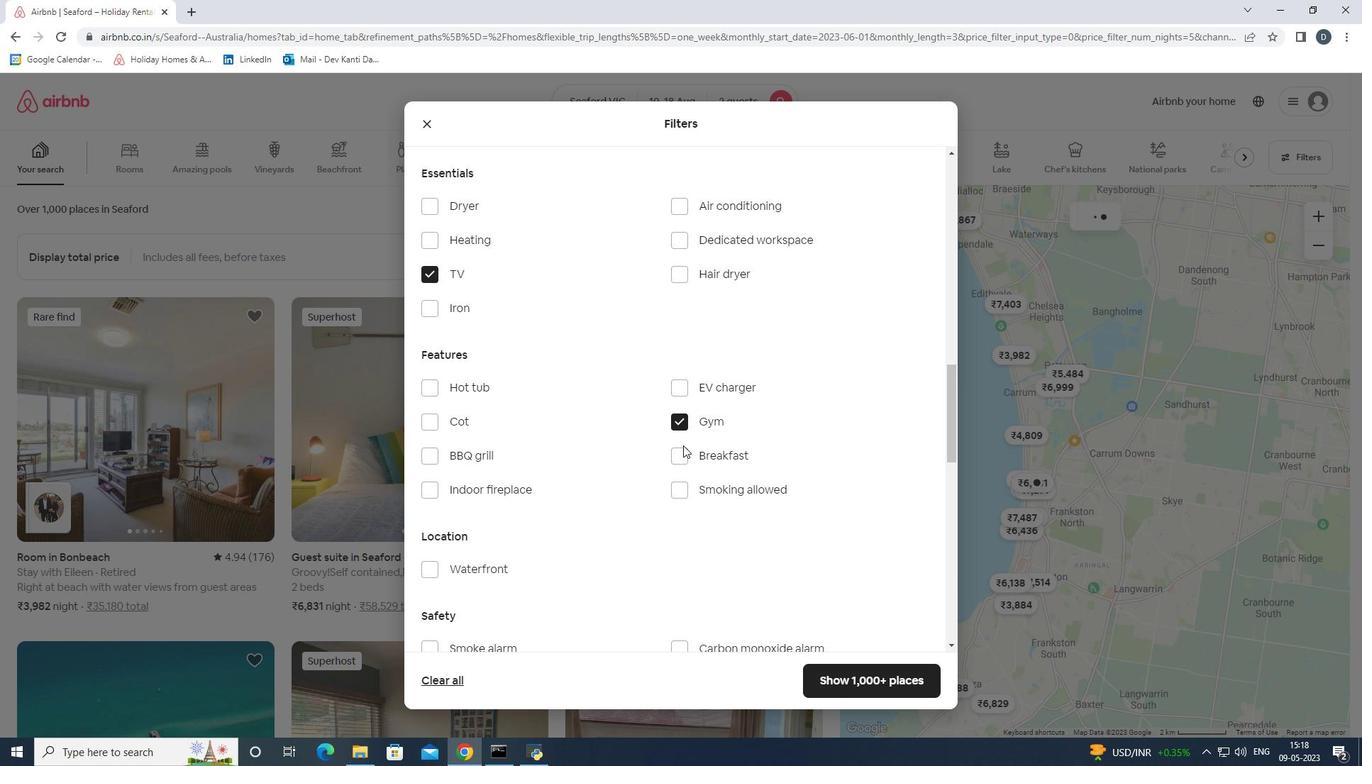 
Action: Mouse pressed left at (683, 449)
Screenshot: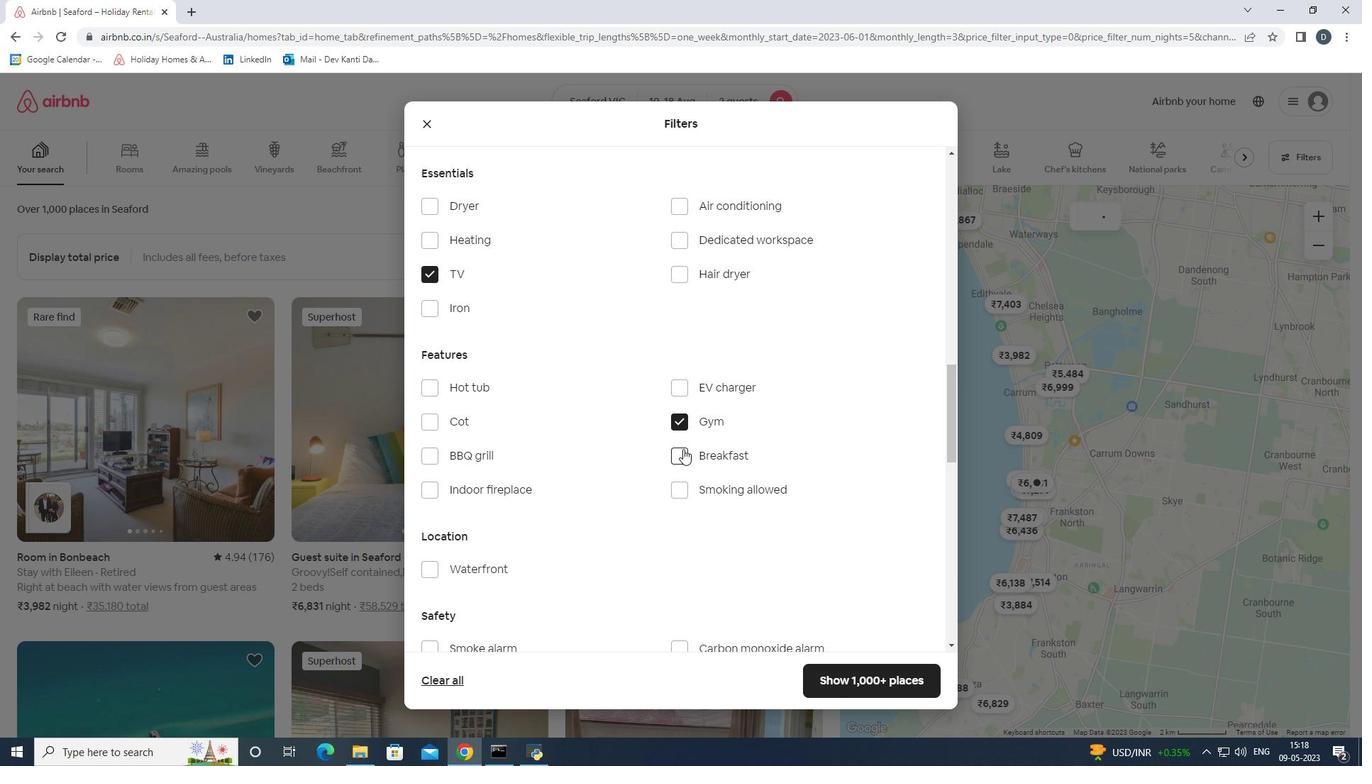 
Action: Mouse scrolled (683, 448) with delta (0, 0)
Screenshot: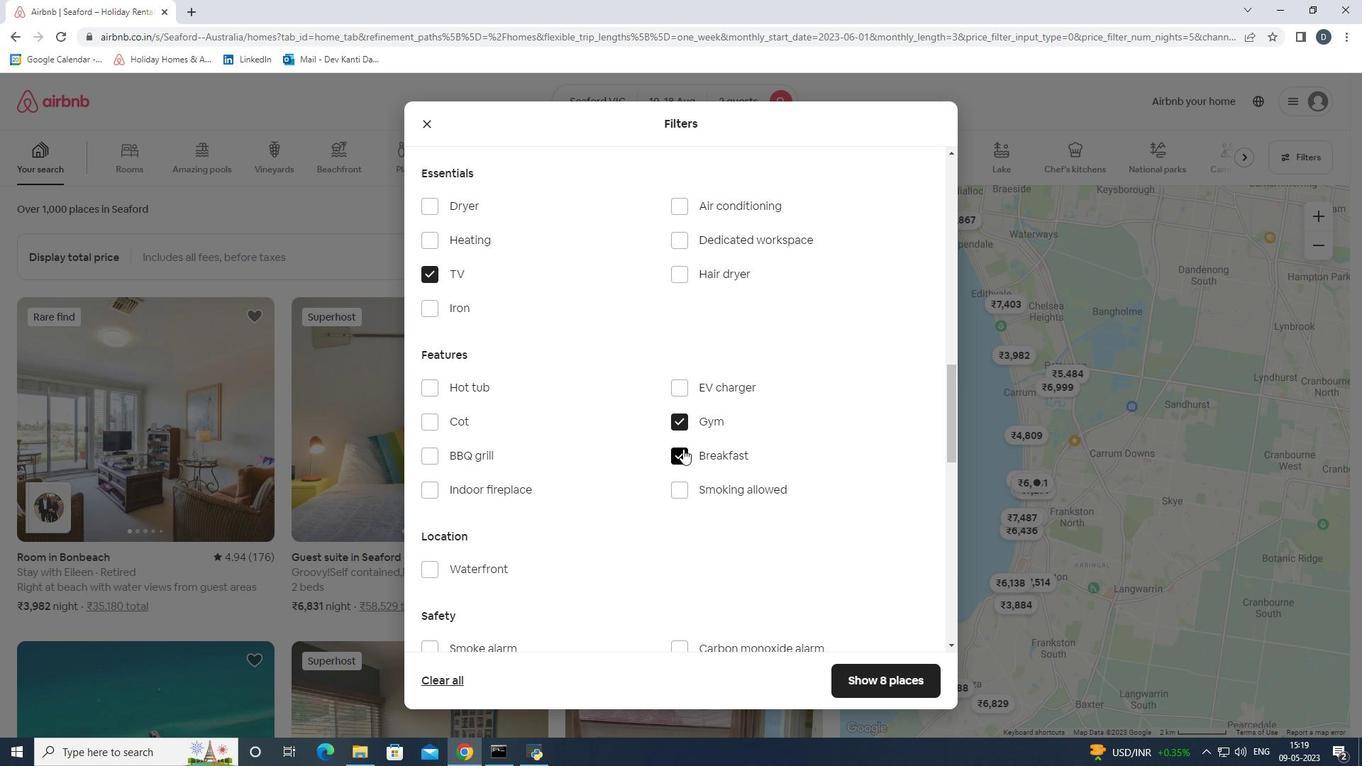
Action: Mouse scrolled (683, 448) with delta (0, 0)
Screenshot: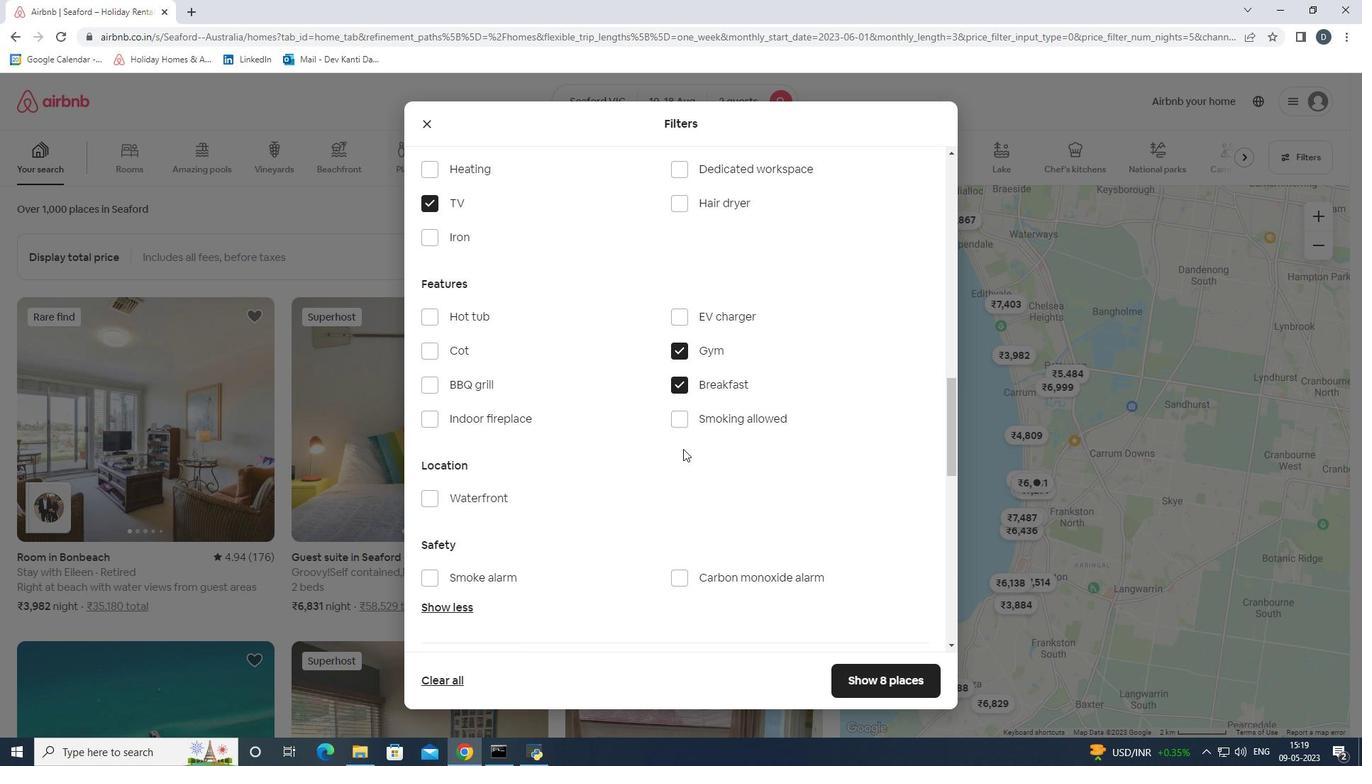 
Action: Mouse scrolled (683, 448) with delta (0, 0)
Screenshot: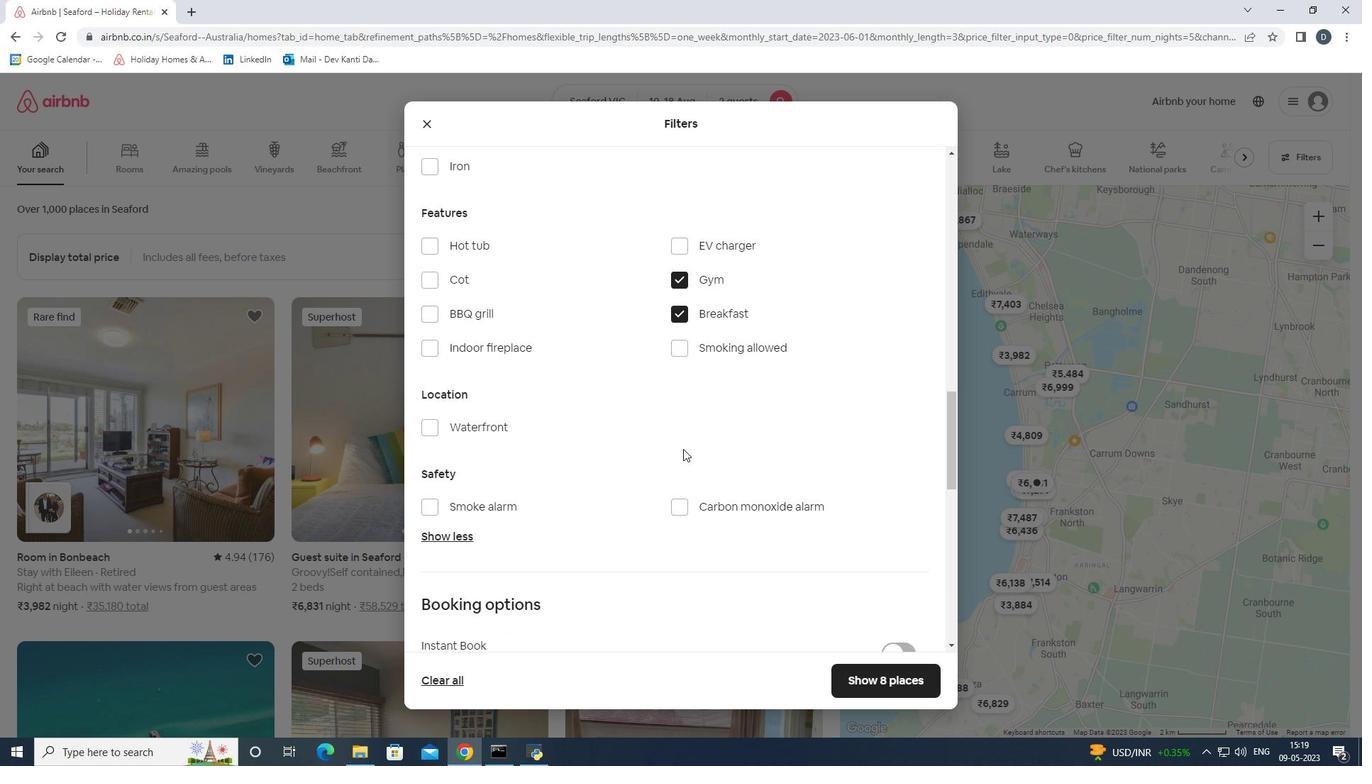 
Action: Mouse scrolled (683, 448) with delta (0, 0)
Screenshot: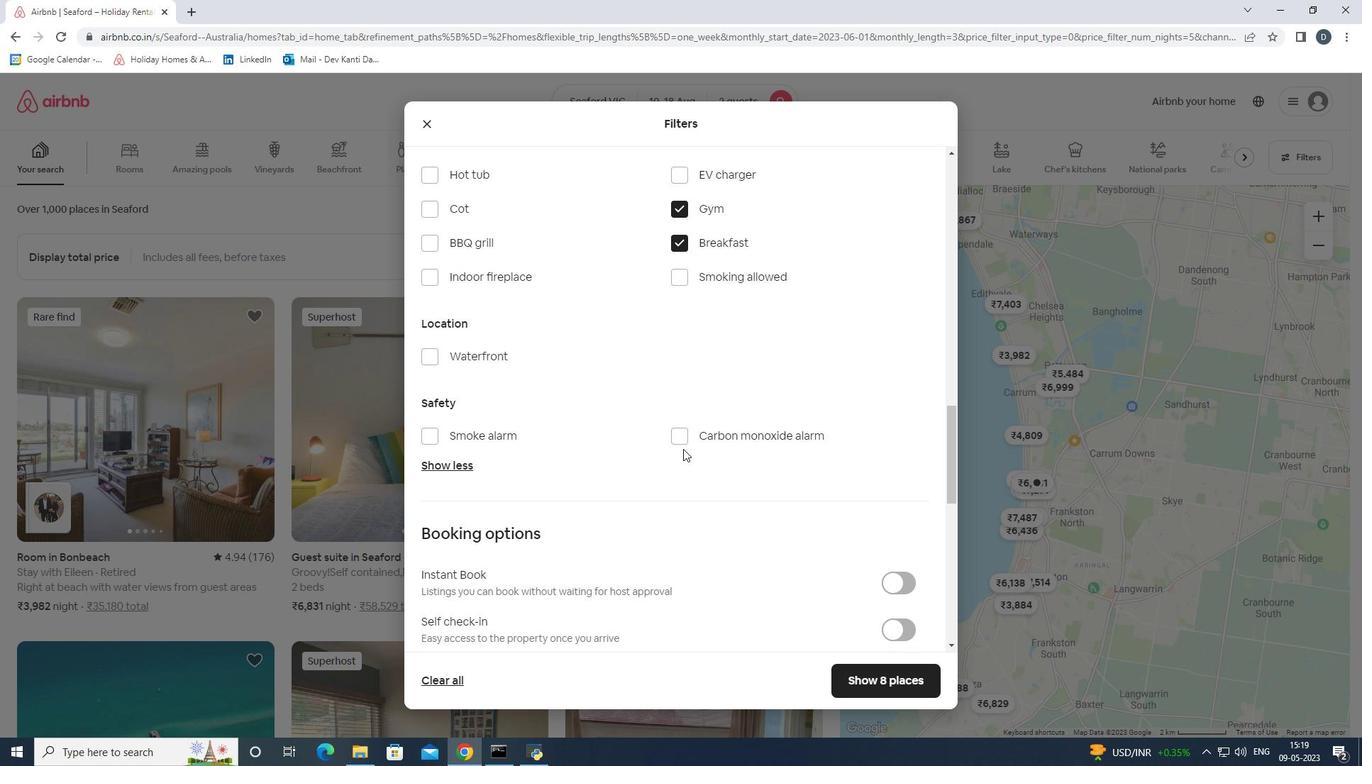 
Action: Mouse scrolled (683, 448) with delta (0, 0)
Screenshot: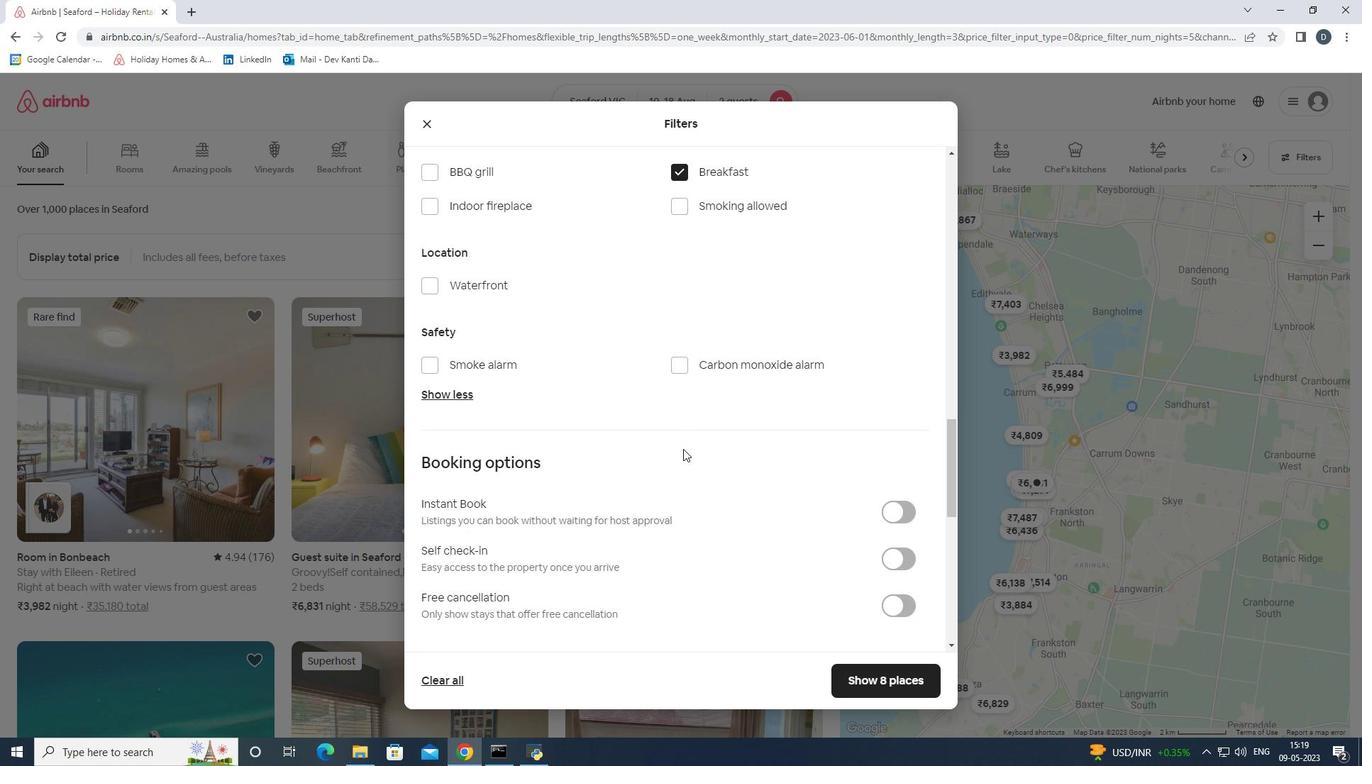 
Action: Mouse moved to (889, 485)
Screenshot: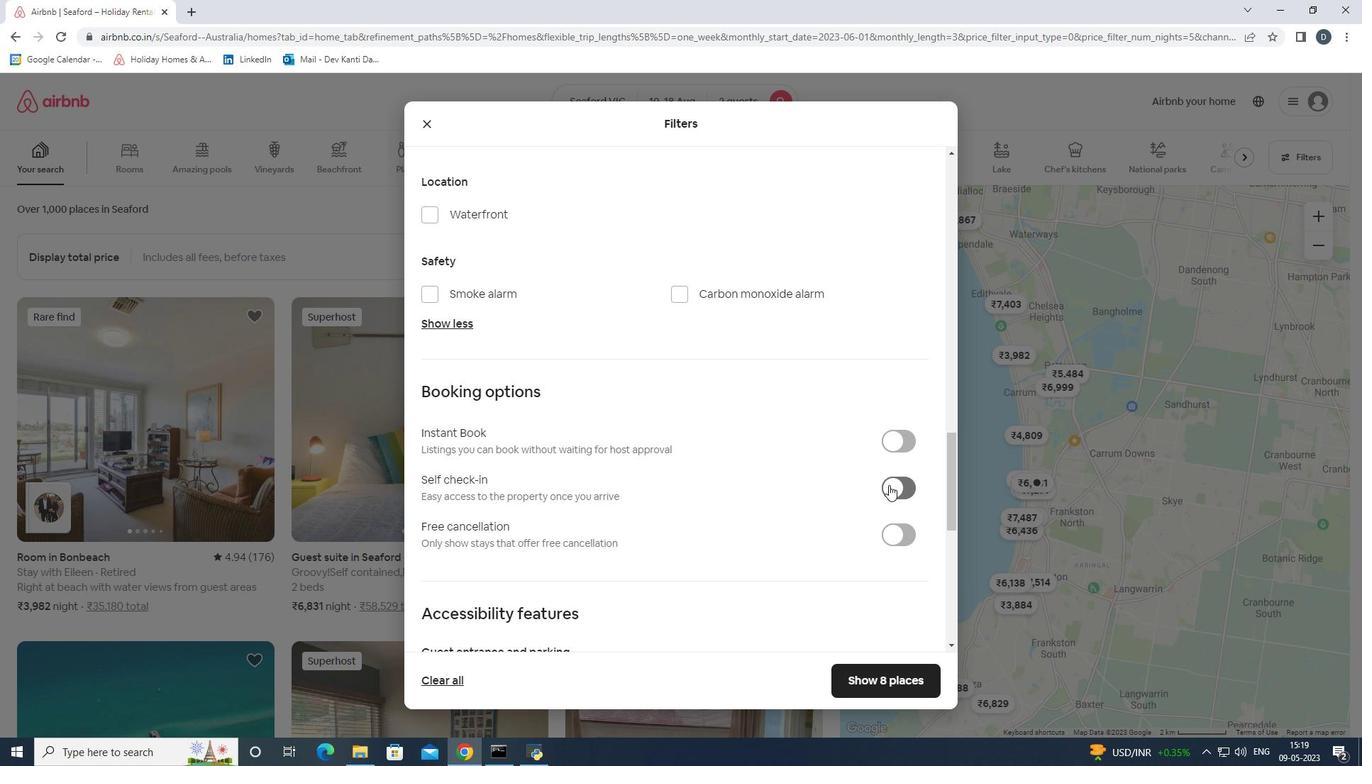 
Action: Mouse pressed left at (889, 485)
Screenshot: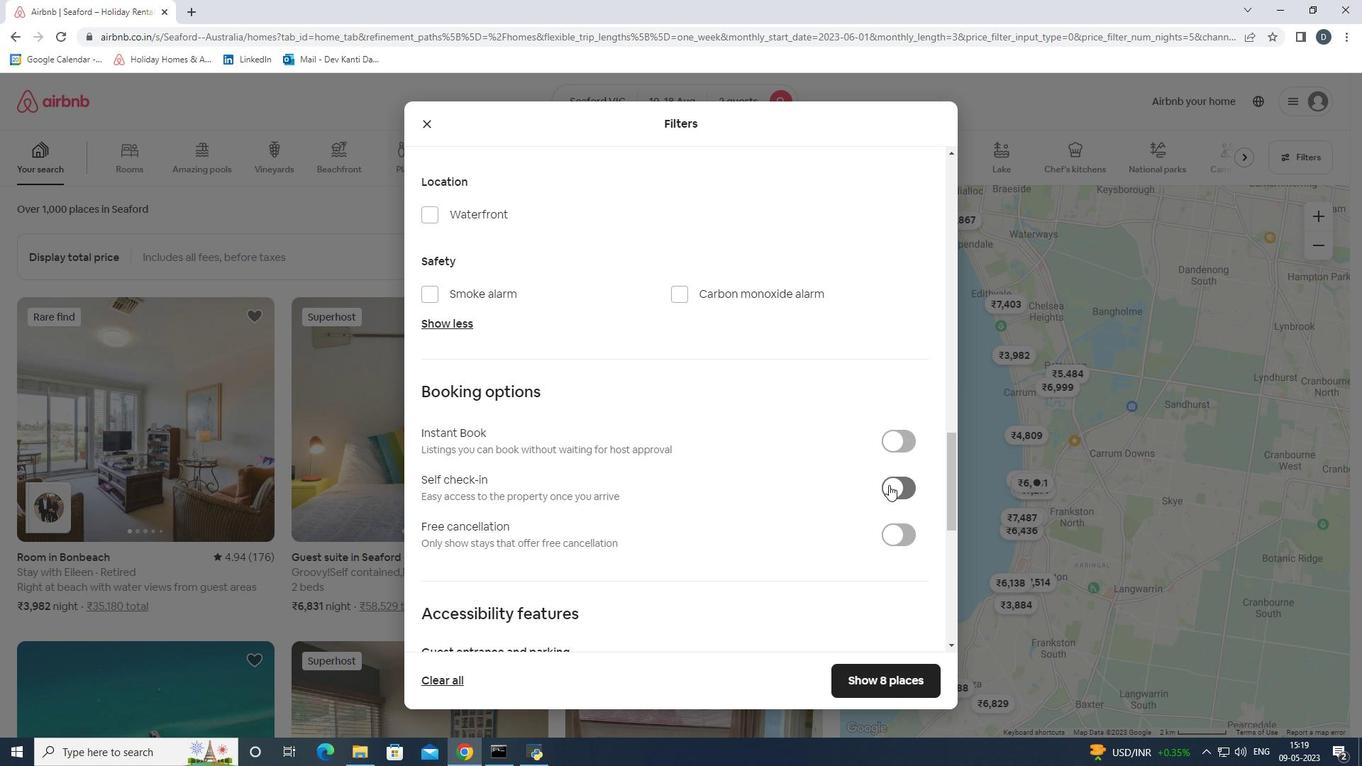 
Action: Mouse scrolled (889, 485) with delta (0, 0)
Screenshot: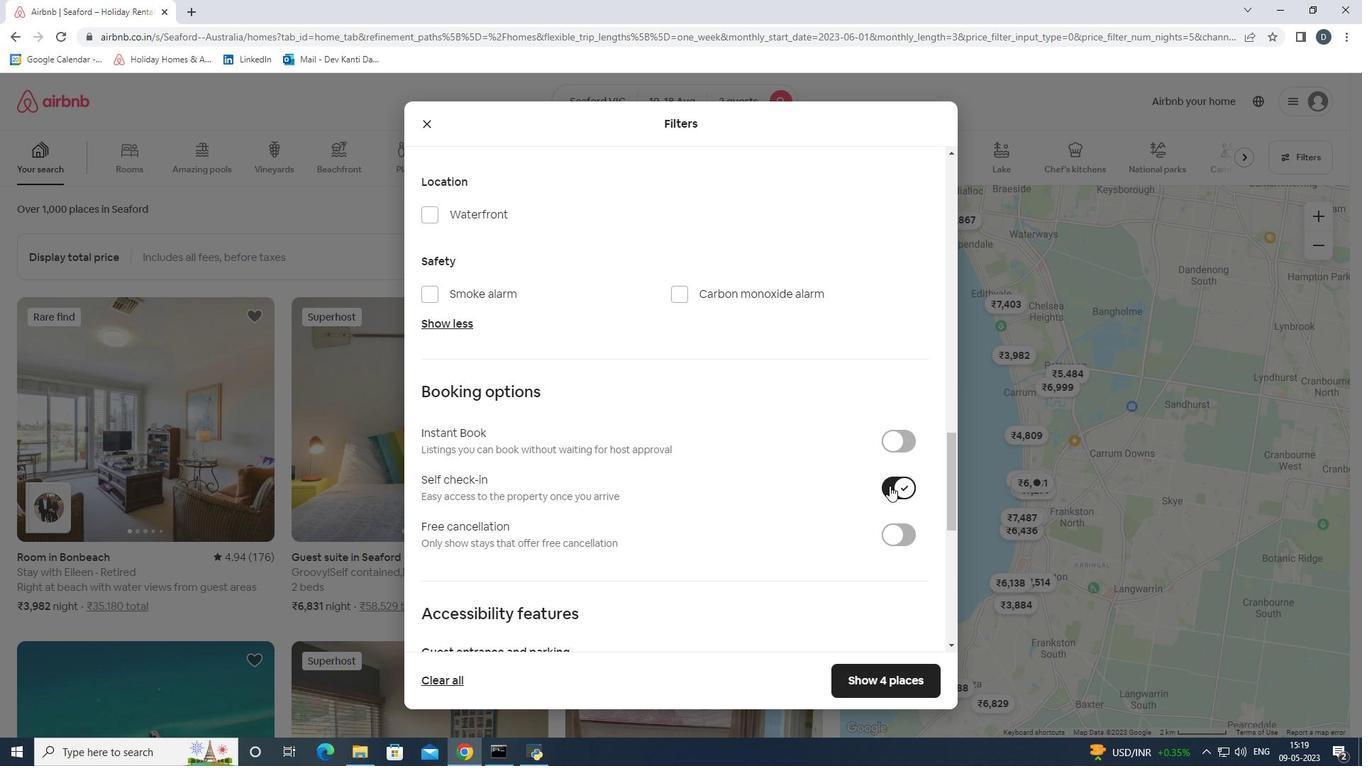 
Action: Mouse scrolled (889, 485) with delta (0, 0)
Screenshot: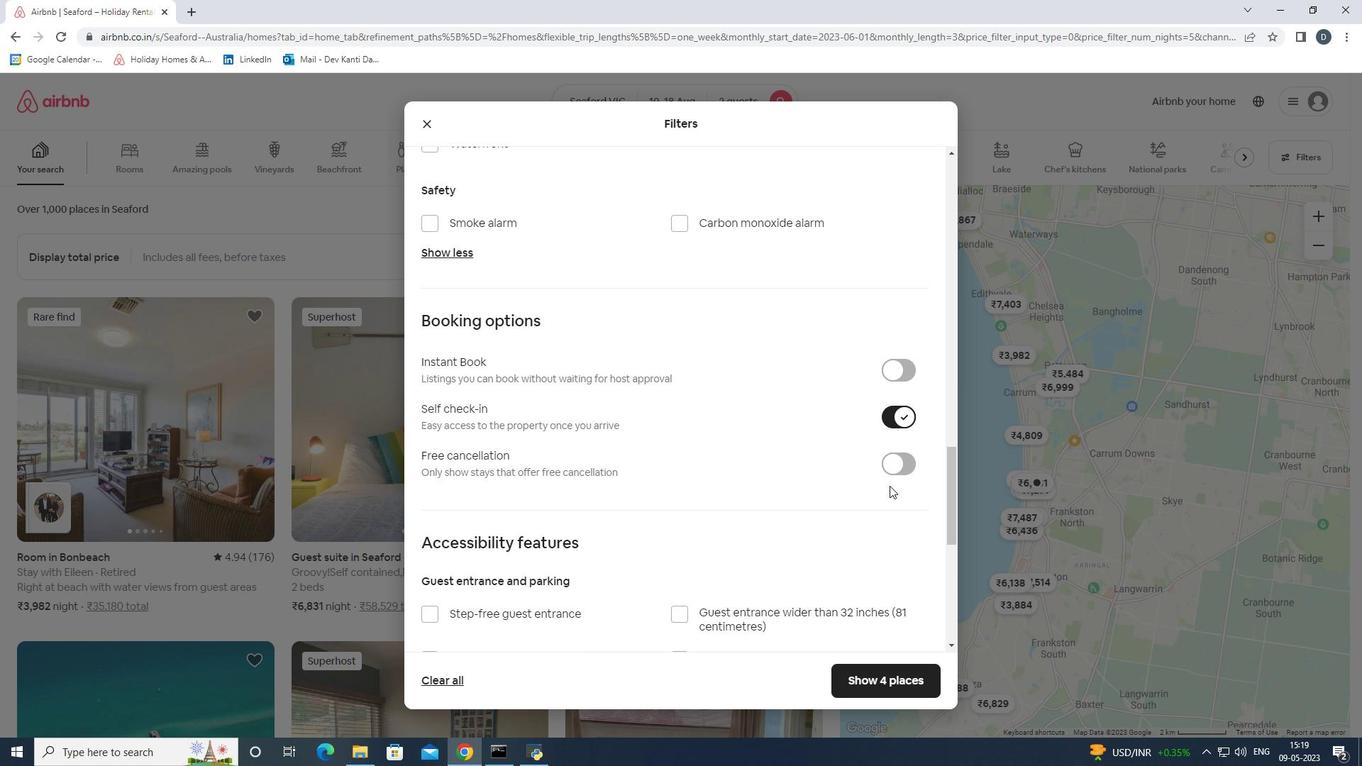 
Action: Mouse scrolled (889, 485) with delta (0, 0)
Screenshot: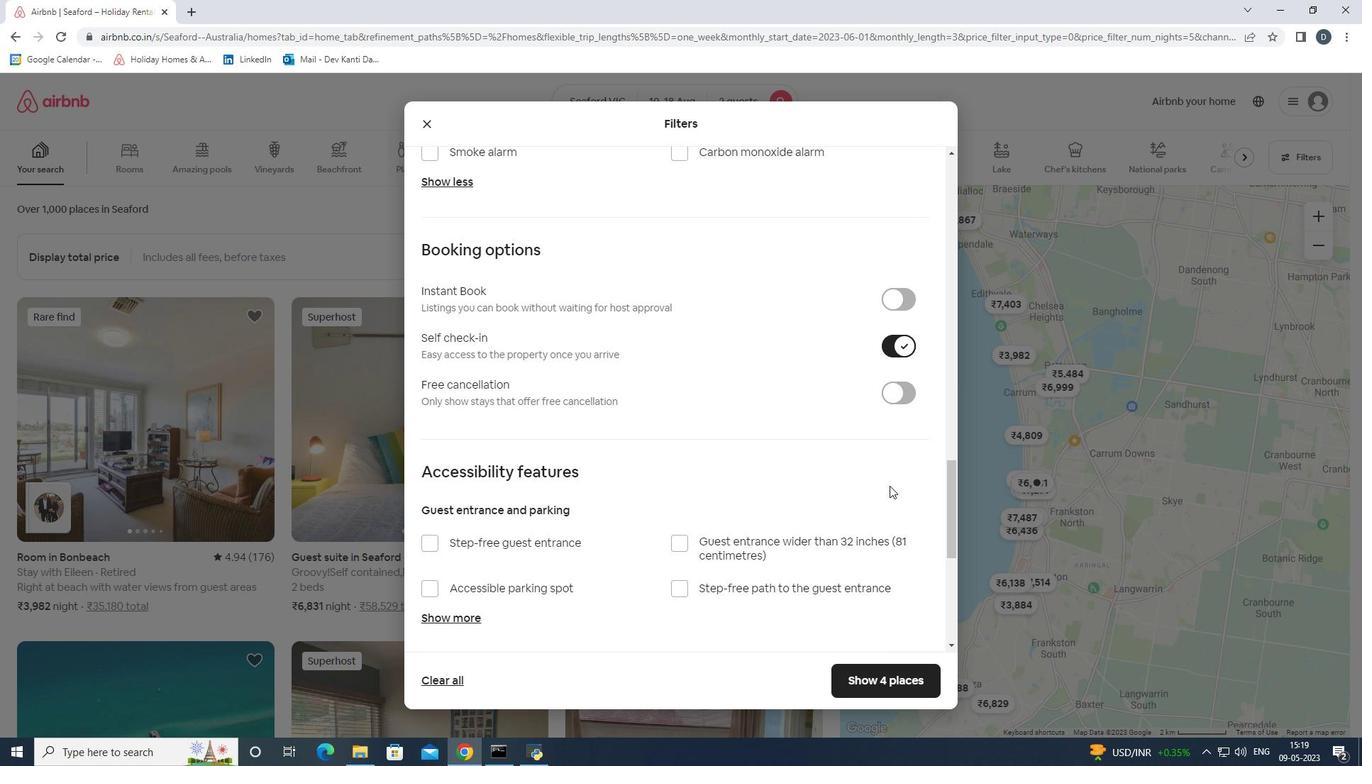 
Action: Mouse scrolled (889, 485) with delta (0, 0)
Screenshot: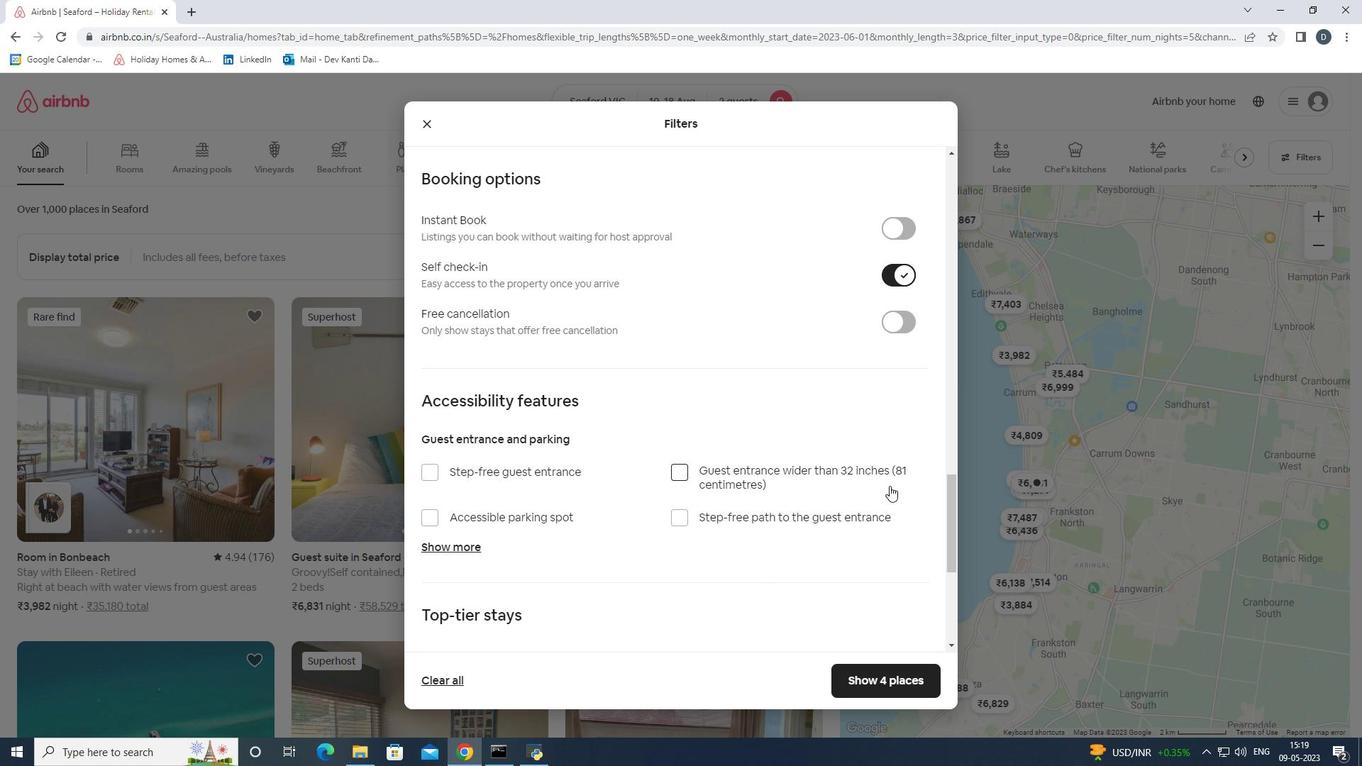 
Action: Mouse scrolled (889, 485) with delta (0, 0)
Screenshot: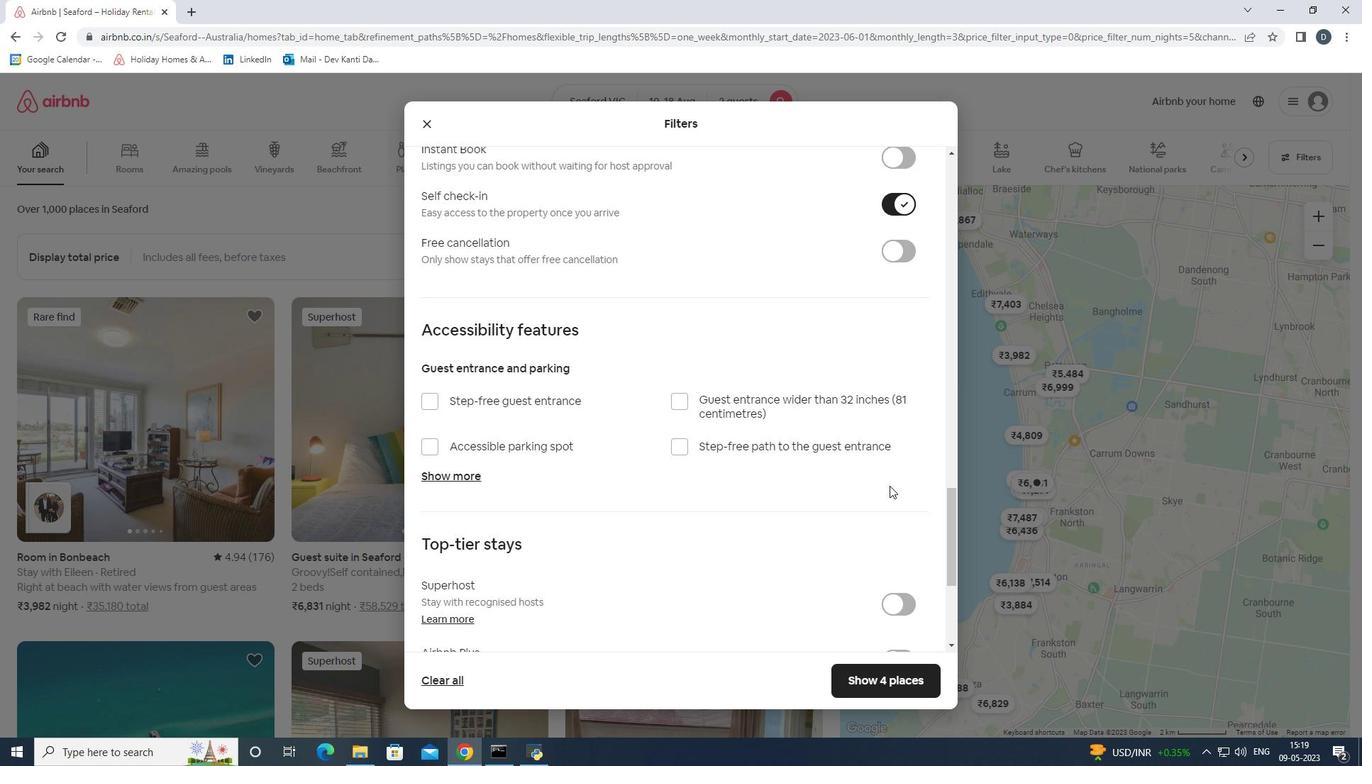 
Action: Mouse scrolled (889, 485) with delta (0, 0)
Screenshot: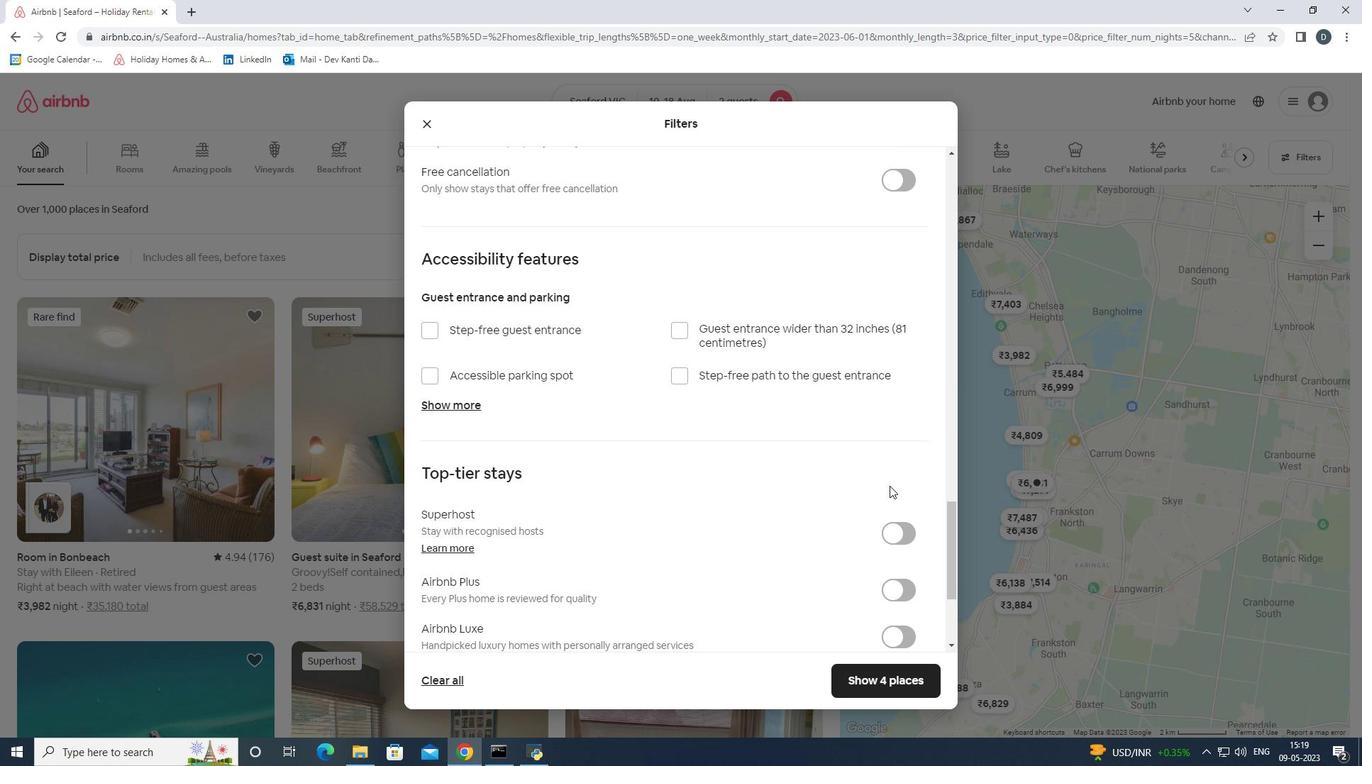 
Action: Mouse scrolled (889, 485) with delta (0, 0)
Screenshot: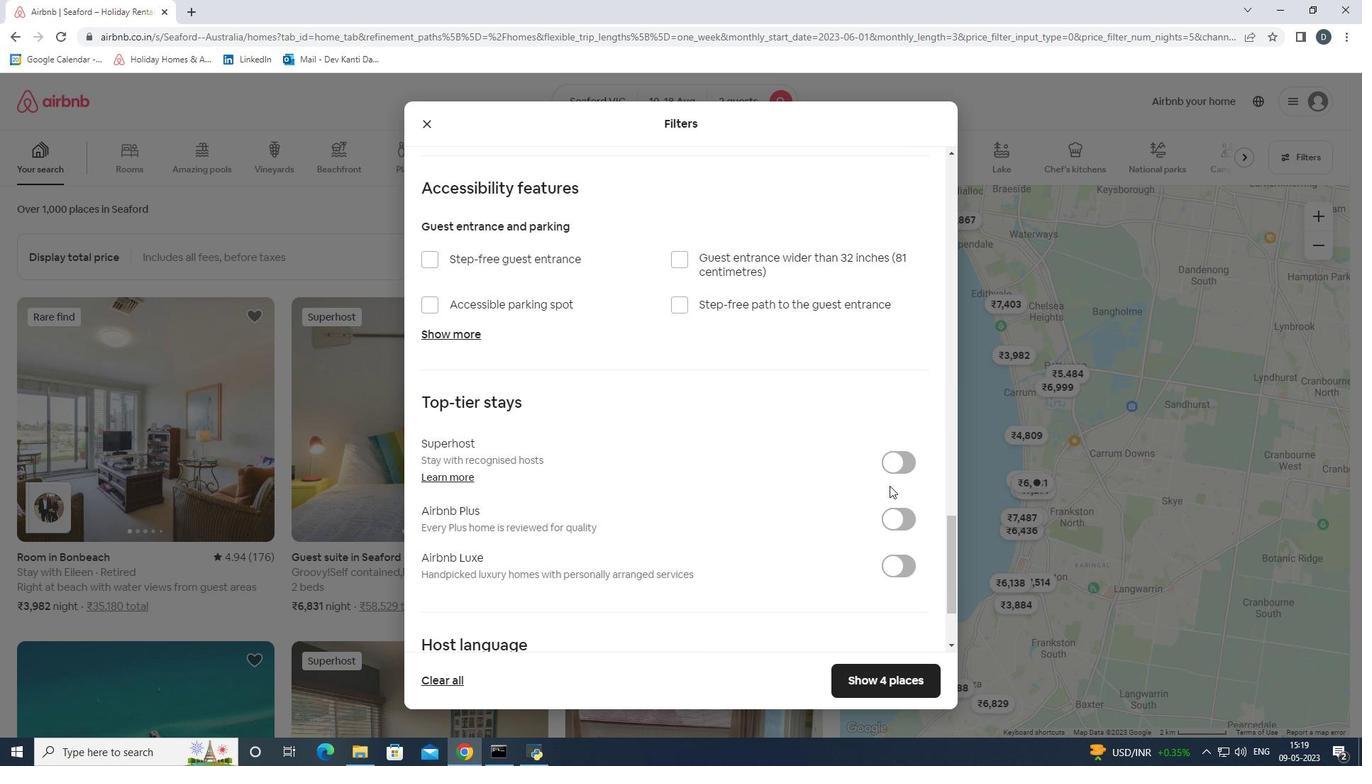 
Action: Mouse scrolled (889, 485) with delta (0, 0)
Screenshot: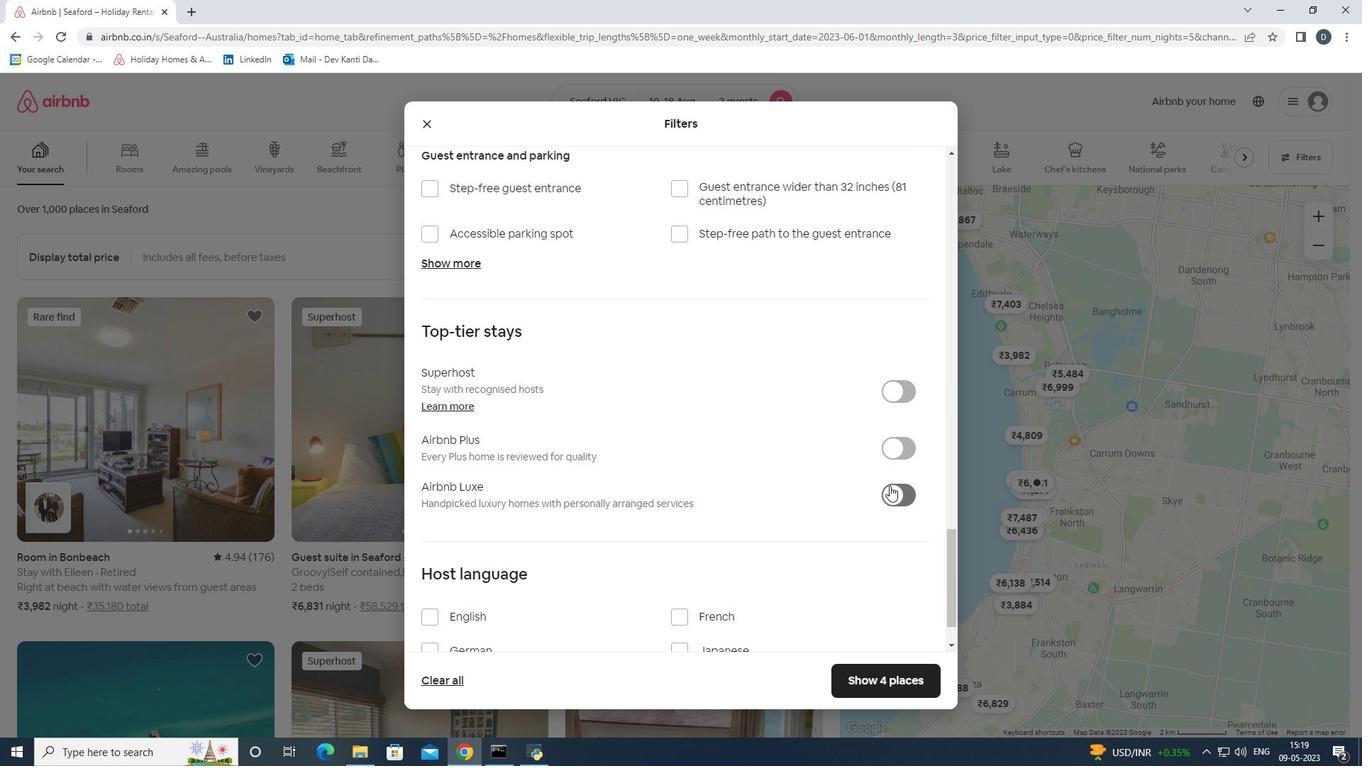 
Action: Mouse scrolled (889, 485) with delta (0, 0)
Screenshot: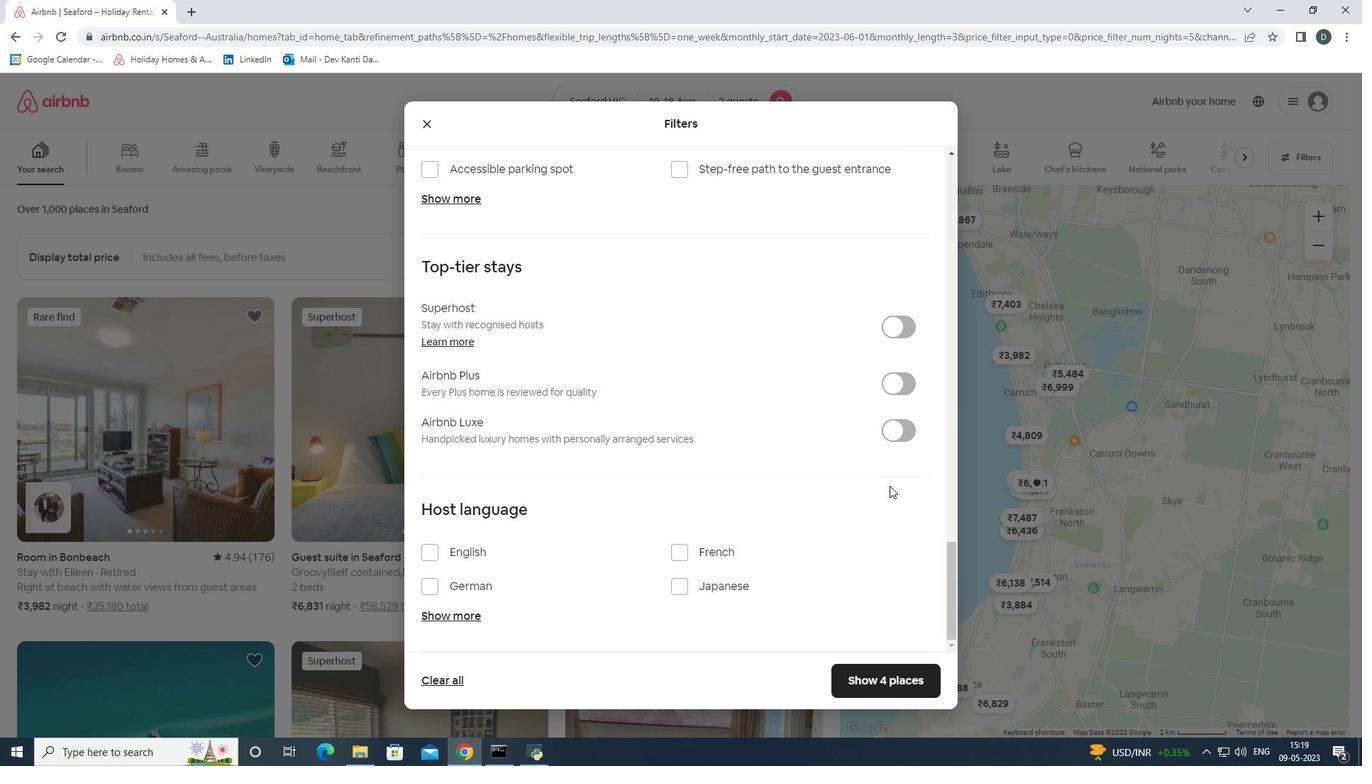 
Action: Mouse moved to (434, 552)
Screenshot: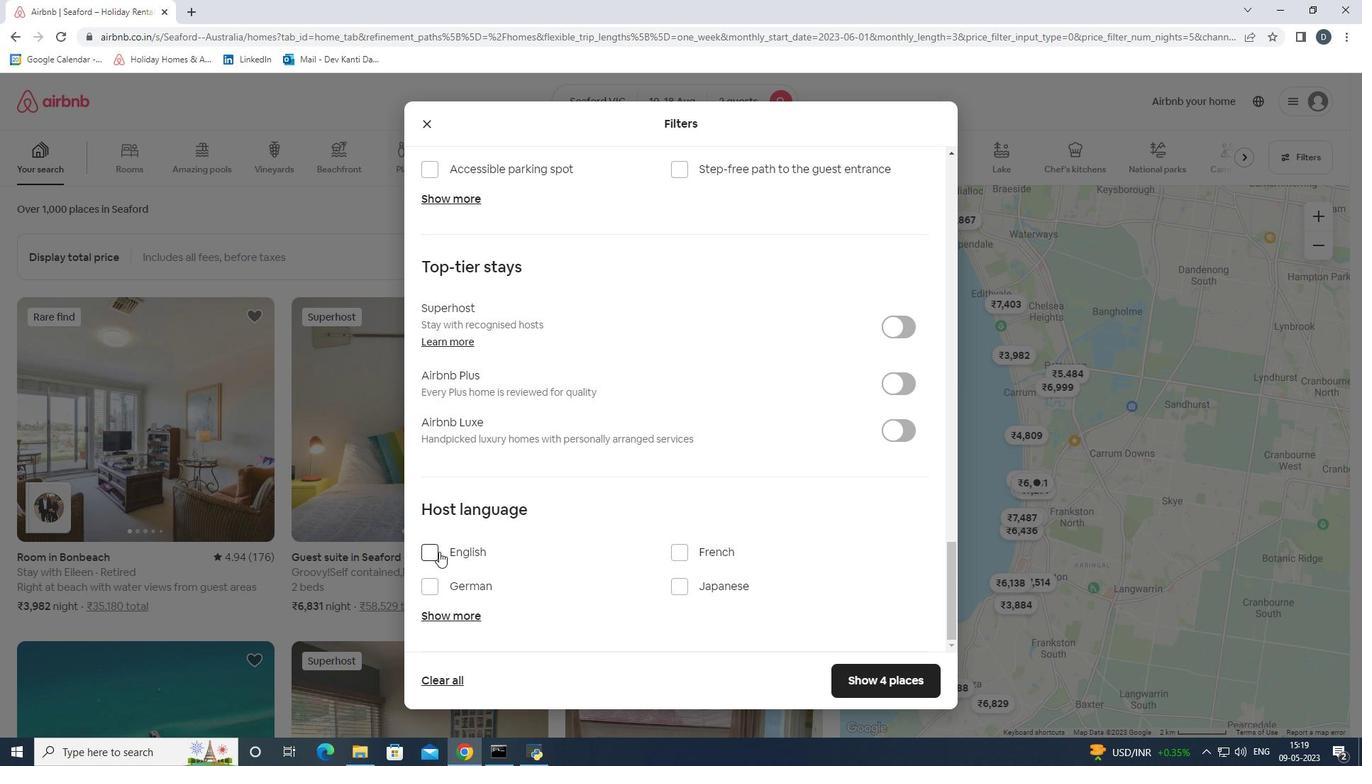
Action: Mouse pressed left at (434, 552)
Screenshot: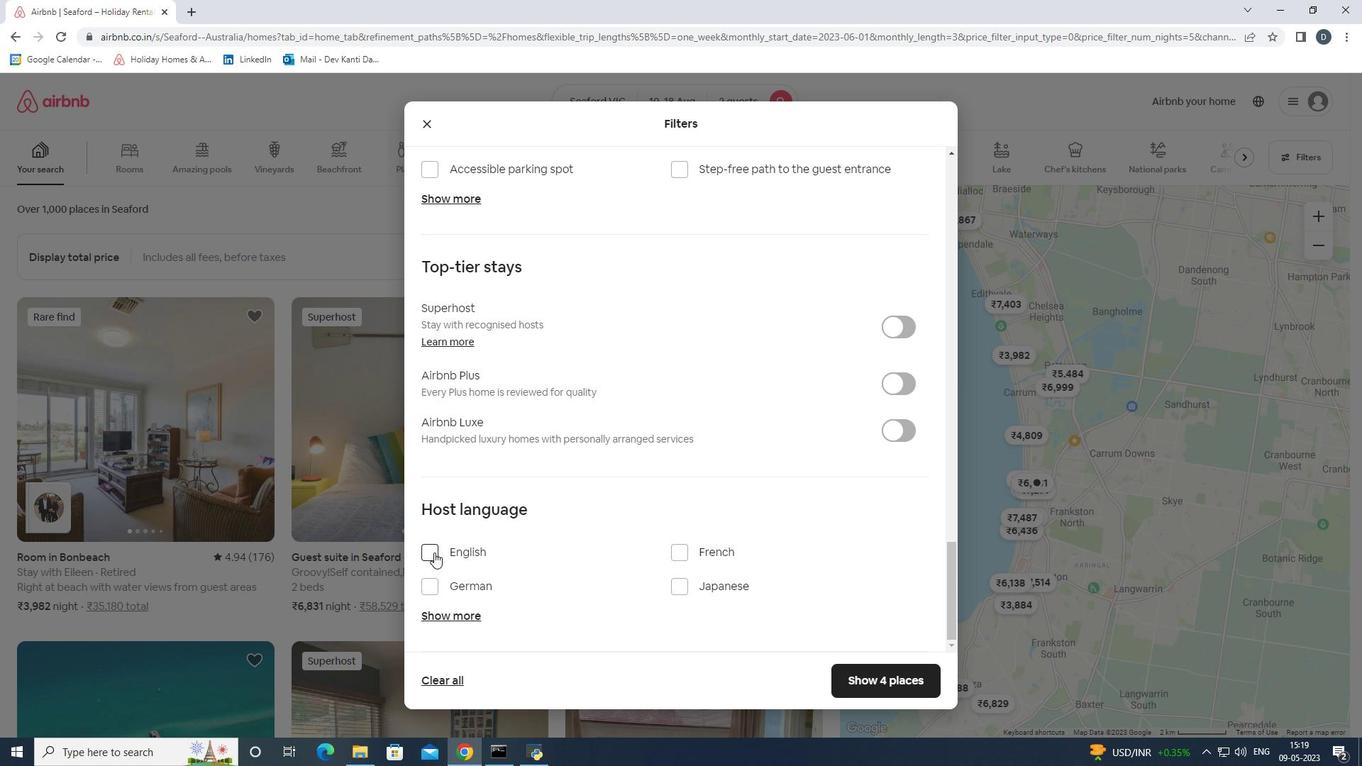 
Action: Mouse moved to (851, 673)
Screenshot: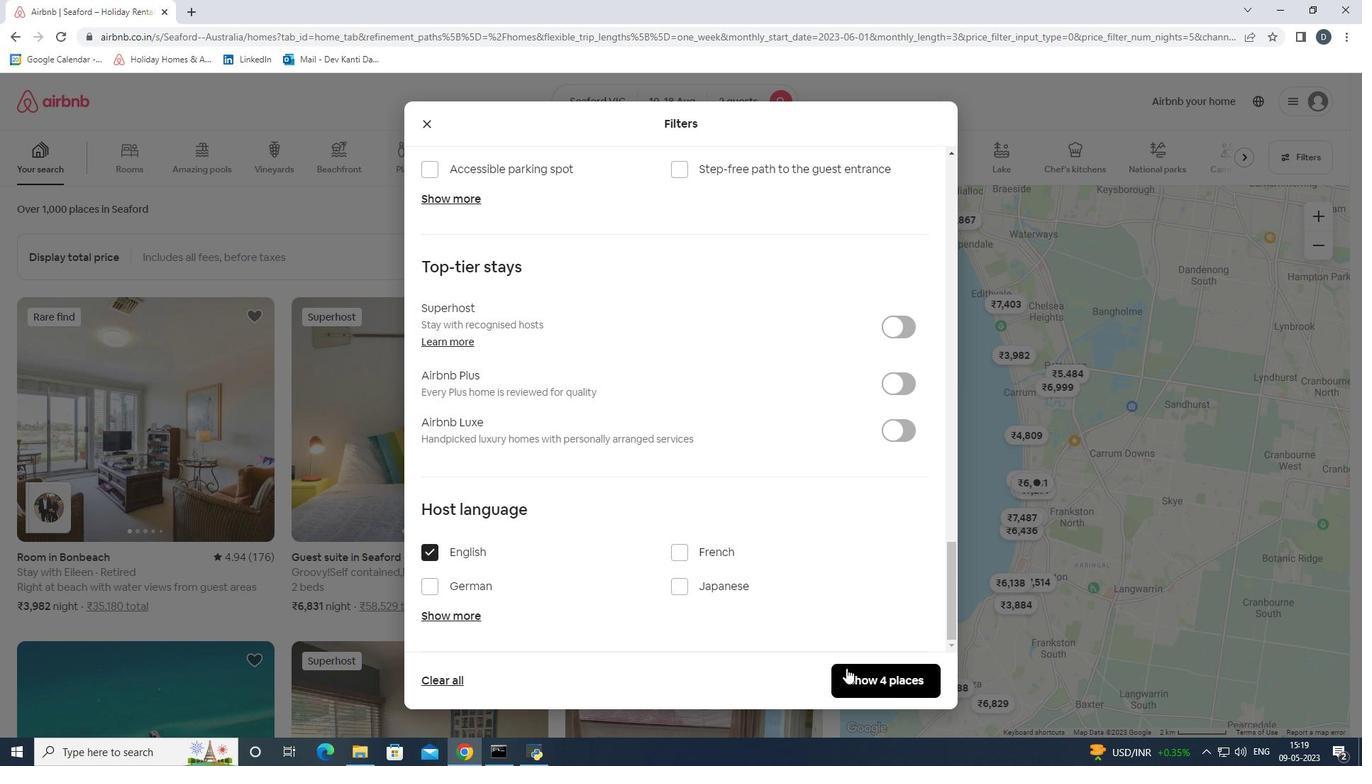 
Action: Mouse pressed left at (851, 673)
Screenshot: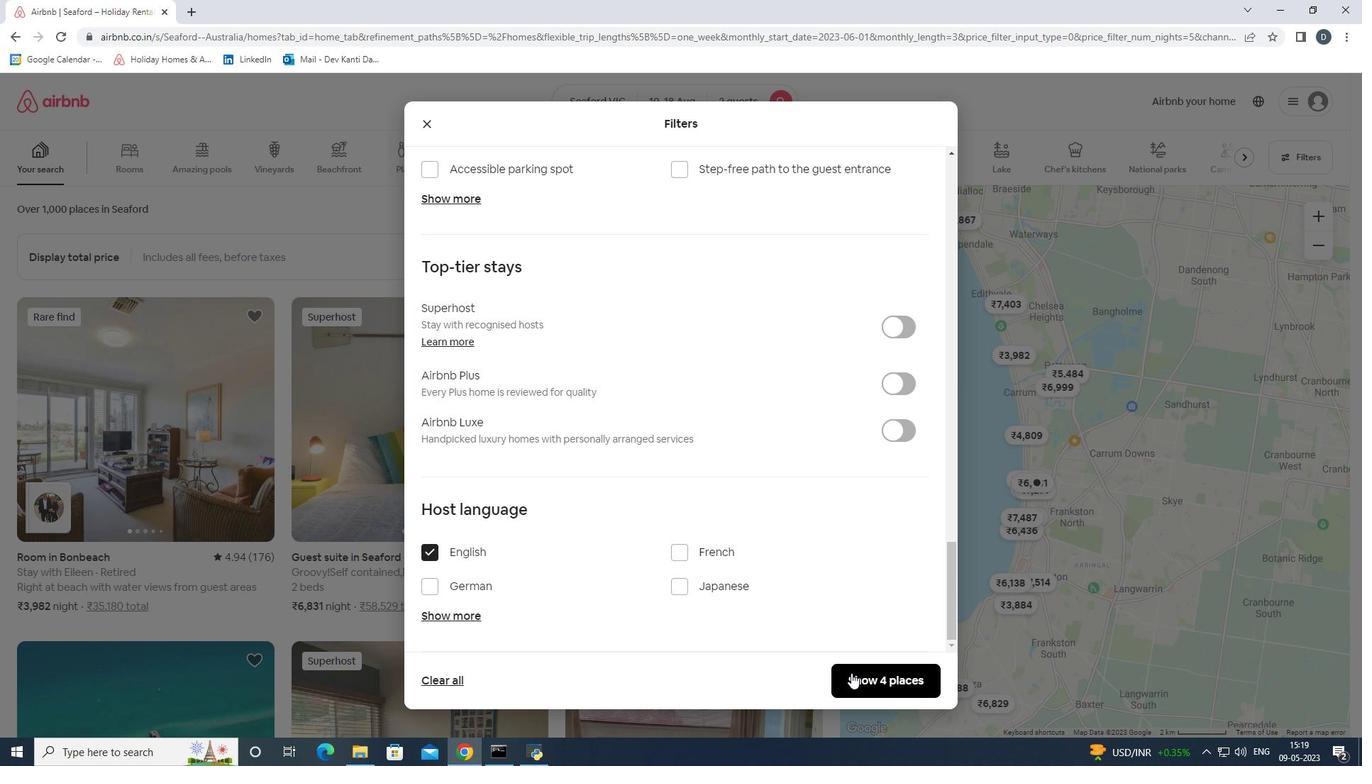
Action: Mouse moved to (777, 608)
Screenshot: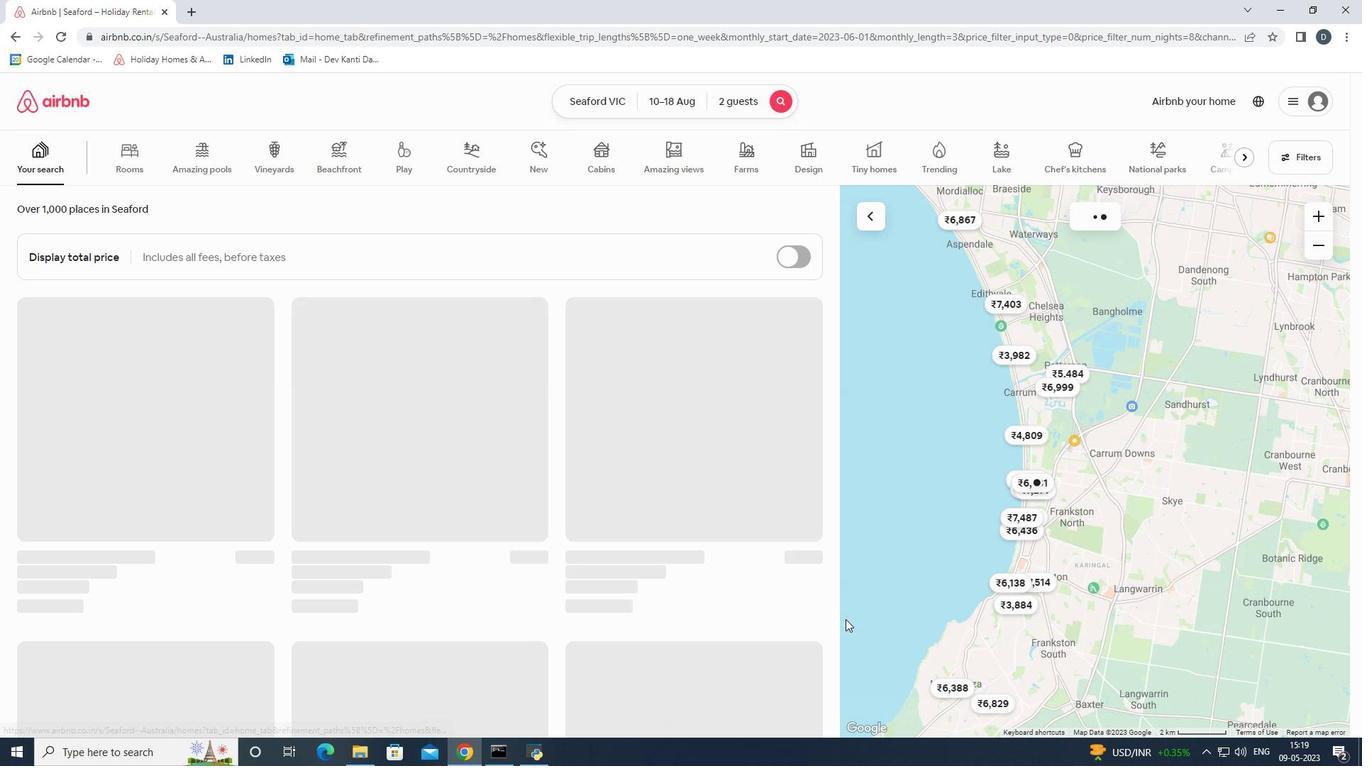 
